 Task: Open Card Training Workshop Performance Review in Board Sales Pipeline Tracking to Workspace Knowledge Management and add a team member Softage.3@softage.net, a label Green, a checklist Project Management Methodologies, an attachment from Trello, a color Green and finally, add a card description 'Schedule meeting with potential partner company' and a comment 'Let us approach this task with a sense of data-driven decision-making, using metrics and analytics to inform our choices.'. Add a start date 'Jan 07, 1900' with a due date 'Jan 14, 1900'
Action: Mouse moved to (83, 329)
Screenshot: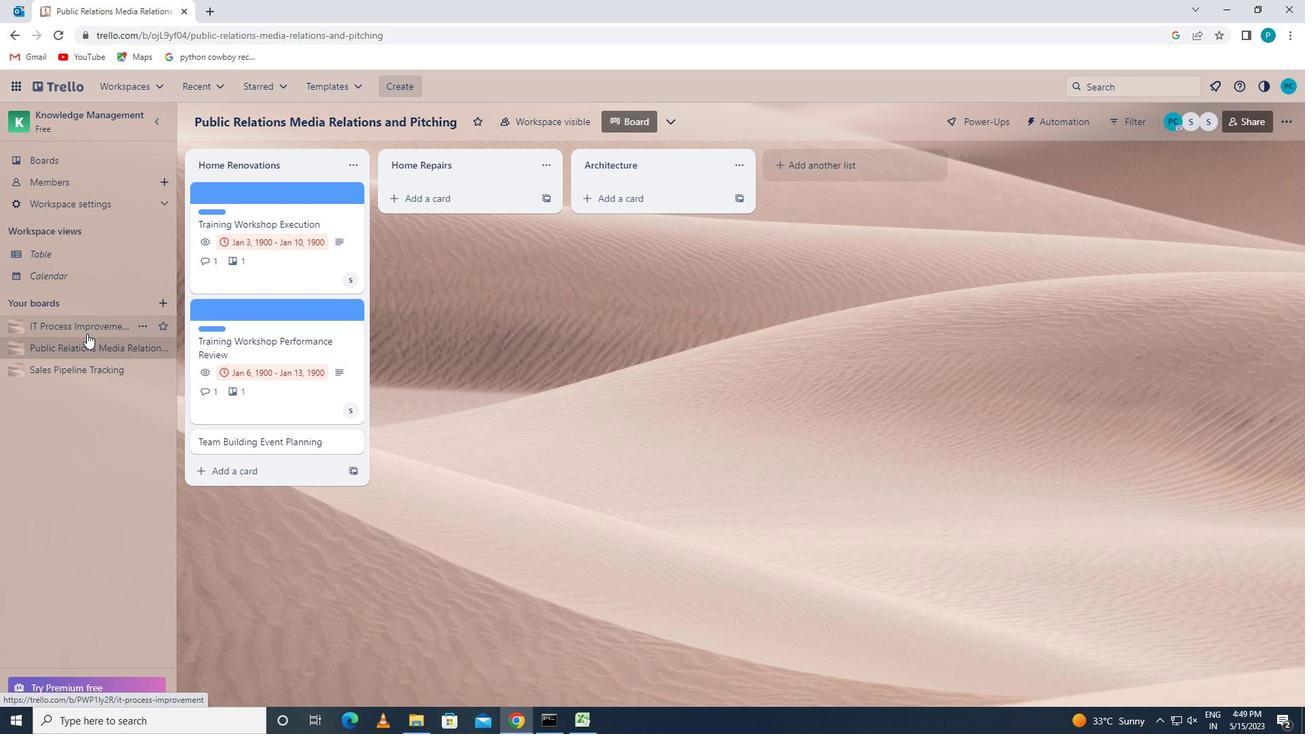 
Action: Mouse pressed left at (83, 329)
Screenshot: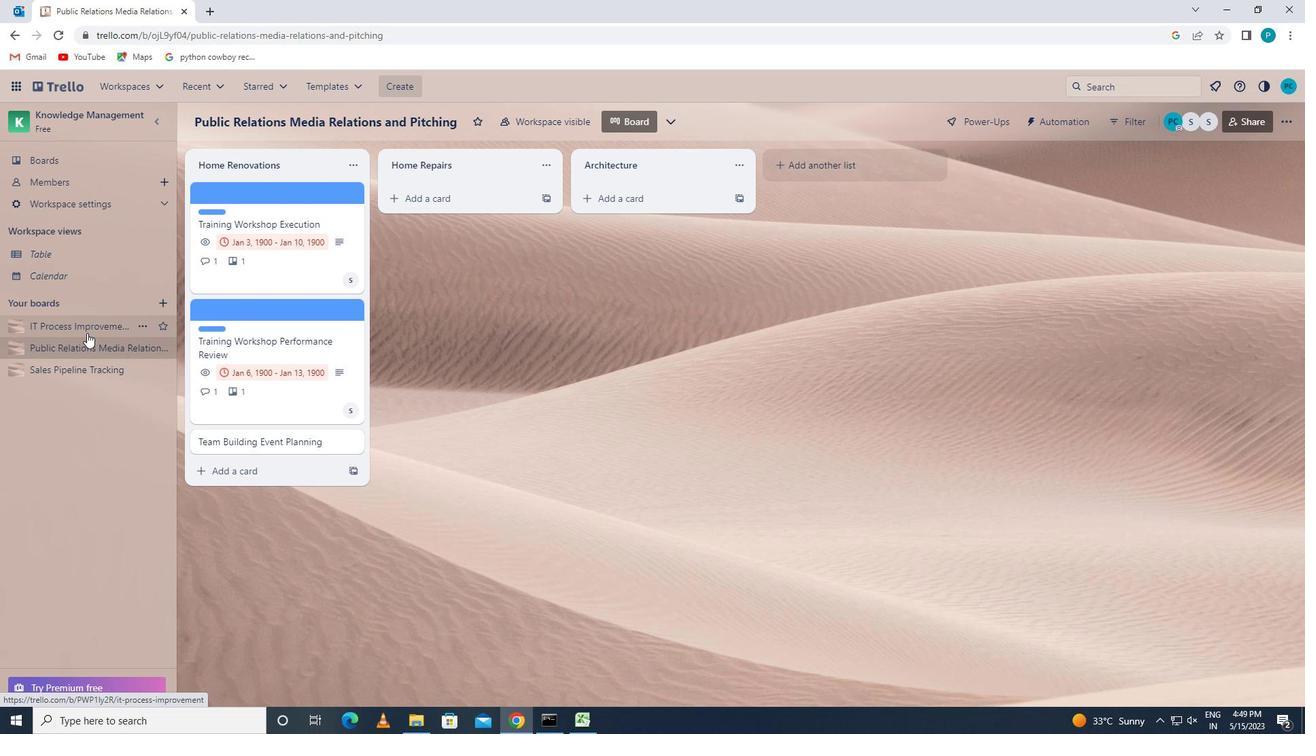
Action: Mouse moved to (82, 369)
Screenshot: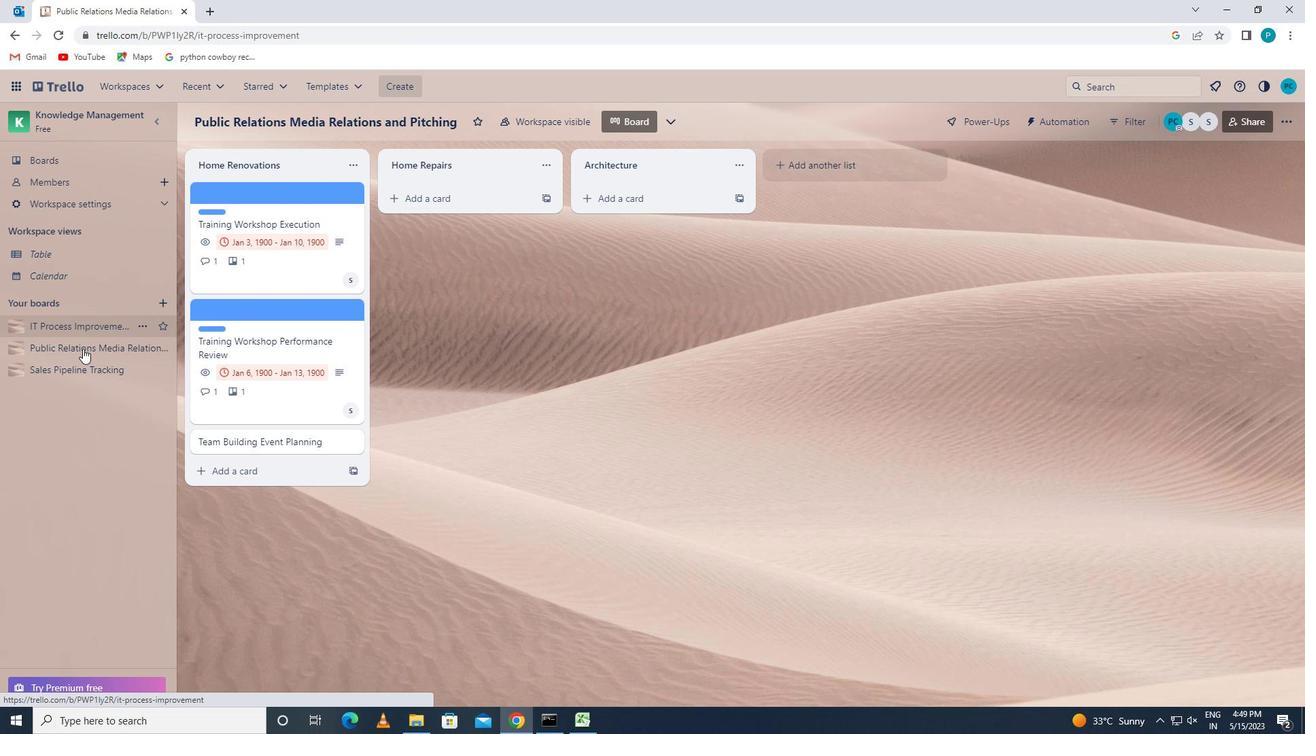 
Action: Mouse pressed left at (82, 369)
Screenshot: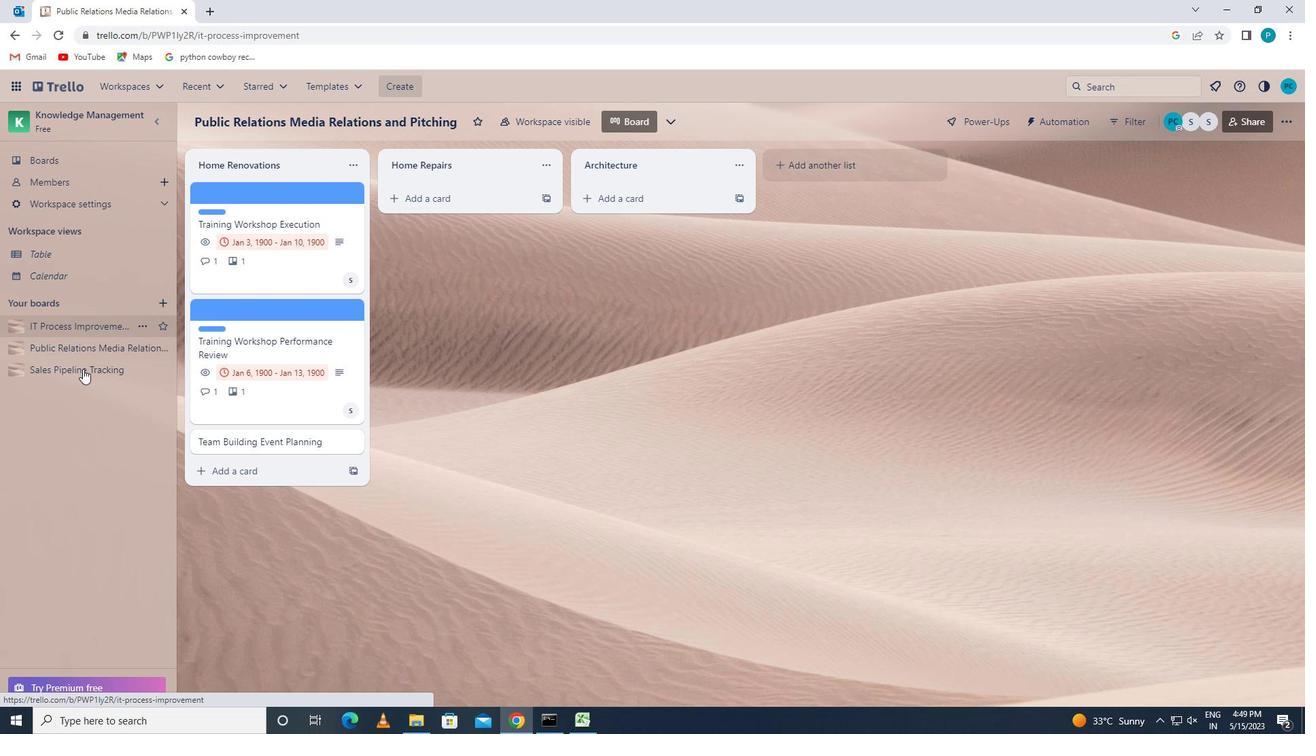 
Action: Mouse moved to (223, 450)
Screenshot: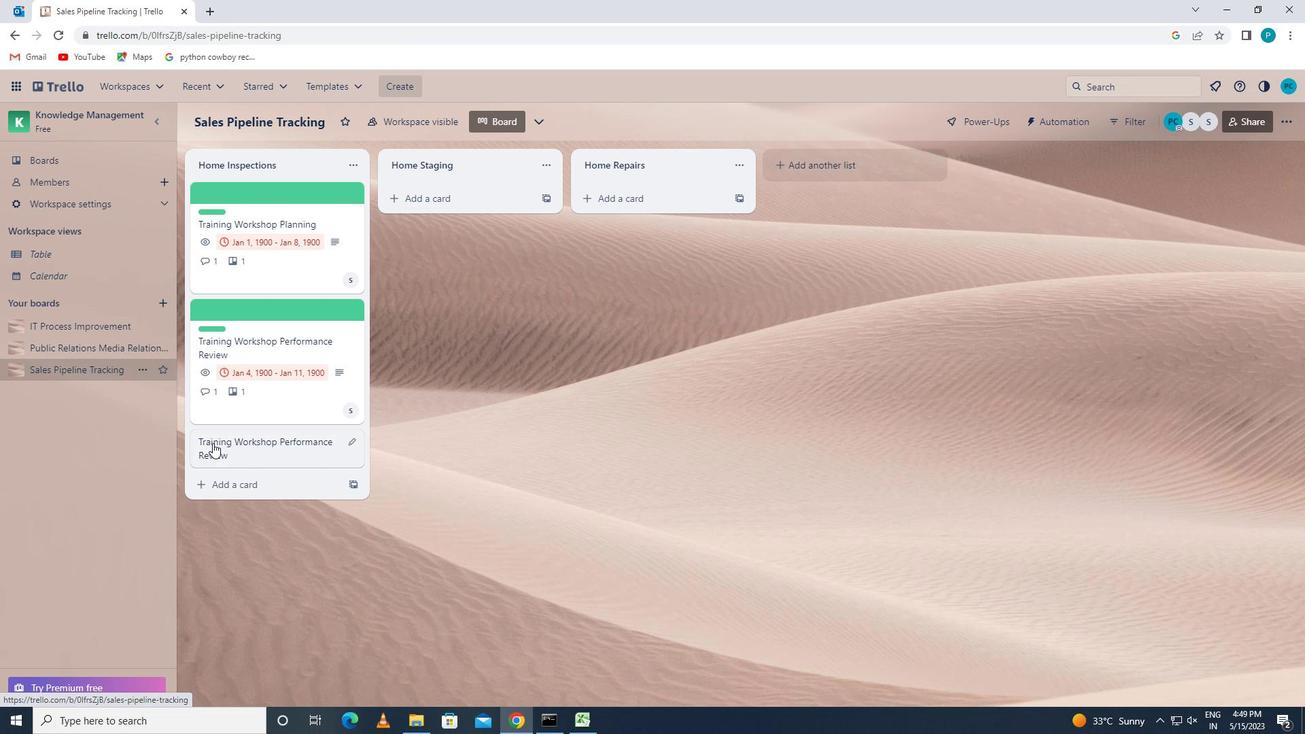 
Action: Mouse pressed left at (223, 450)
Screenshot: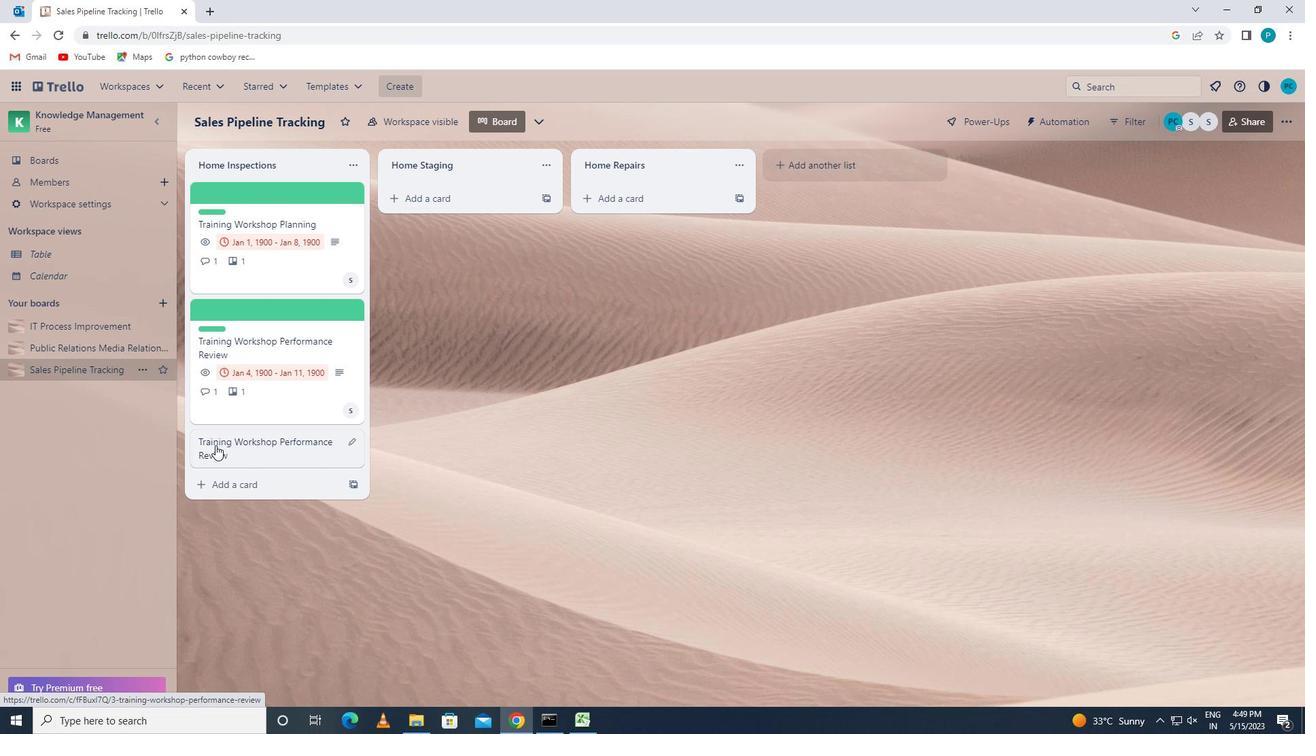 
Action: Mouse moved to (838, 240)
Screenshot: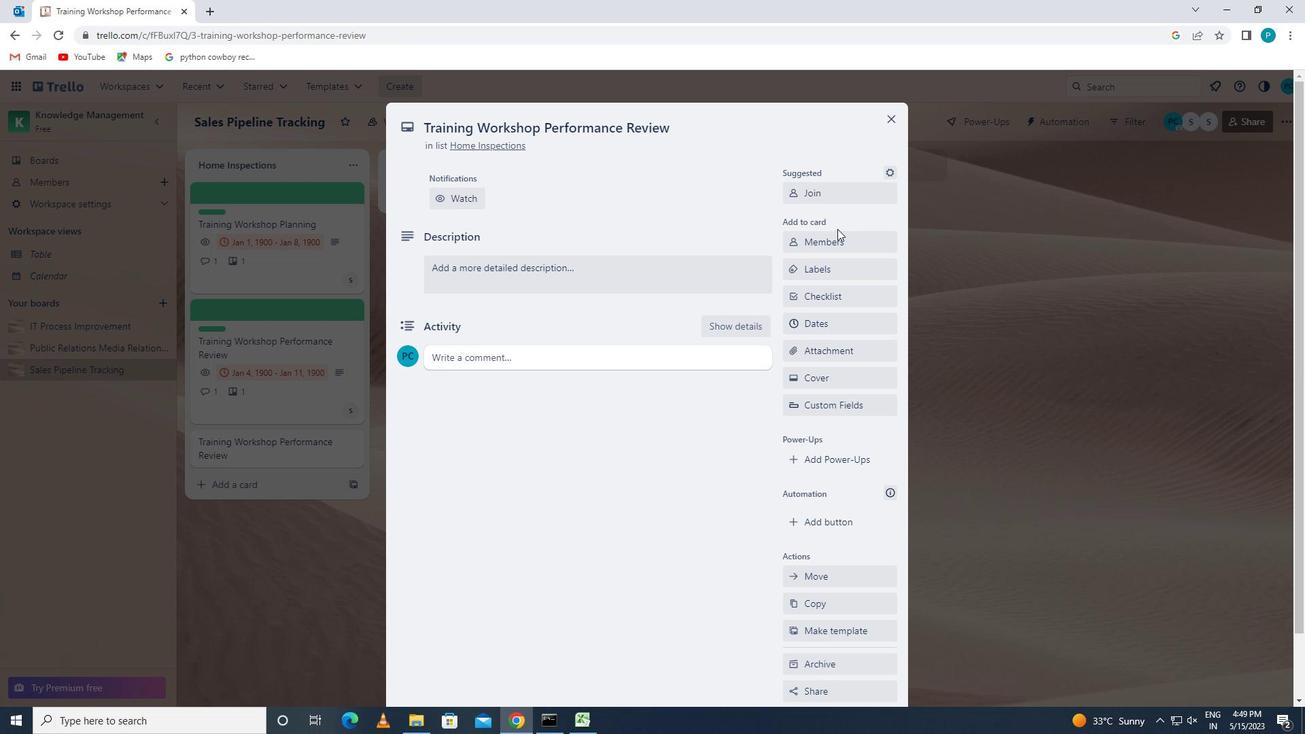 
Action: Mouse pressed left at (838, 240)
Screenshot: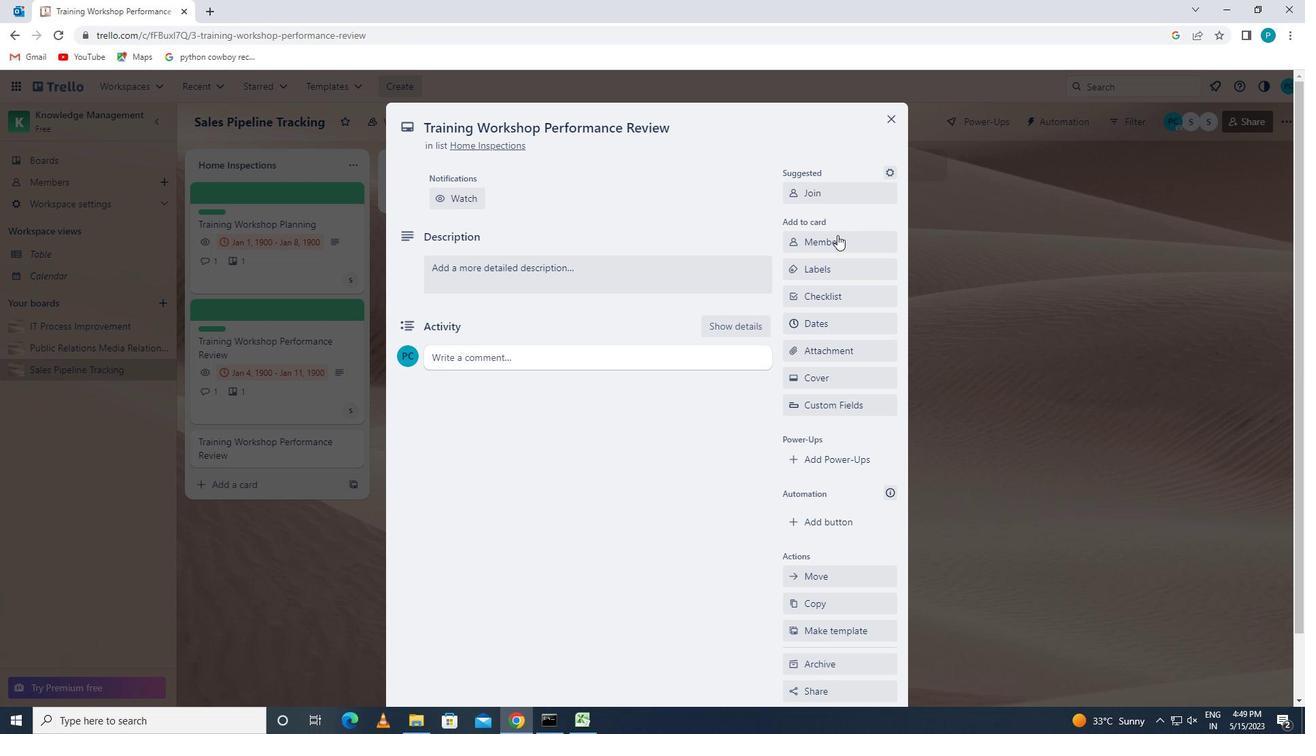 
Action: Key pressed <Key.caps_lock>s<Key.caps_lock>oftage.3
Screenshot: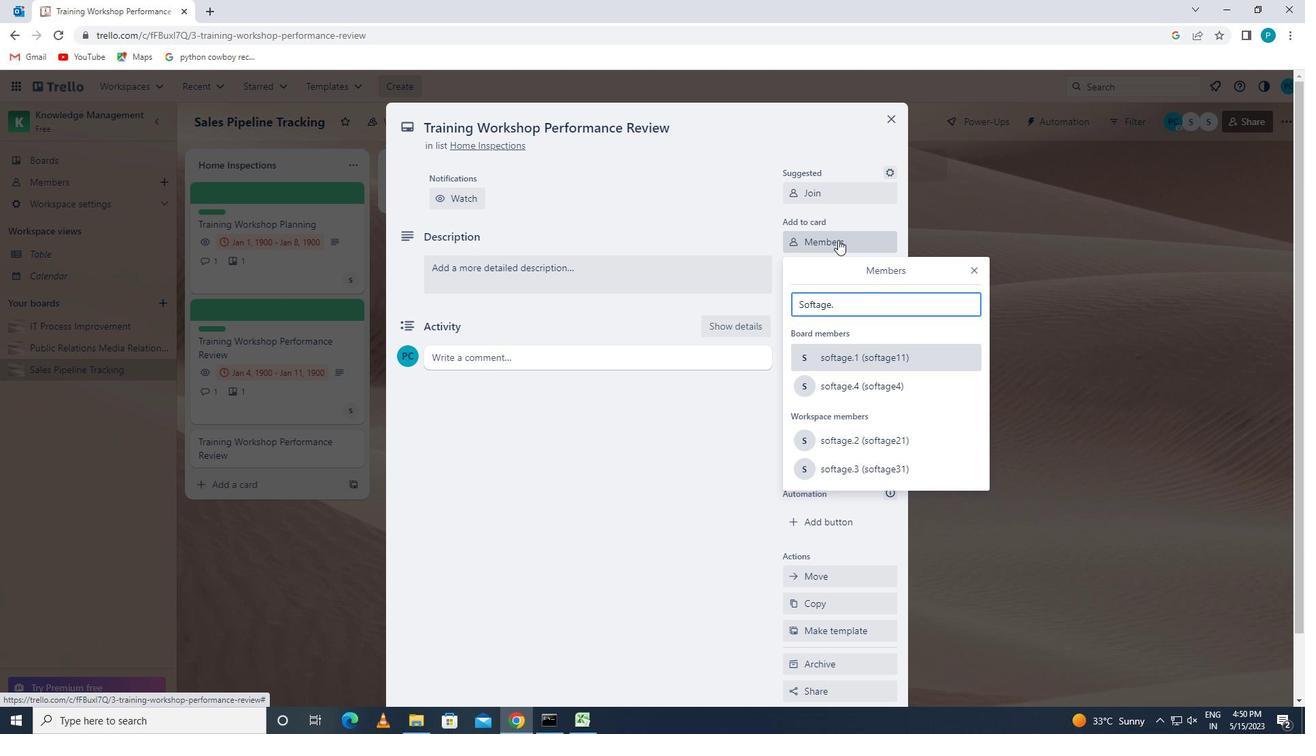 
Action: Mouse moved to (855, 427)
Screenshot: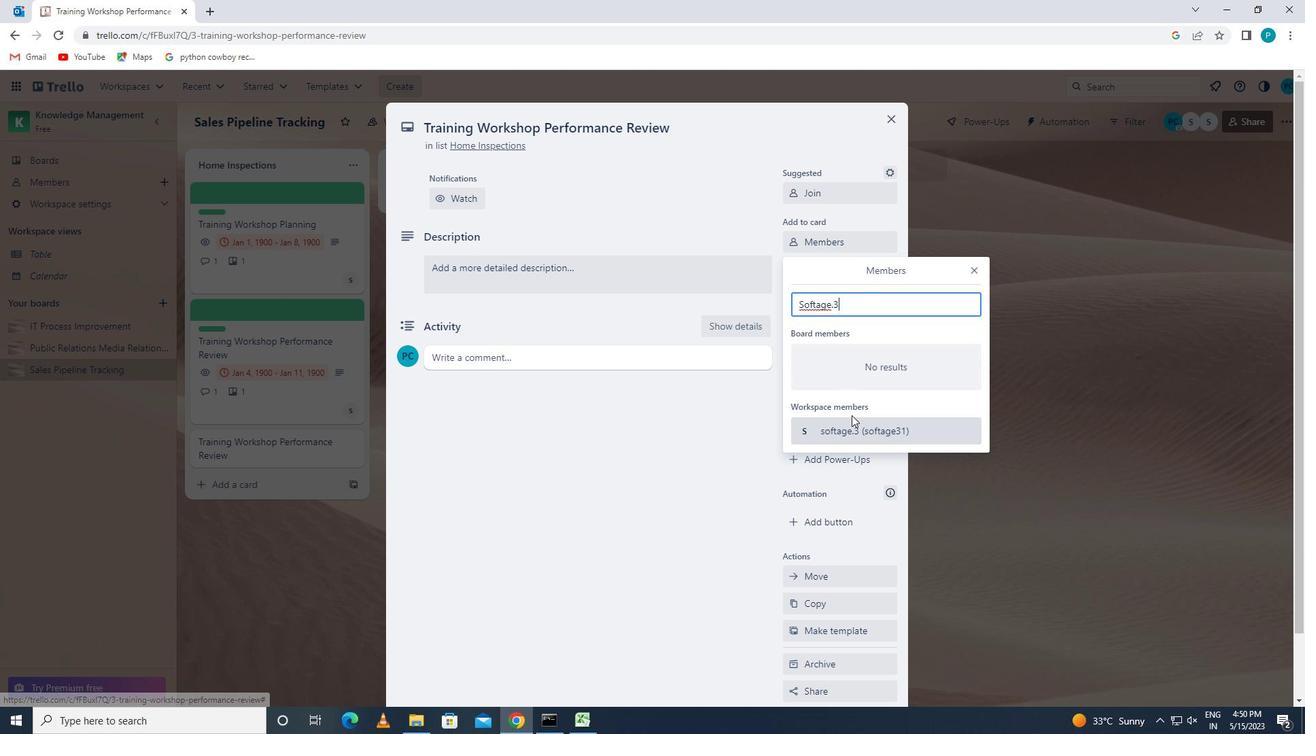 
Action: Mouse pressed left at (855, 427)
Screenshot: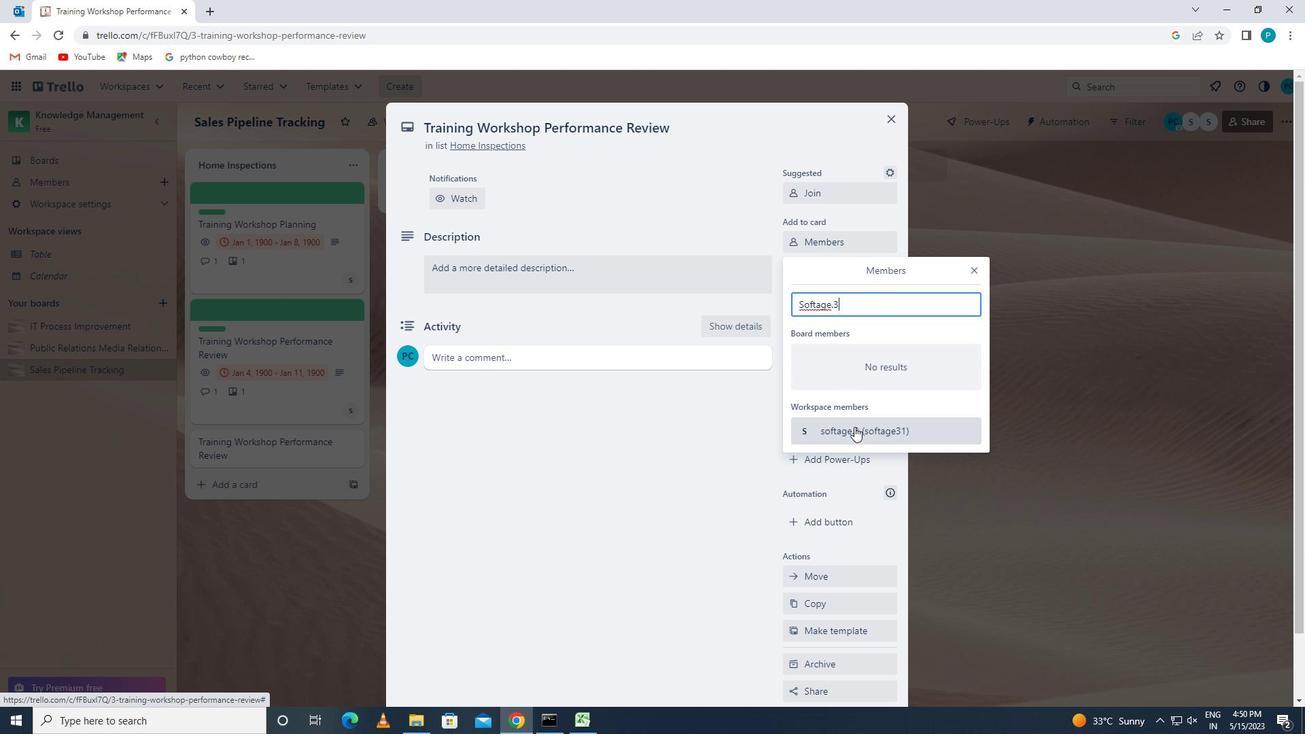 
Action: Mouse moved to (974, 271)
Screenshot: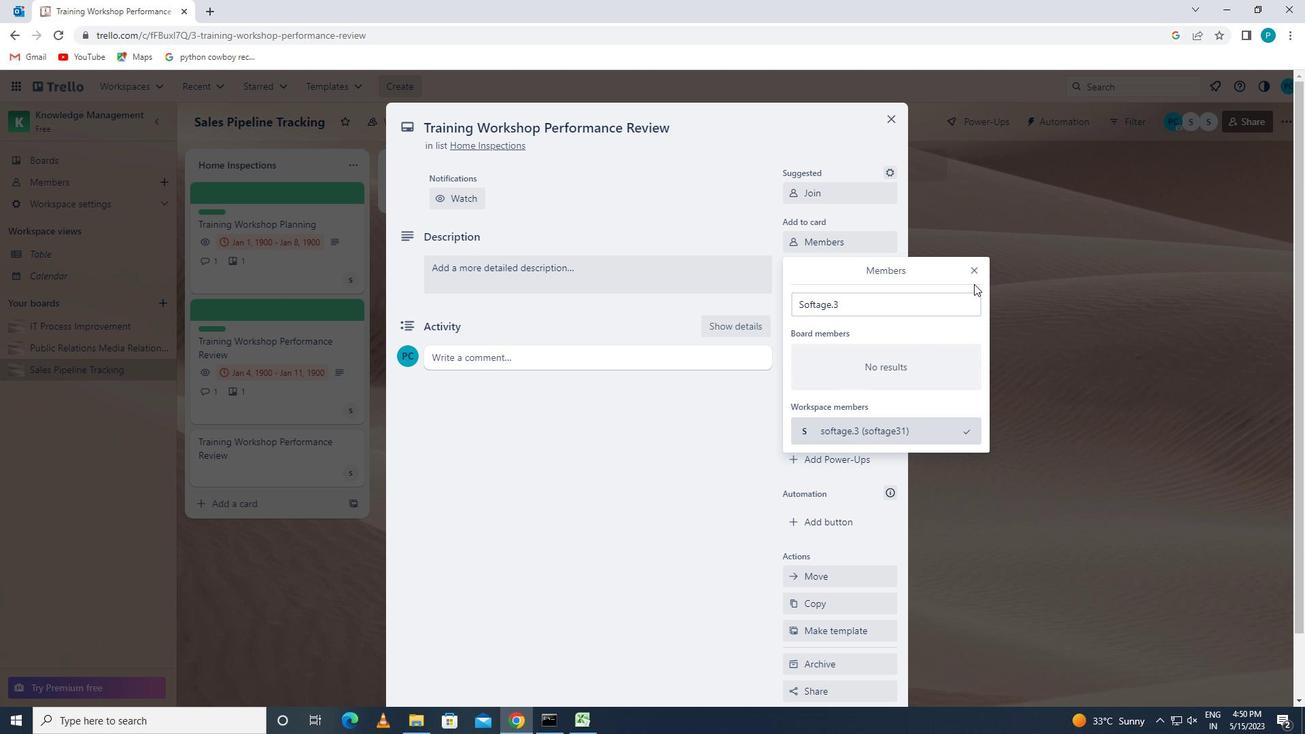 
Action: Mouse pressed left at (974, 271)
Screenshot: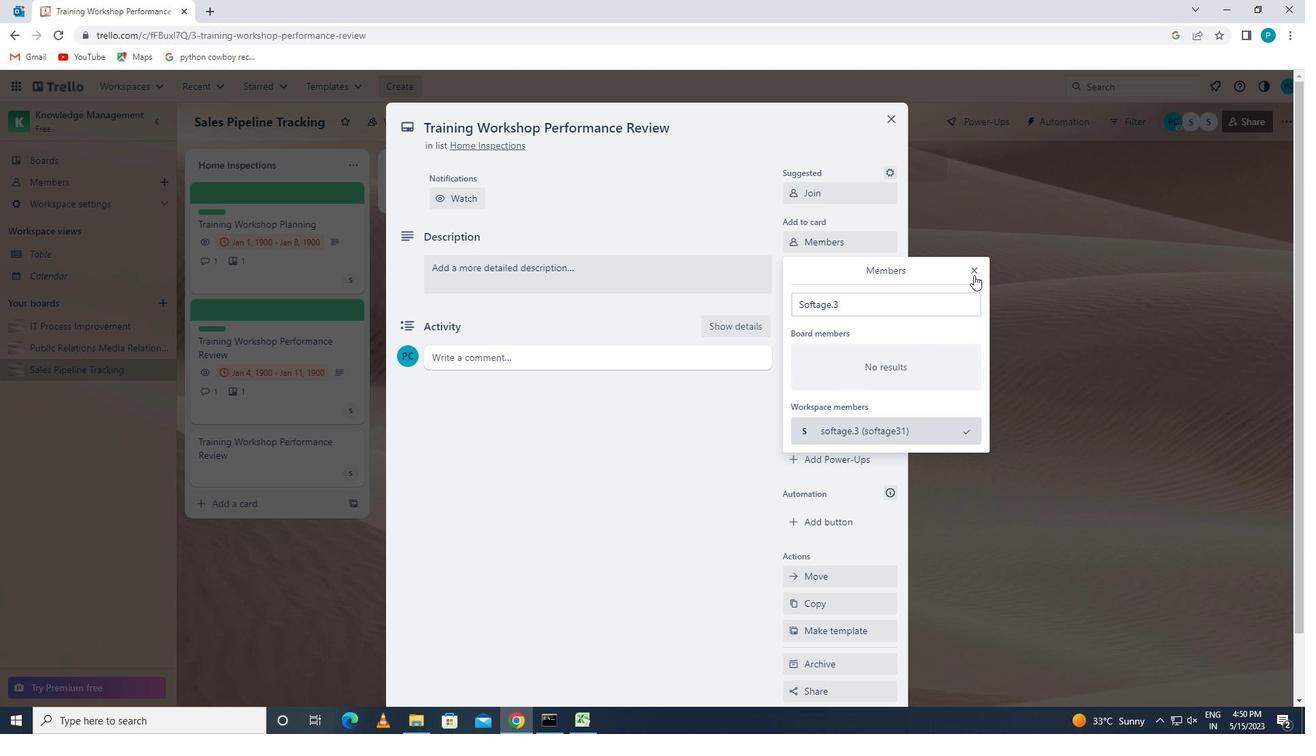 
Action: Mouse moved to (866, 278)
Screenshot: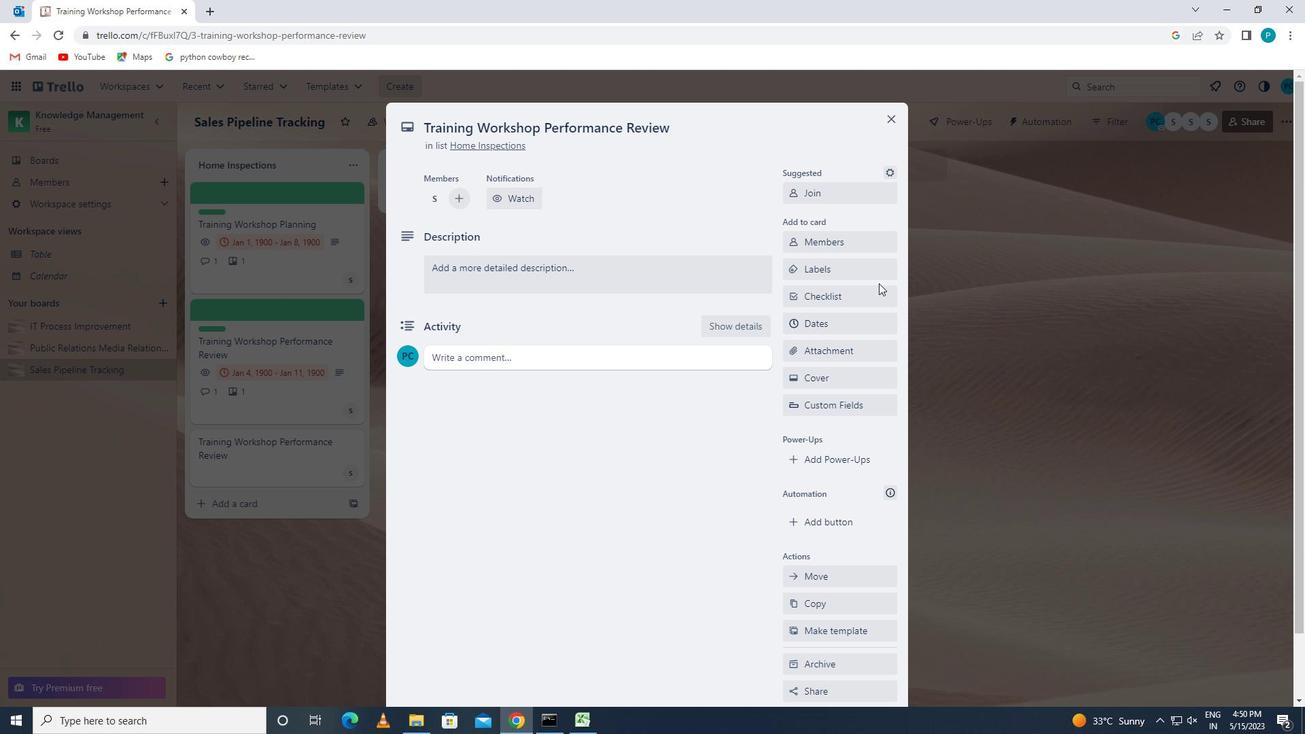 
Action: Mouse pressed left at (866, 278)
Screenshot: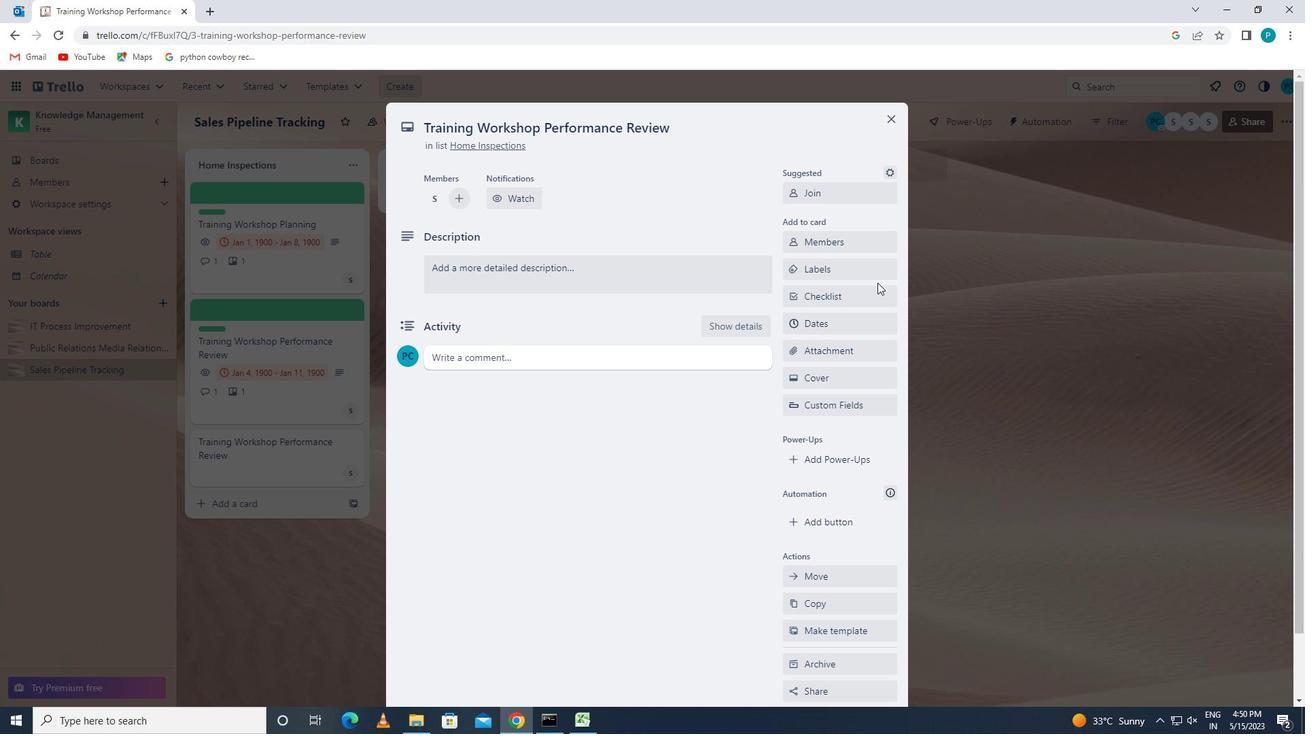 
Action: Mouse moved to (871, 546)
Screenshot: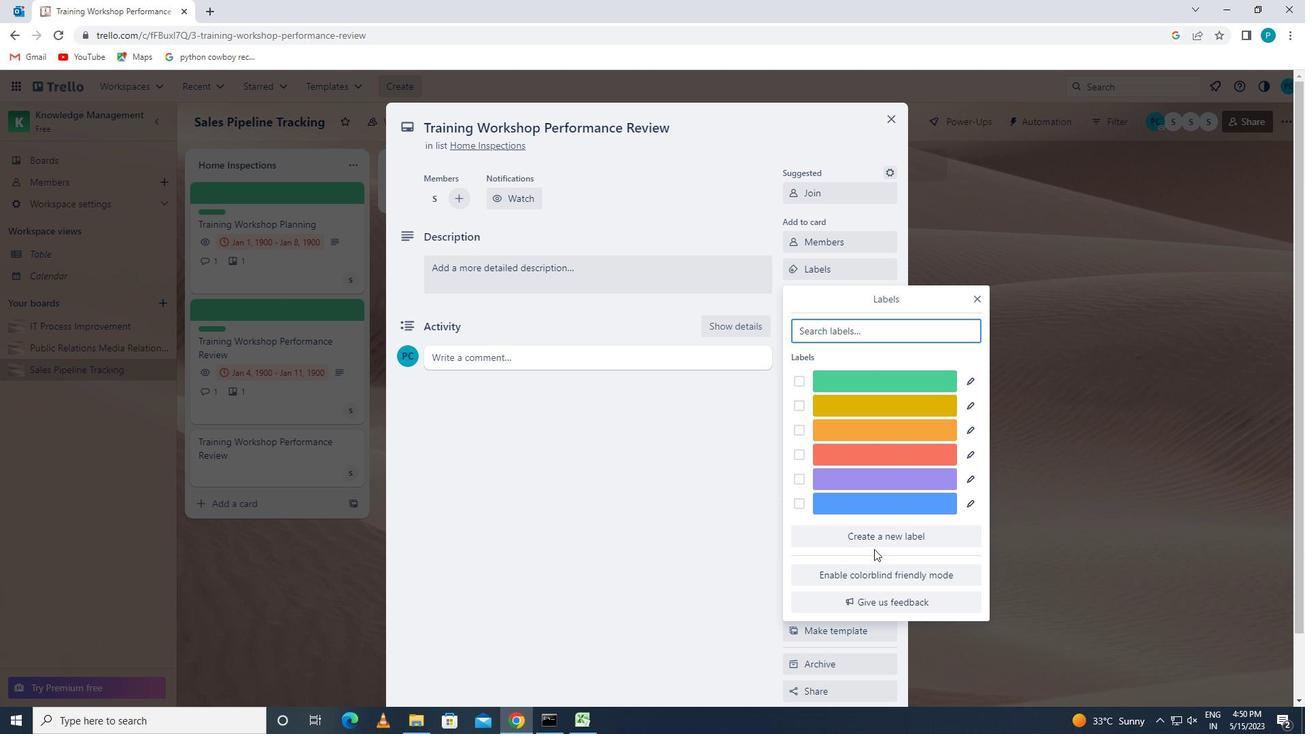 
Action: Mouse pressed left at (871, 546)
Screenshot: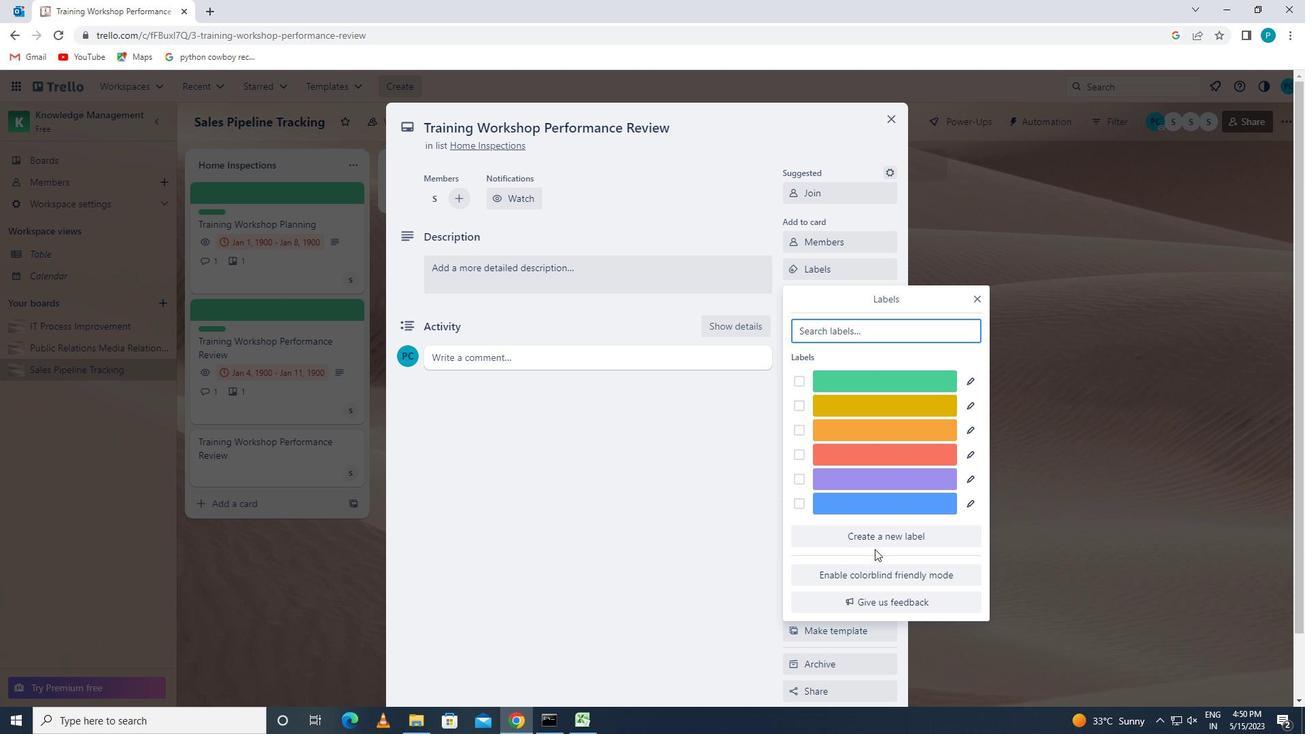
Action: Mouse moved to (824, 501)
Screenshot: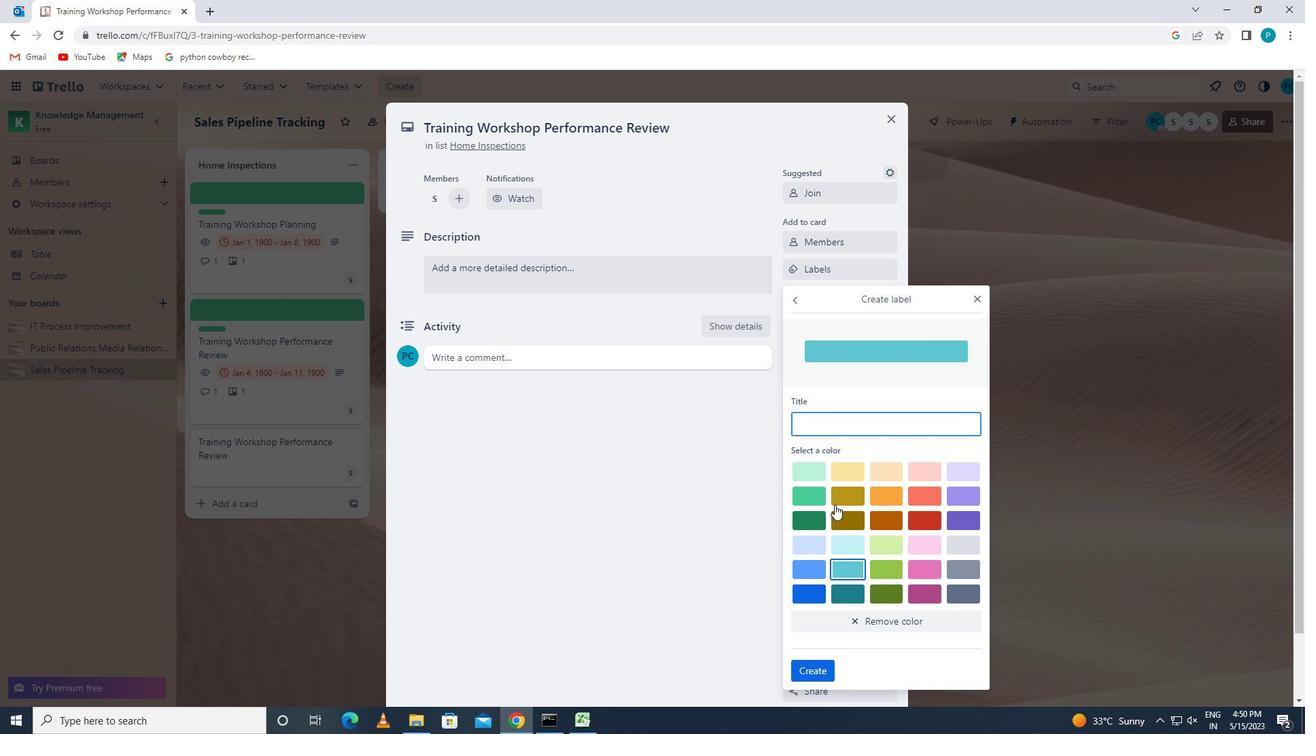 
Action: Mouse pressed left at (824, 501)
Screenshot: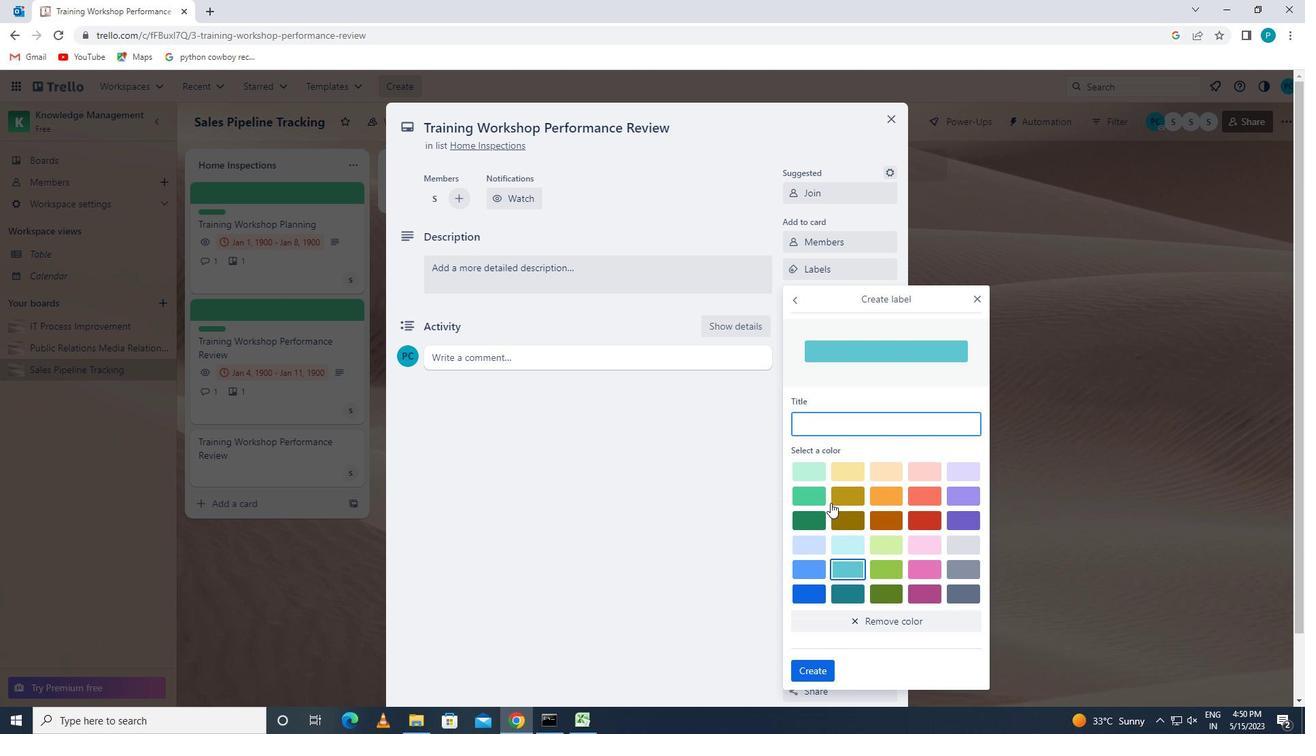 
Action: Mouse moved to (809, 667)
Screenshot: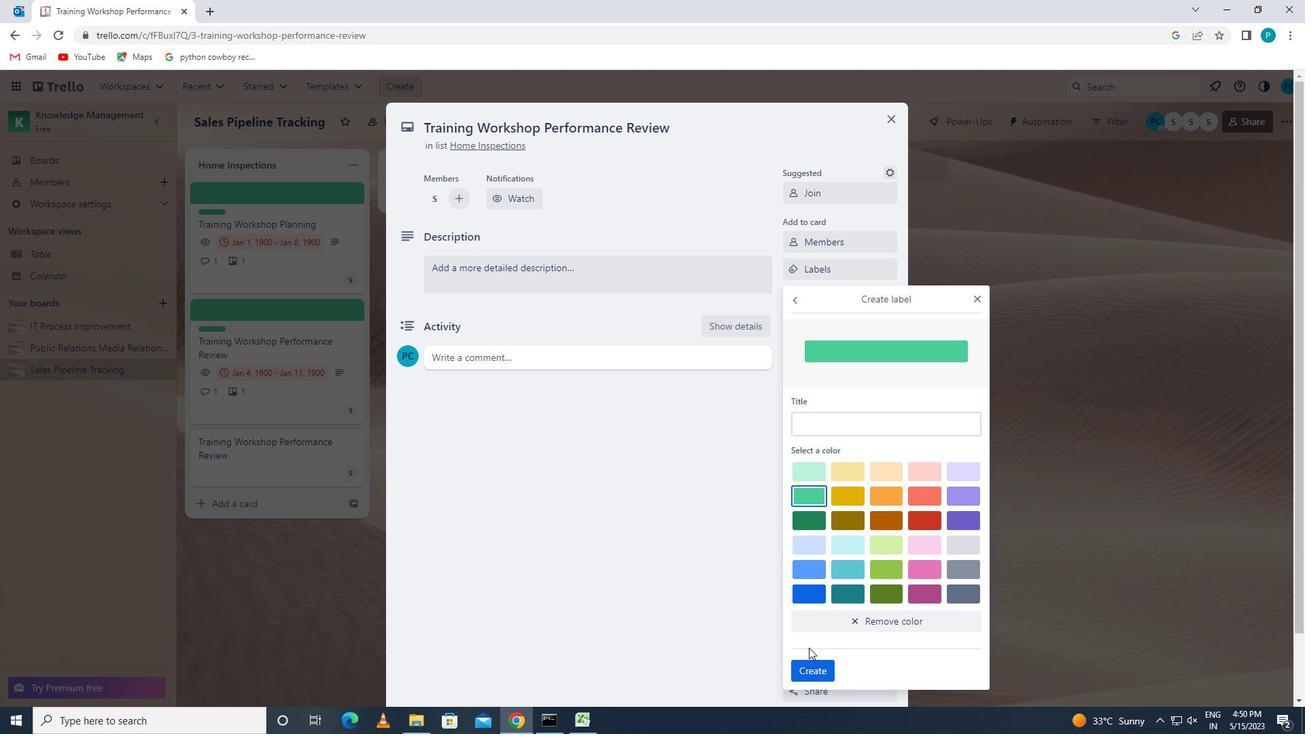 
Action: Mouse pressed left at (809, 667)
Screenshot: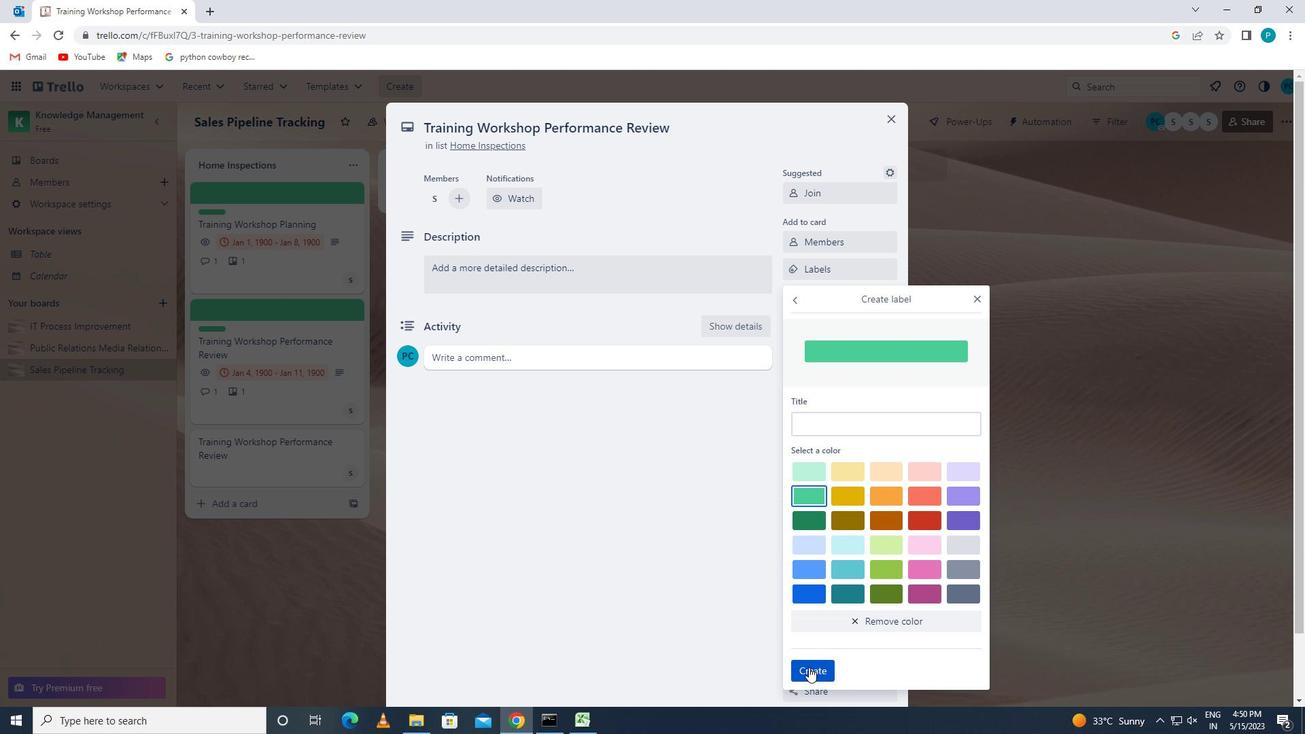
Action: Mouse moved to (979, 295)
Screenshot: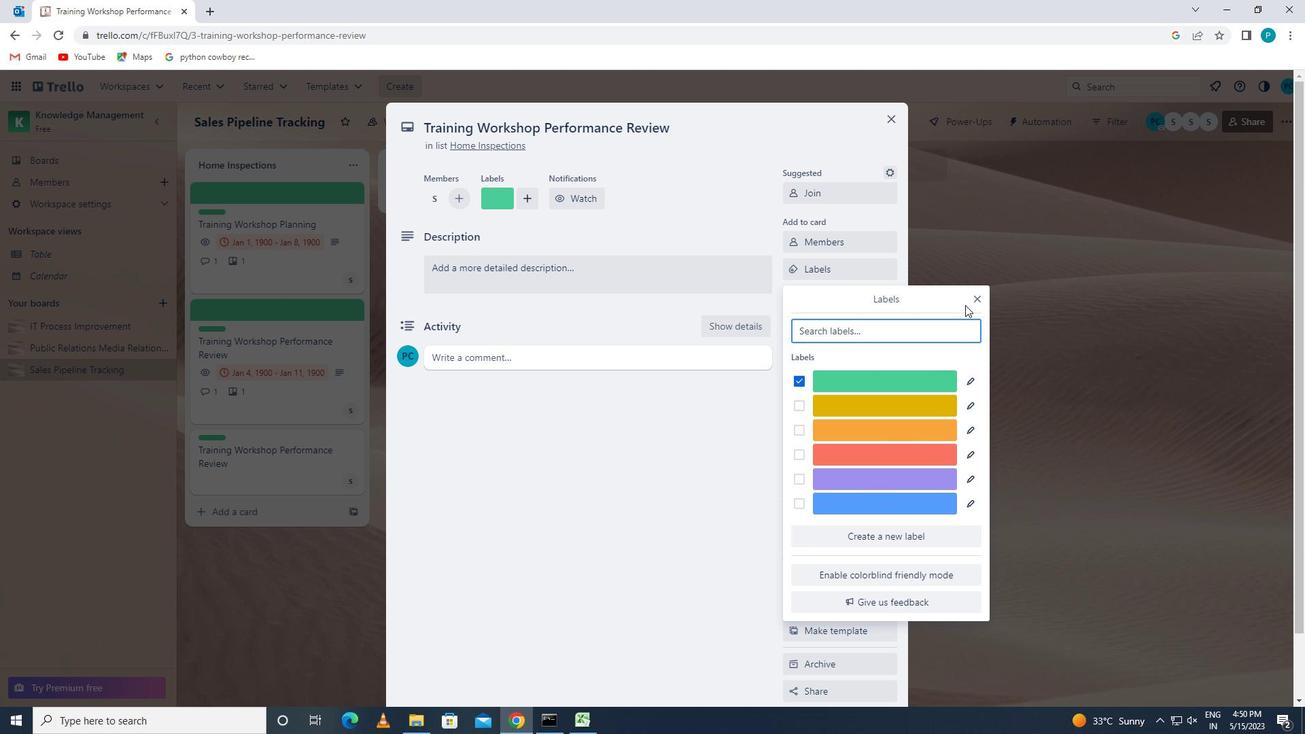 
Action: Mouse pressed left at (979, 295)
Screenshot: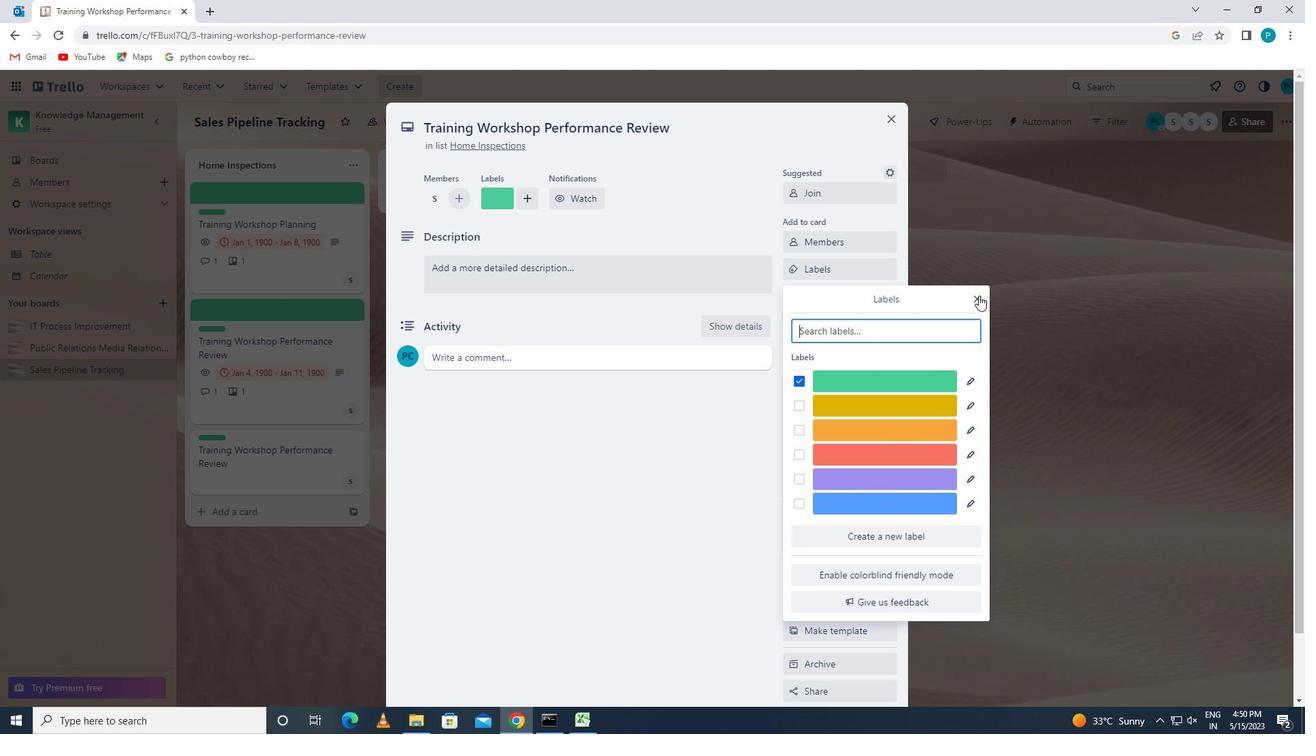 
Action: Mouse moved to (883, 295)
Screenshot: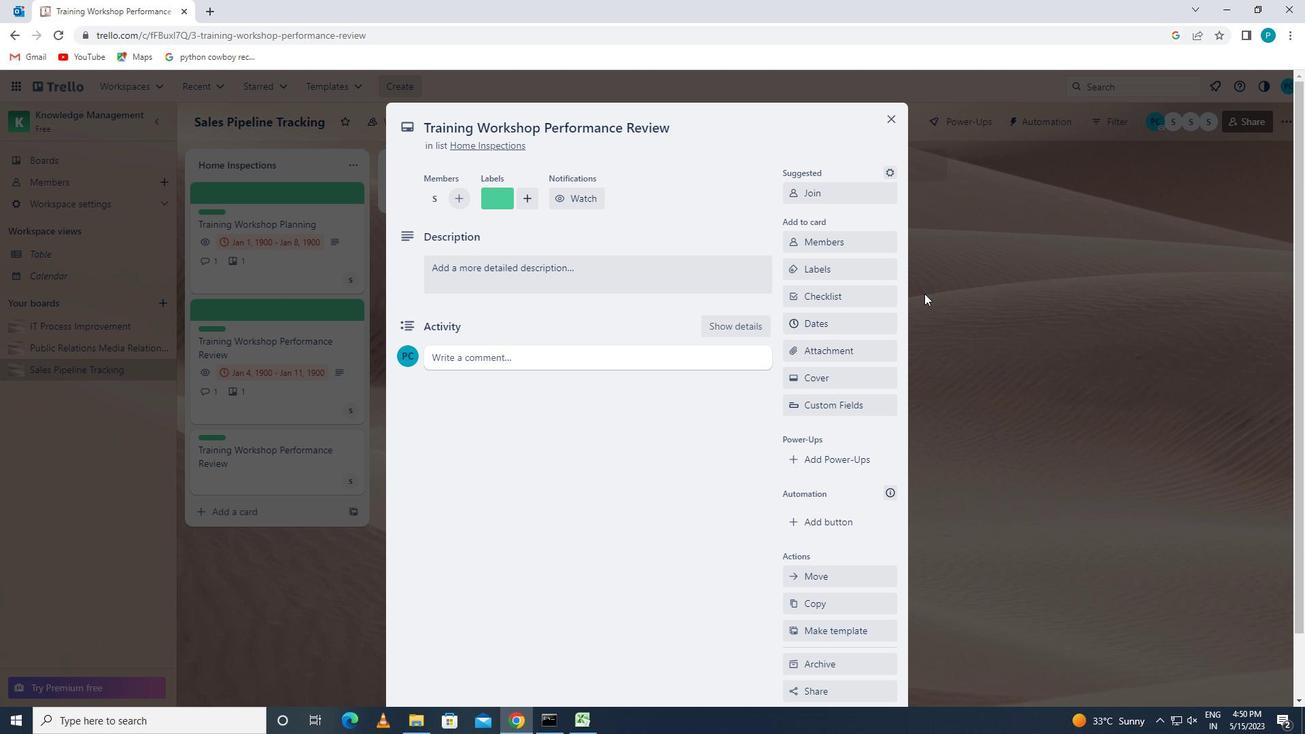
Action: Mouse pressed left at (883, 295)
Screenshot: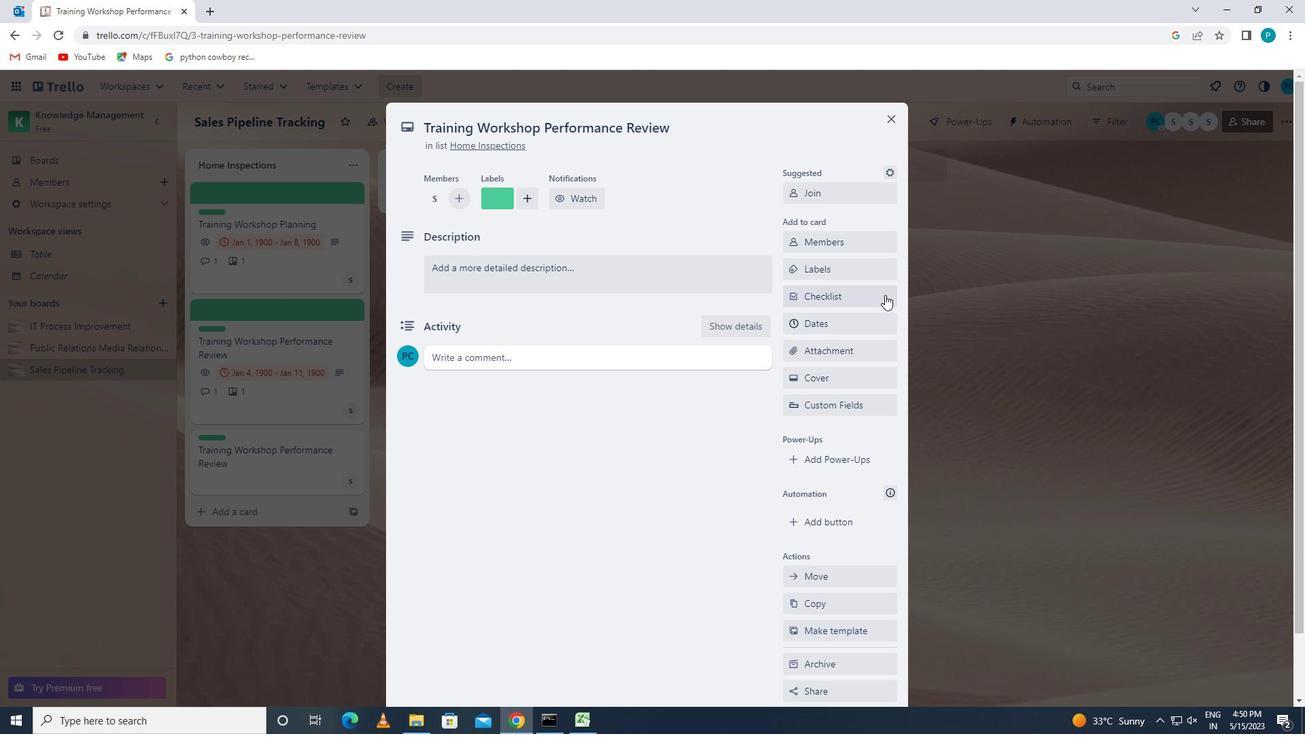 
Action: Key pressed <Key.caps_lock>p<Key.caps_lock>roject
Screenshot: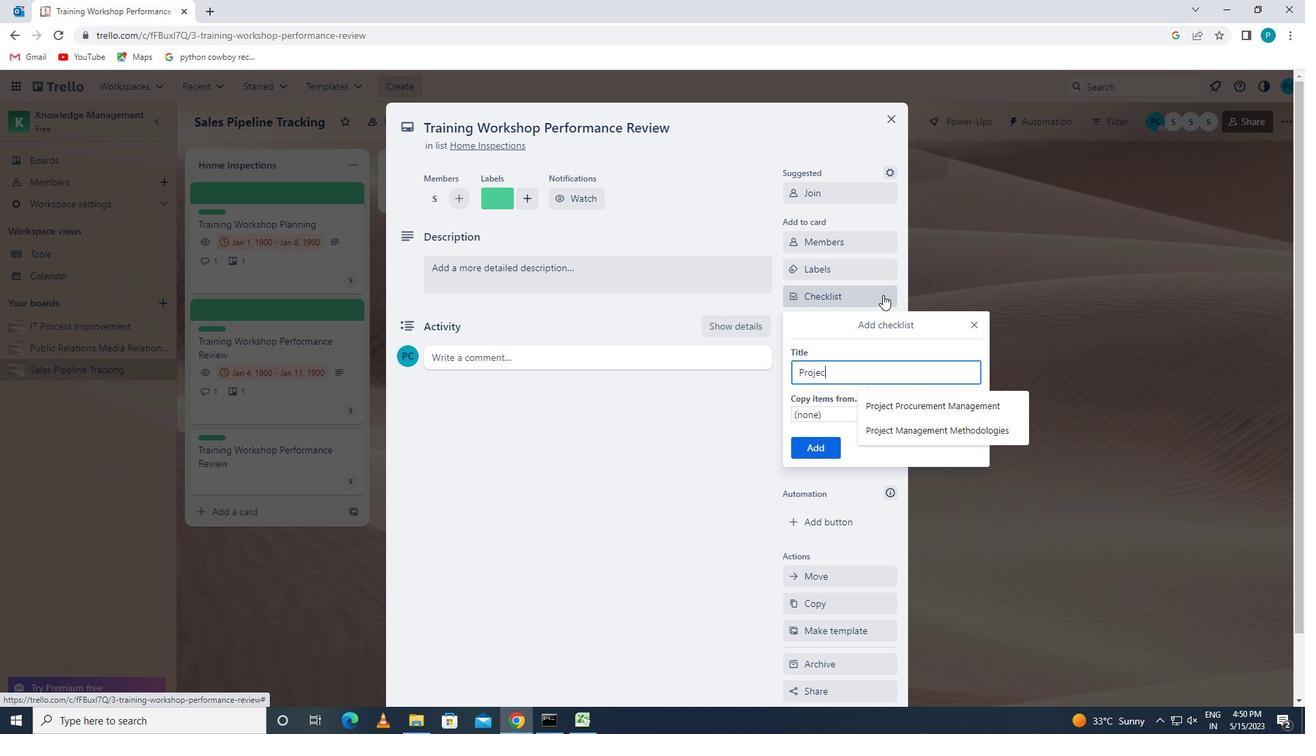 
Action: Mouse moved to (903, 432)
Screenshot: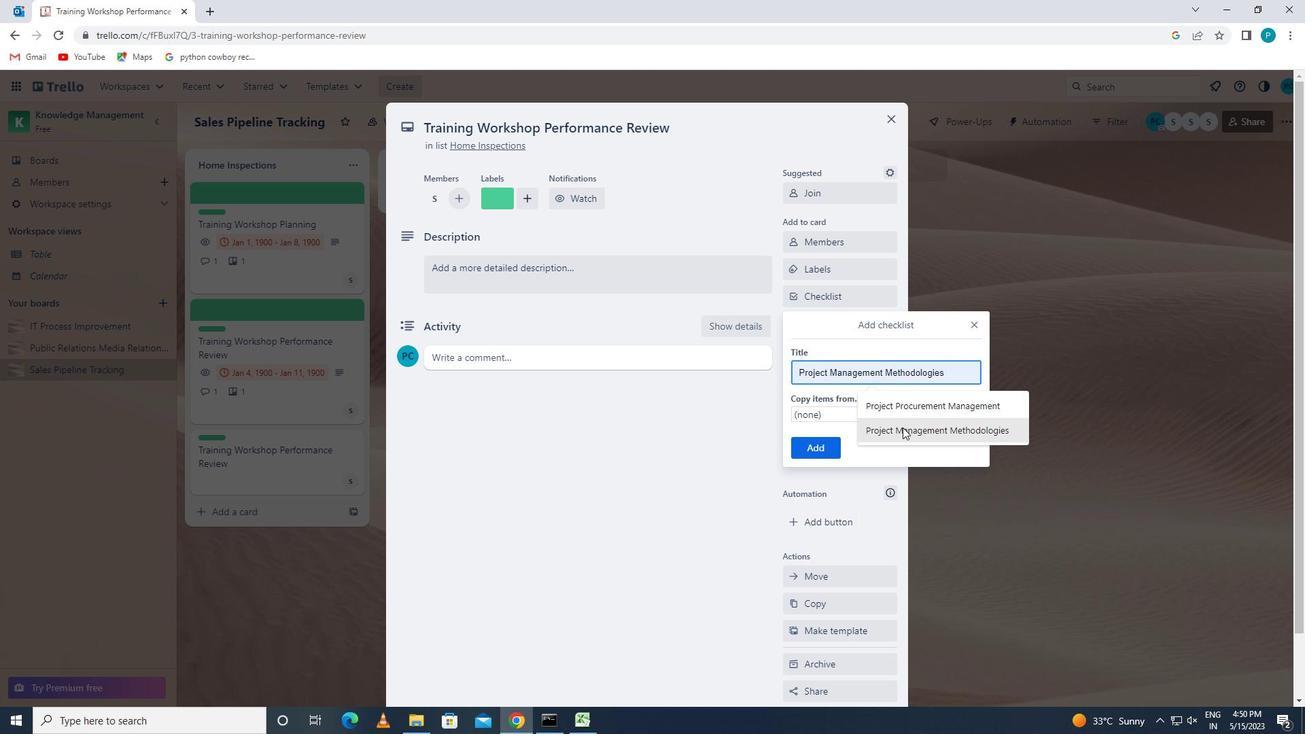 
Action: Mouse pressed left at (903, 432)
Screenshot: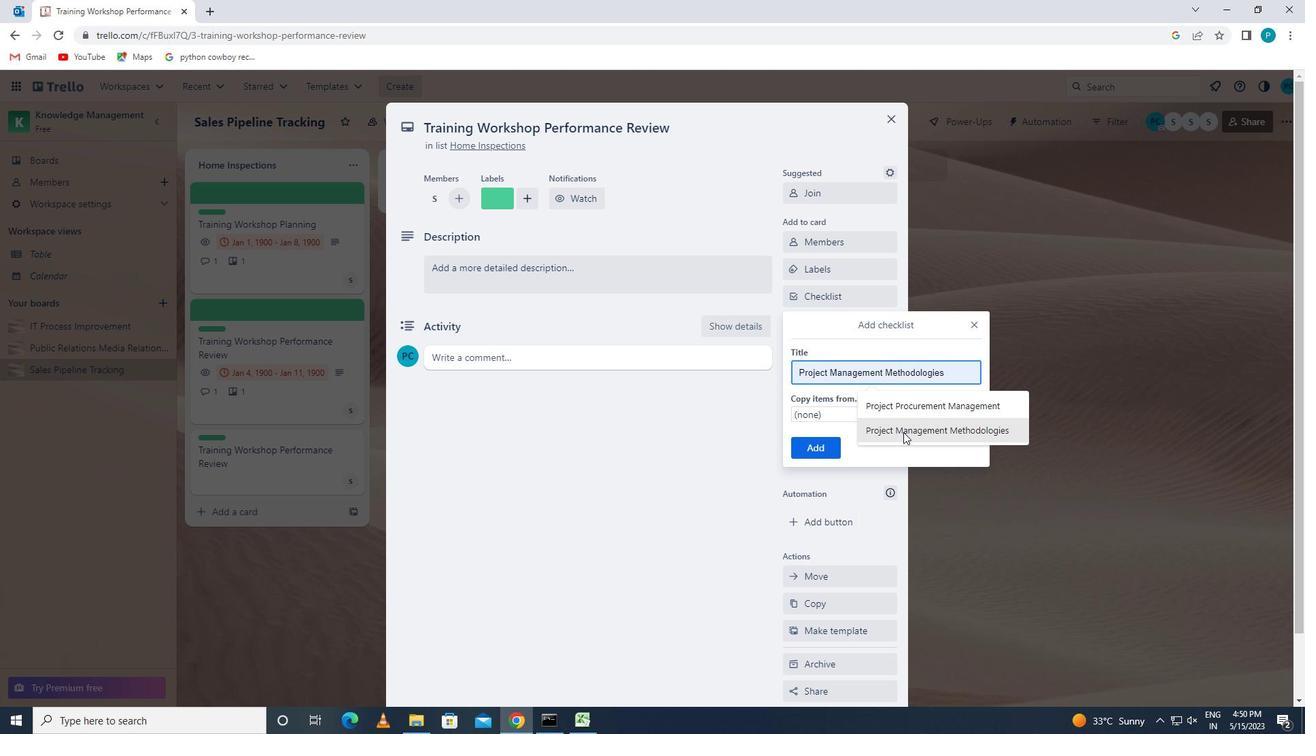 
Action: Mouse moved to (816, 446)
Screenshot: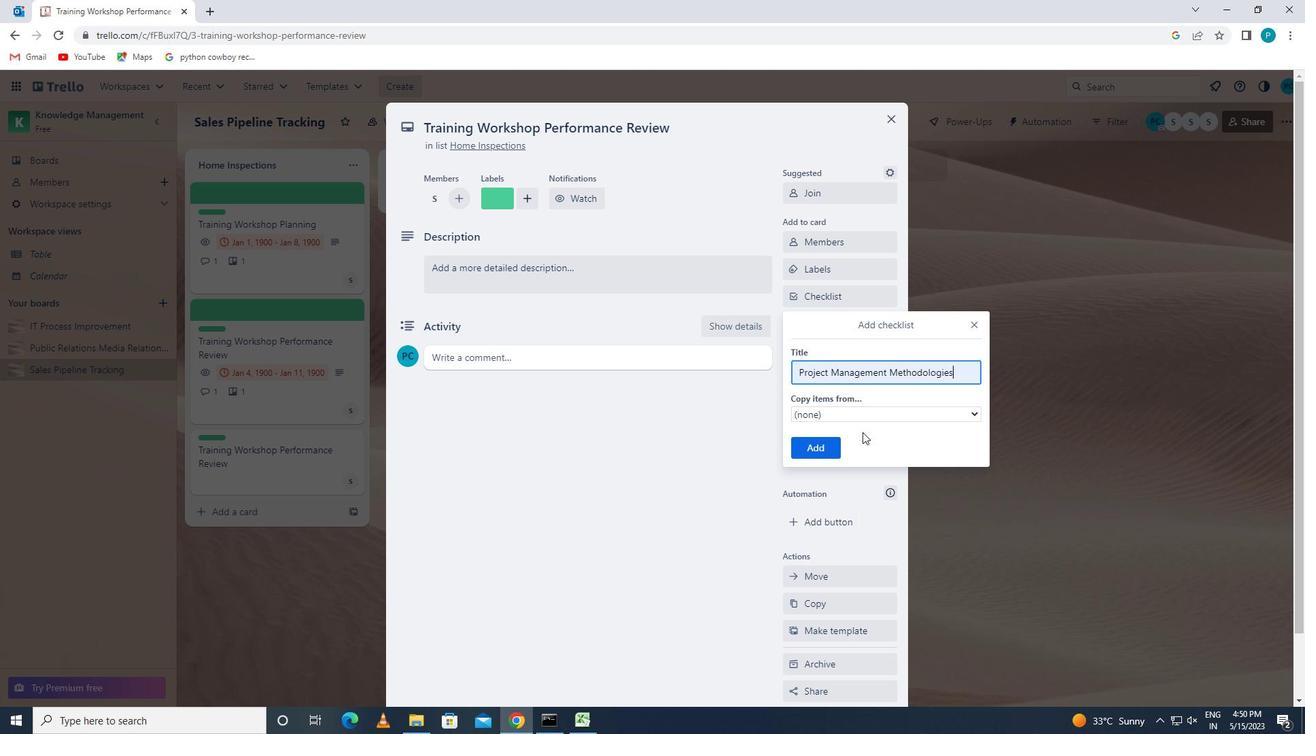 
Action: Mouse pressed left at (816, 446)
Screenshot: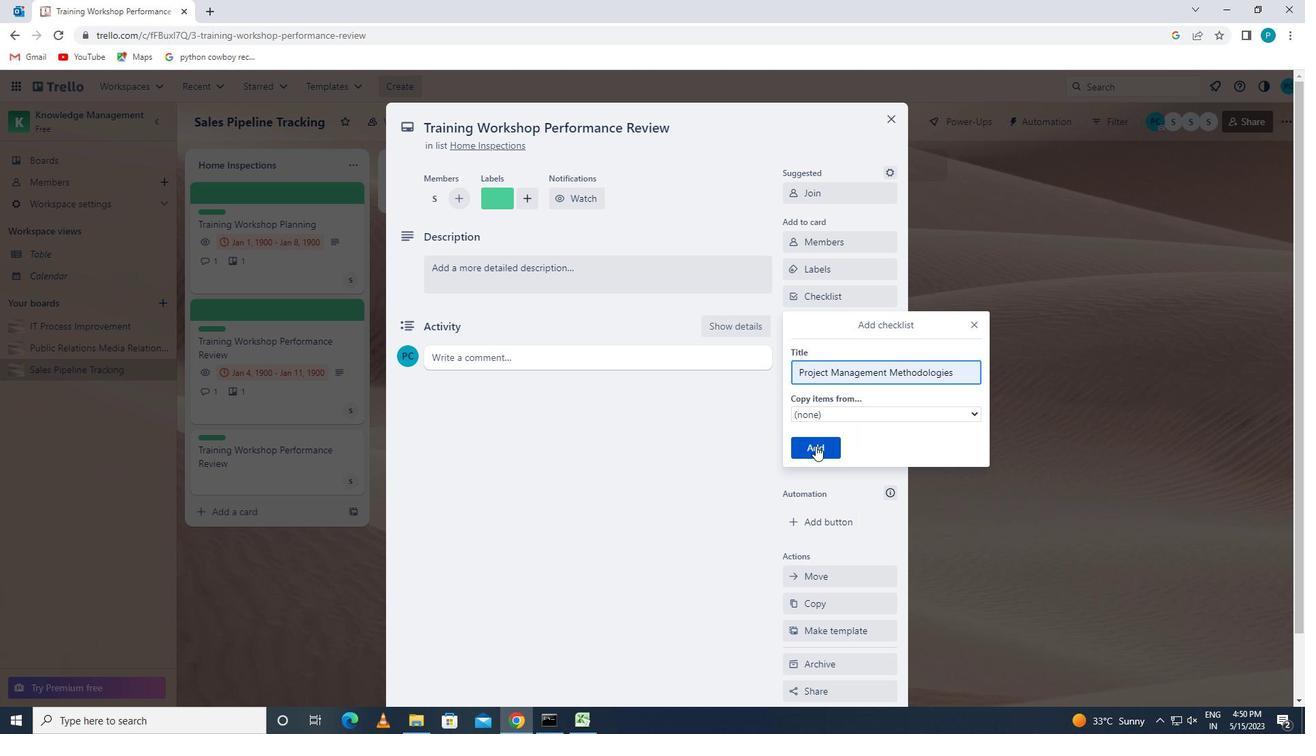 
Action: Mouse moved to (821, 350)
Screenshot: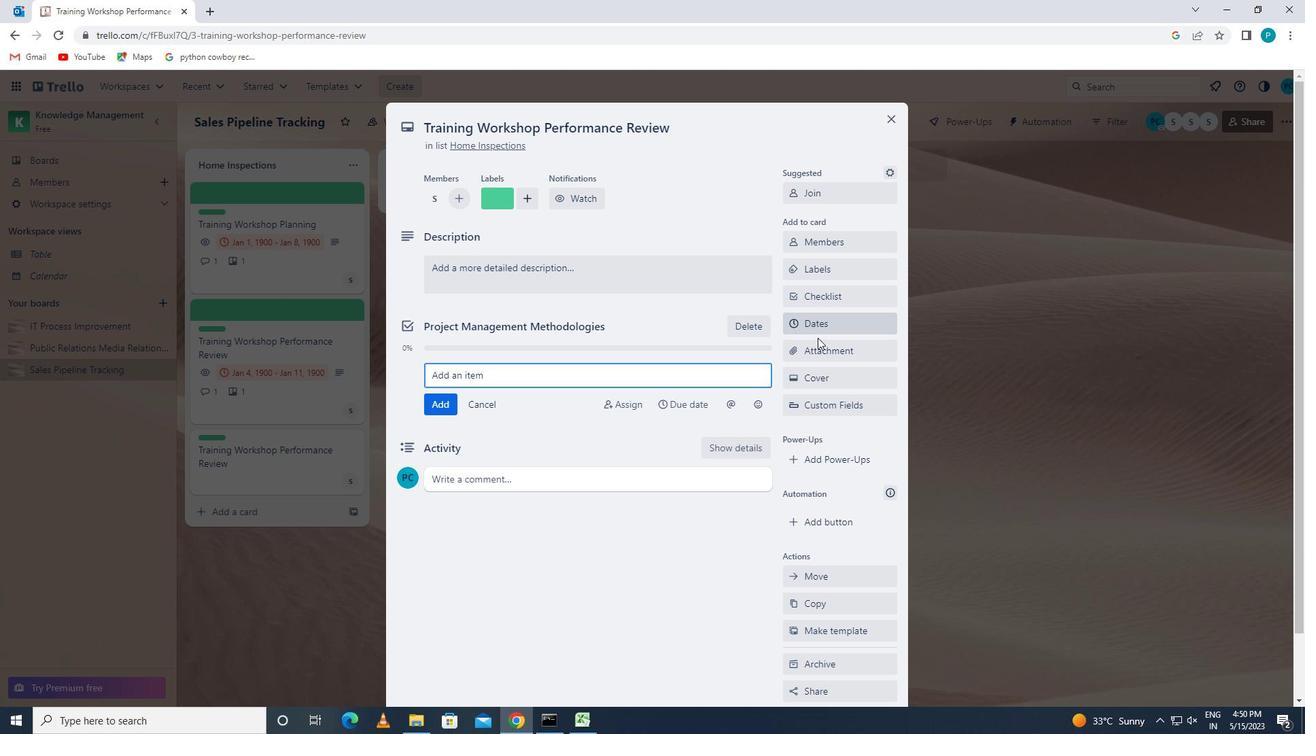 
Action: Mouse pressed left at (821, 350)
Screenshot: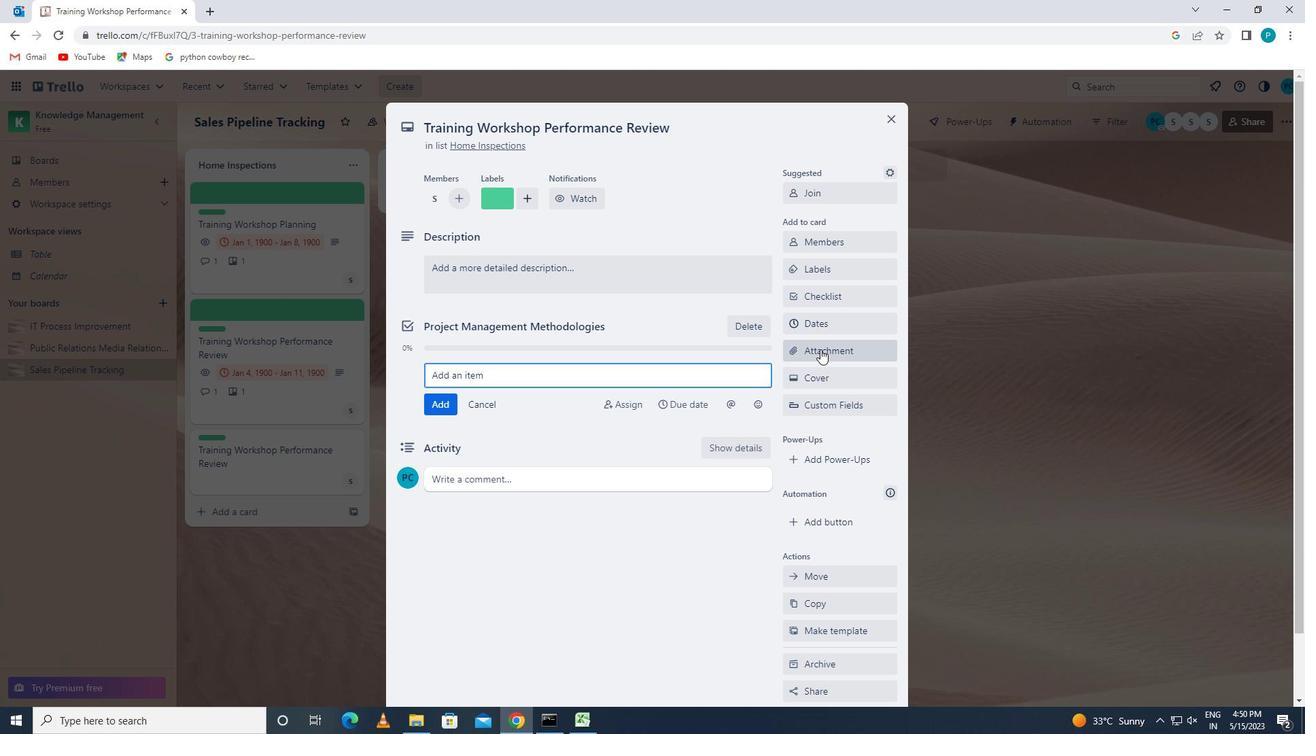 
Action: Mouse moved to (844, 435)
Screenshot: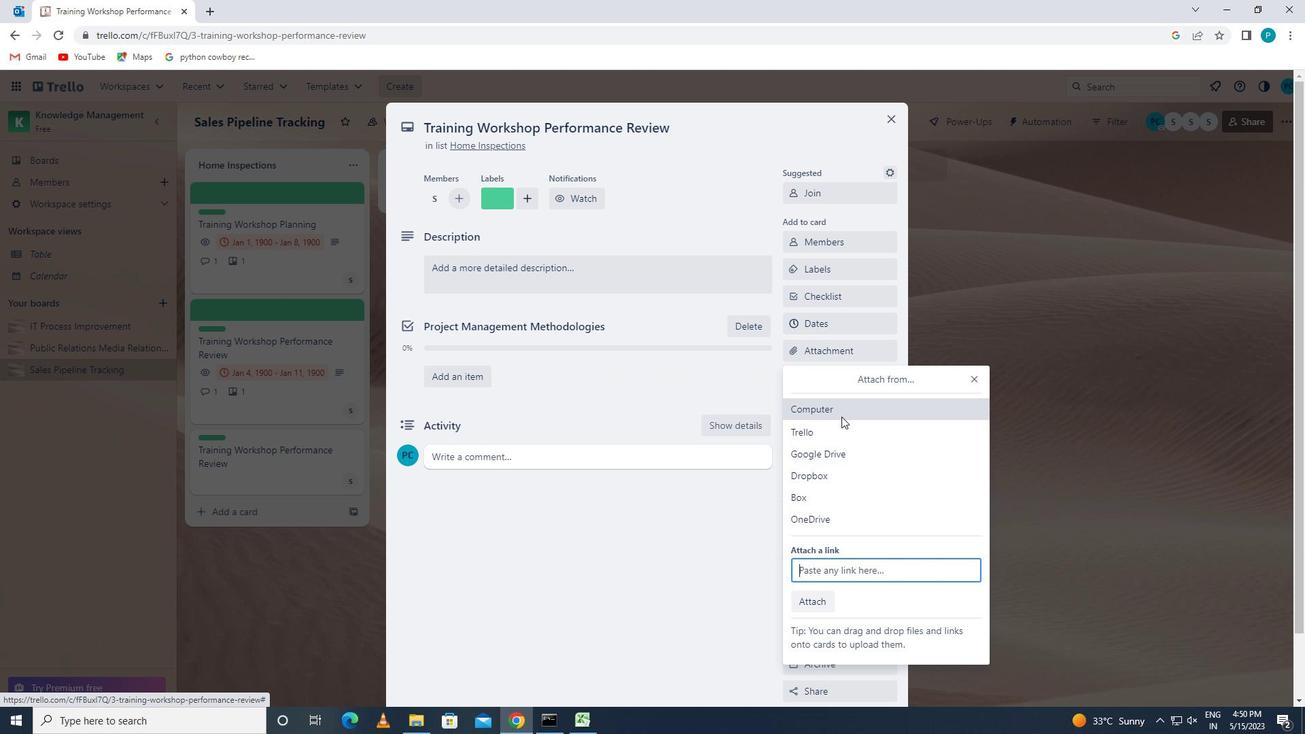 
Action: Mouse pressed left at (844, 435)
Screenshot: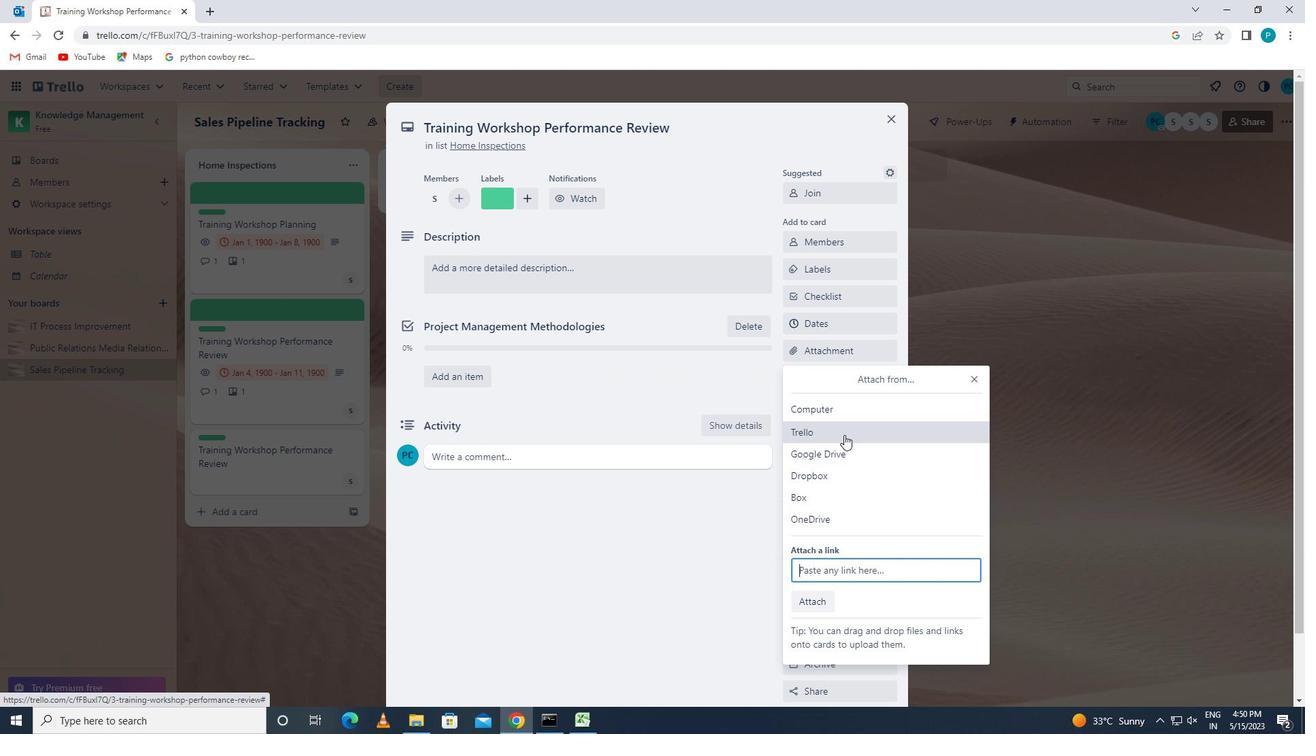 
Action: Mouse moved to (861, 518)
Screenshot: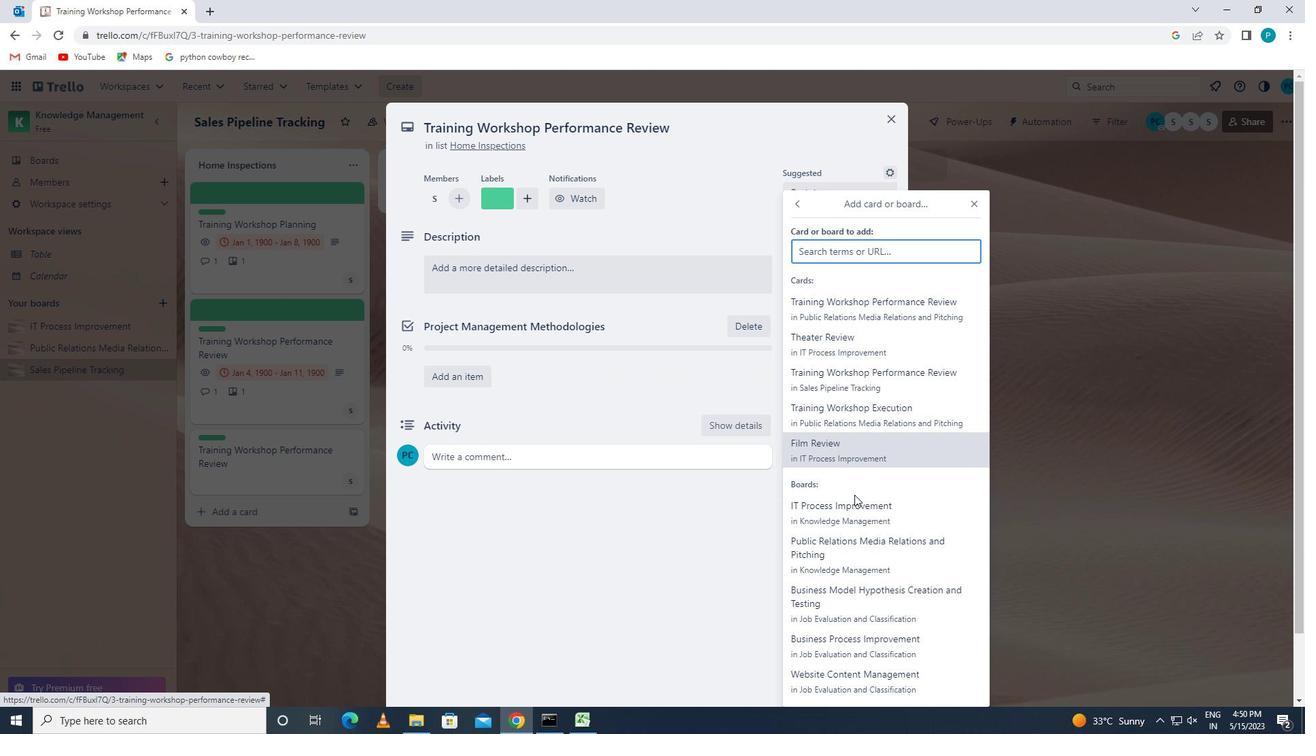 
Action: Mouse pressed left at (861, 518)
Screenshot: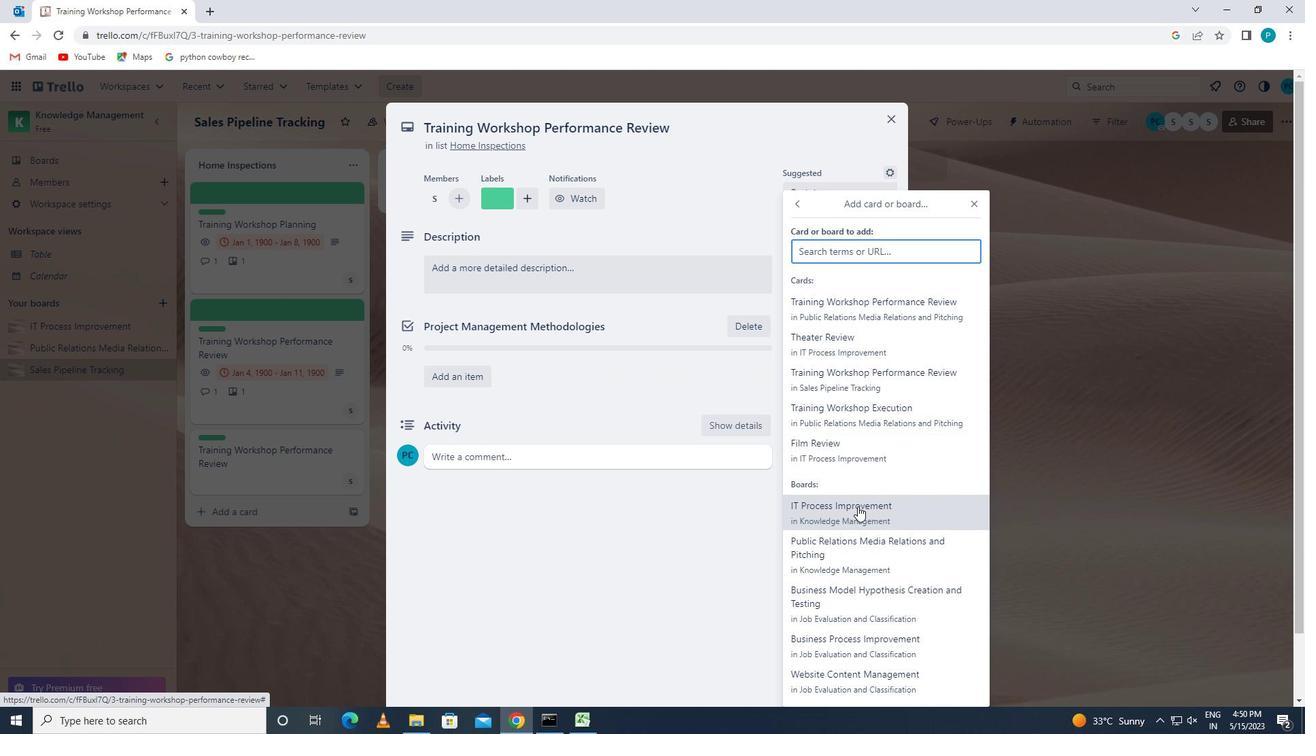 
Action: Mouse moved to (858, 377)
Screenshot: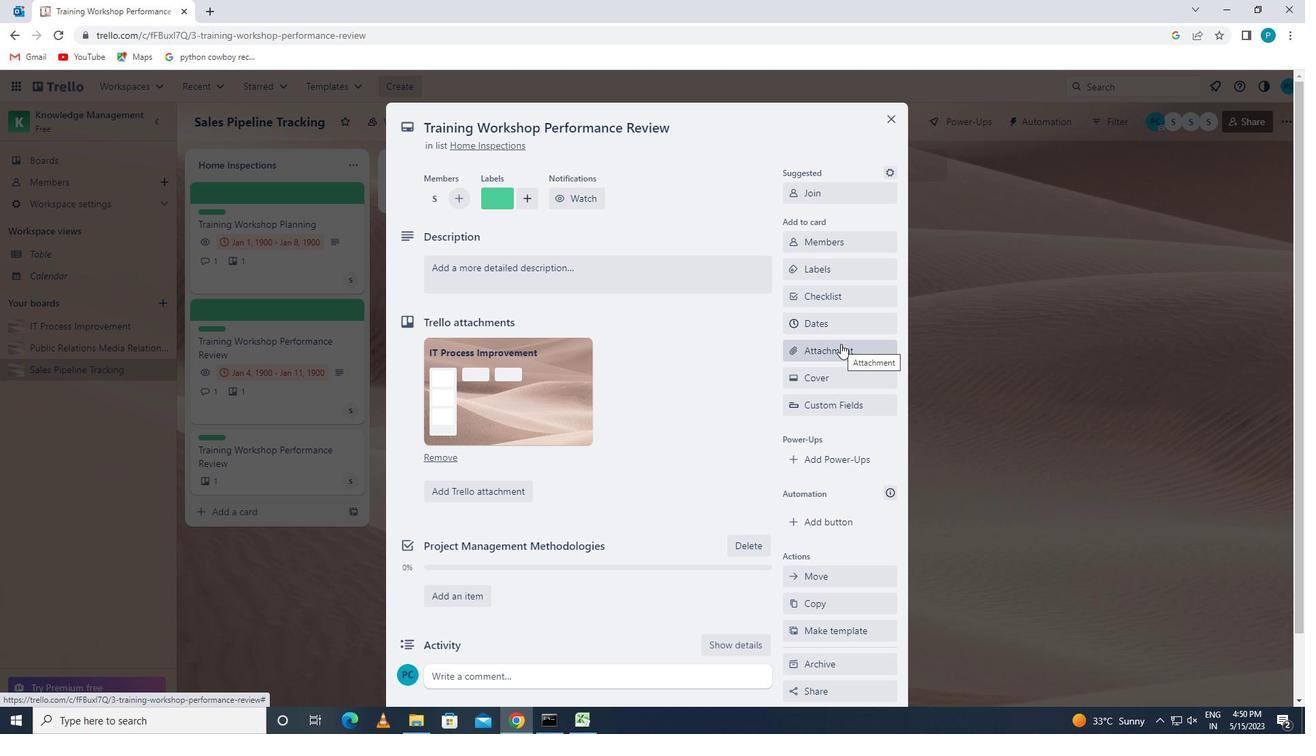 
Action: Mouse pressed left at (858, 377)
Screenshot: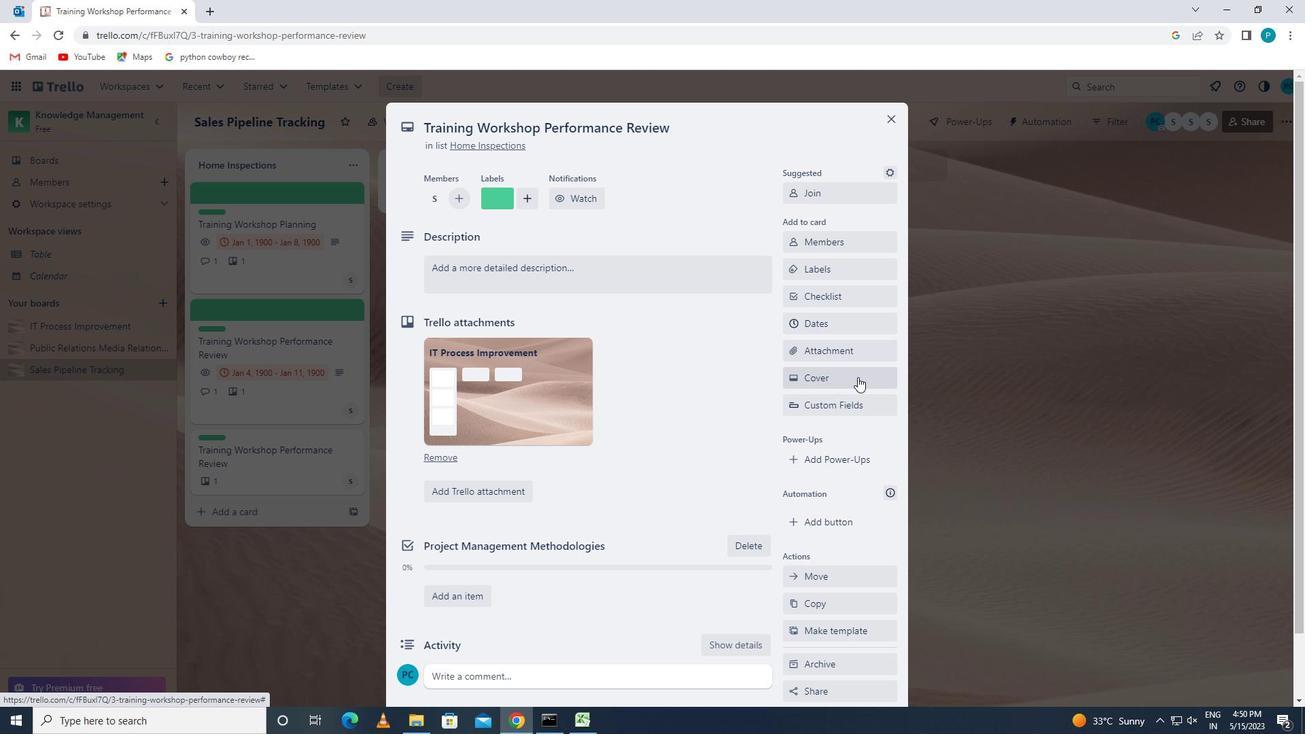 
Action: Mouse moved to (801, 426)
Screenshot: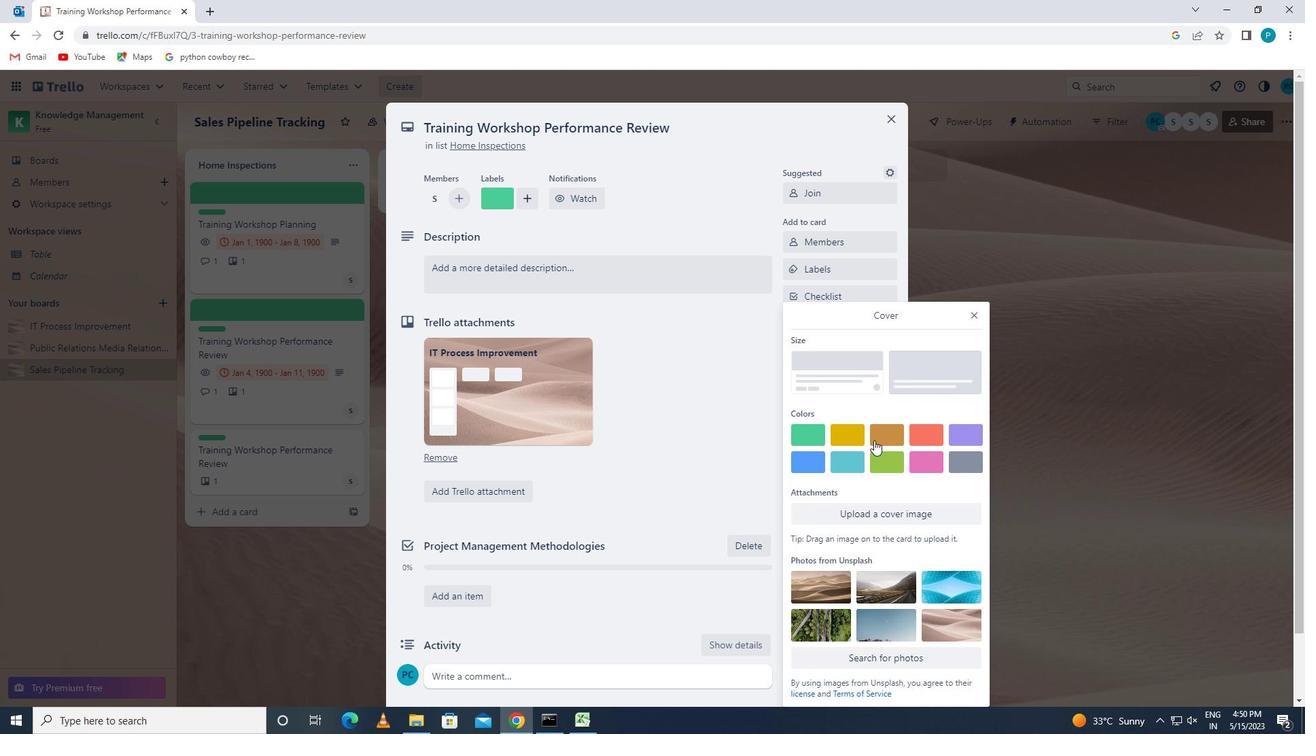 
Action: Mouse pressed left at (801, 426)
Screenshot: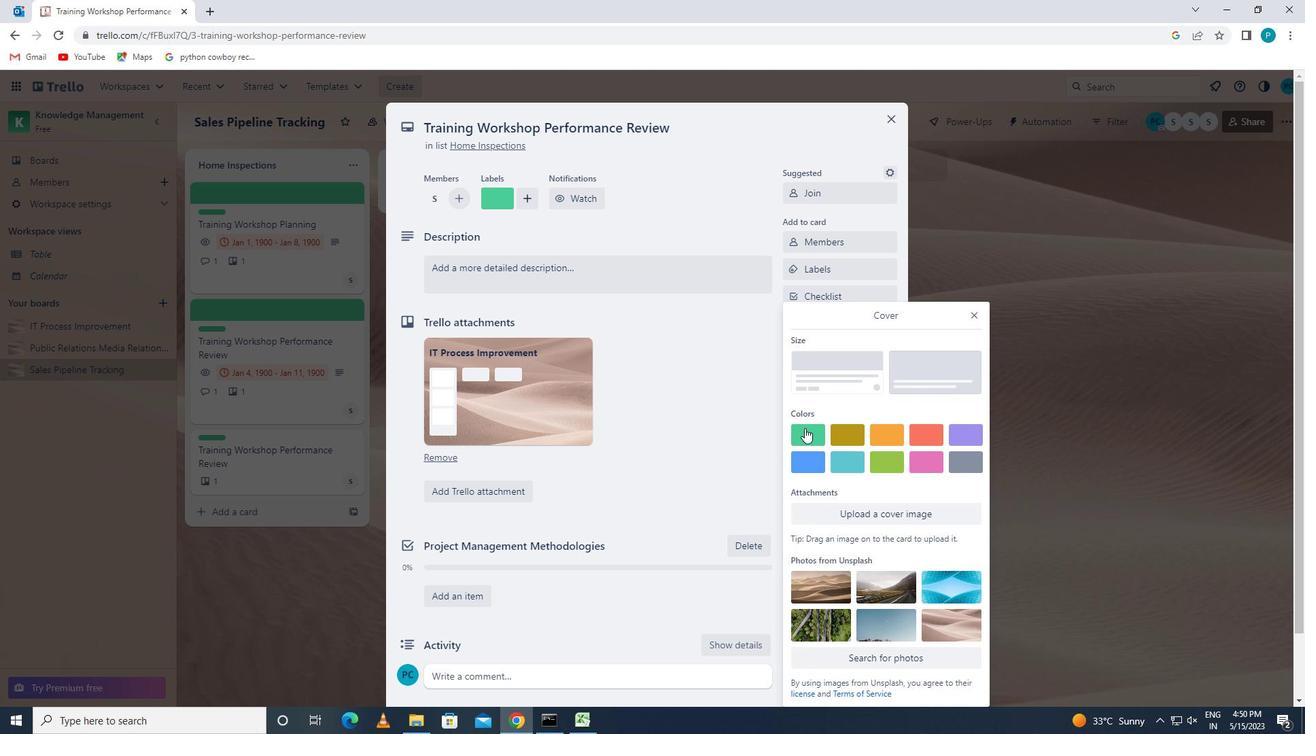 
Action: Mouse moved to (969, 292)
Screenshot: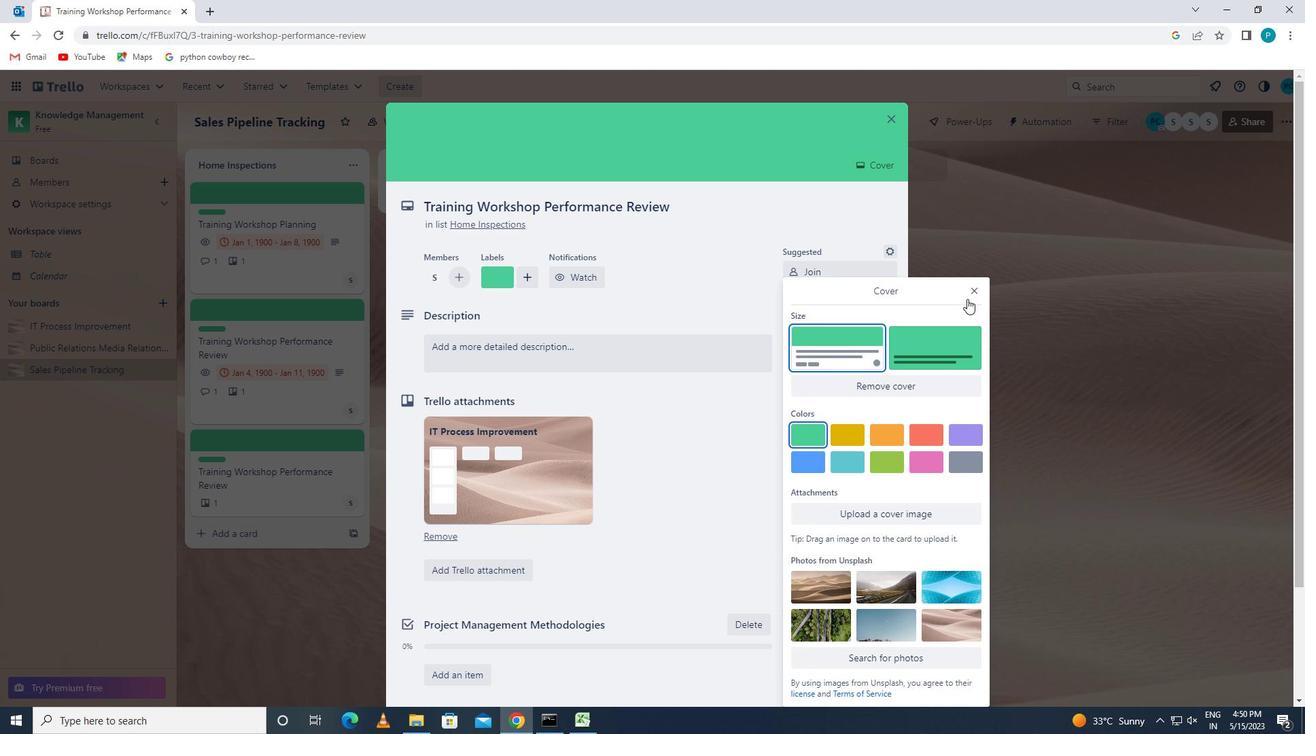 
Action: Mouse pressed left at (969, 292)
Screenshot: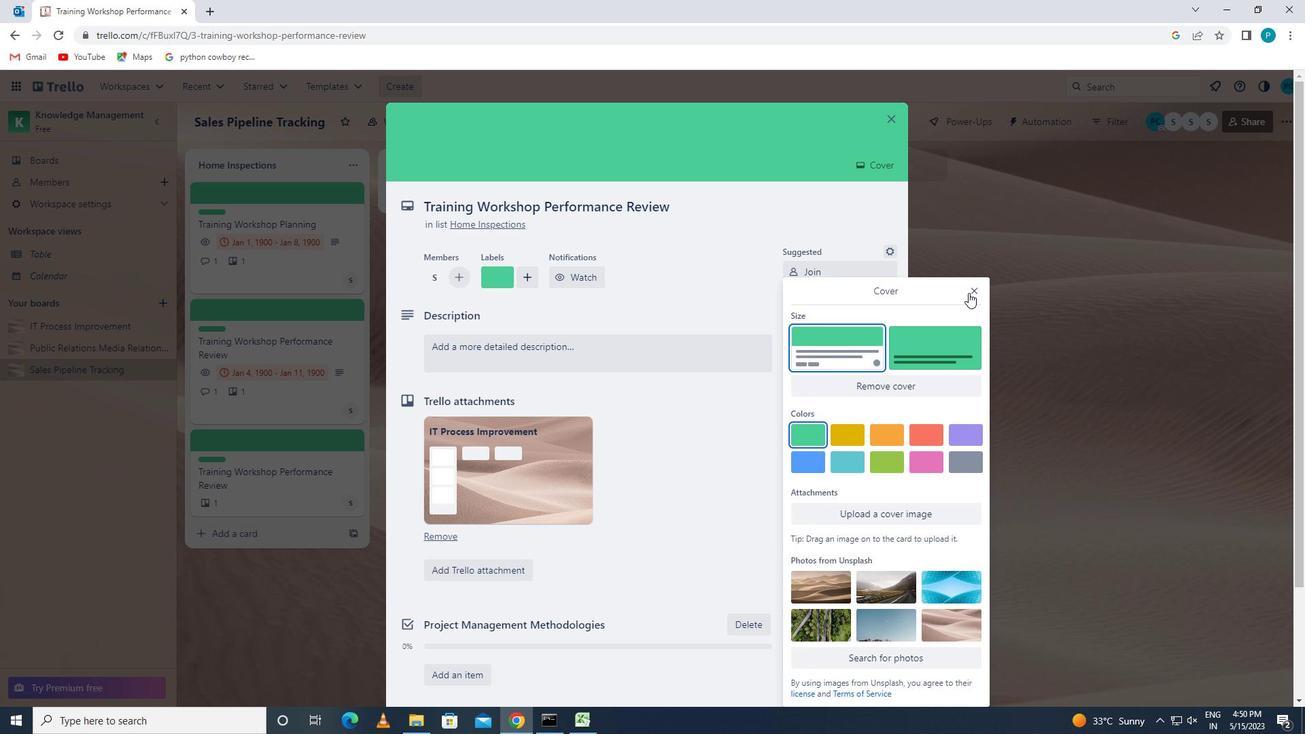 
Action: Mouse moved to (676, 356)
Screenshot: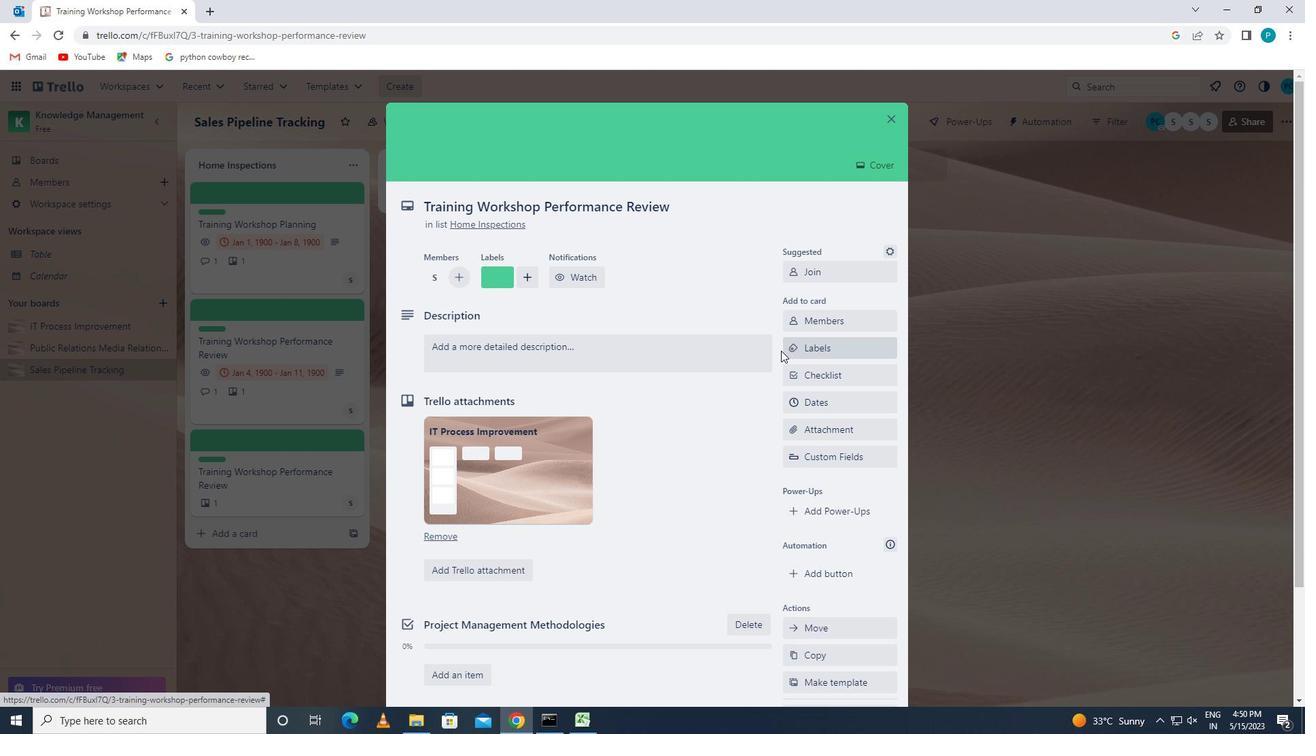 
Action: Mouse pressed left at (676, 356)
Screenshot: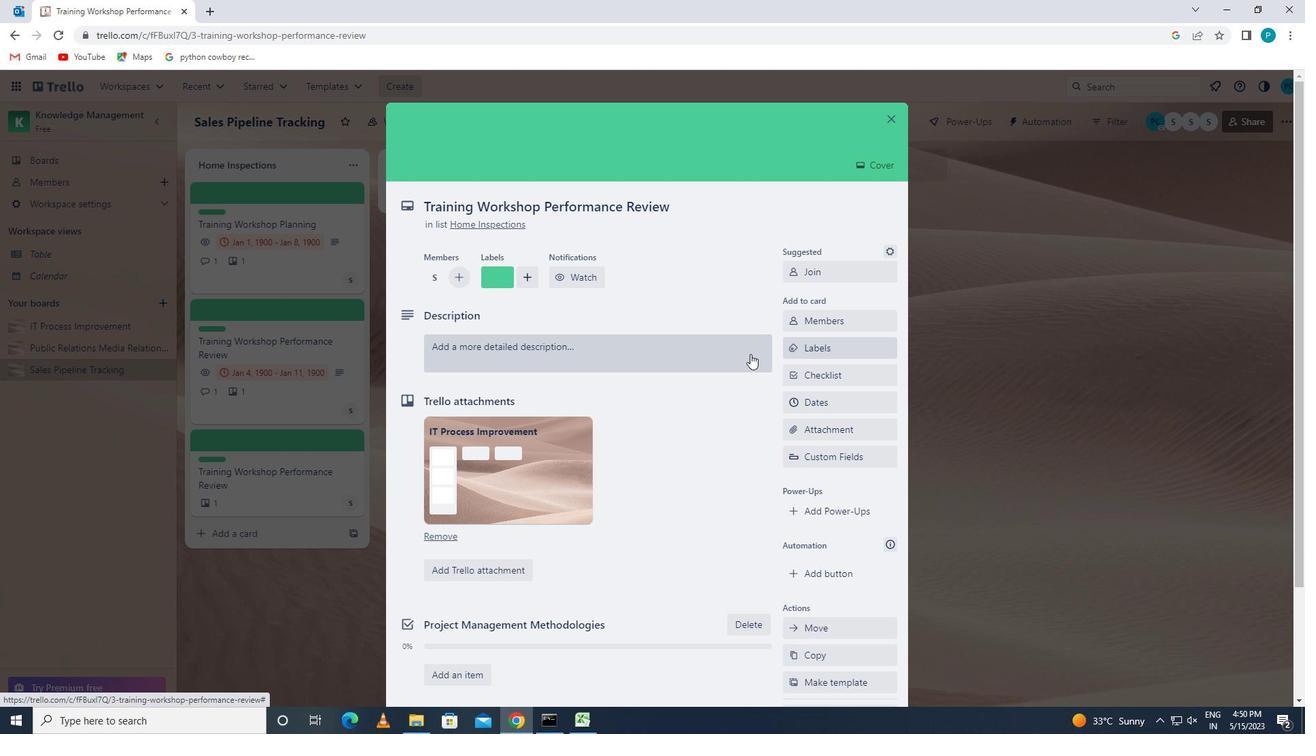 
Action: Key pressed <Key.caps_lock>s<Key.caps_lock>chedule<Key.space>meeting<Key.space>with<Key.space>potential<Key.space>partner<Key.space>company
Screenshot: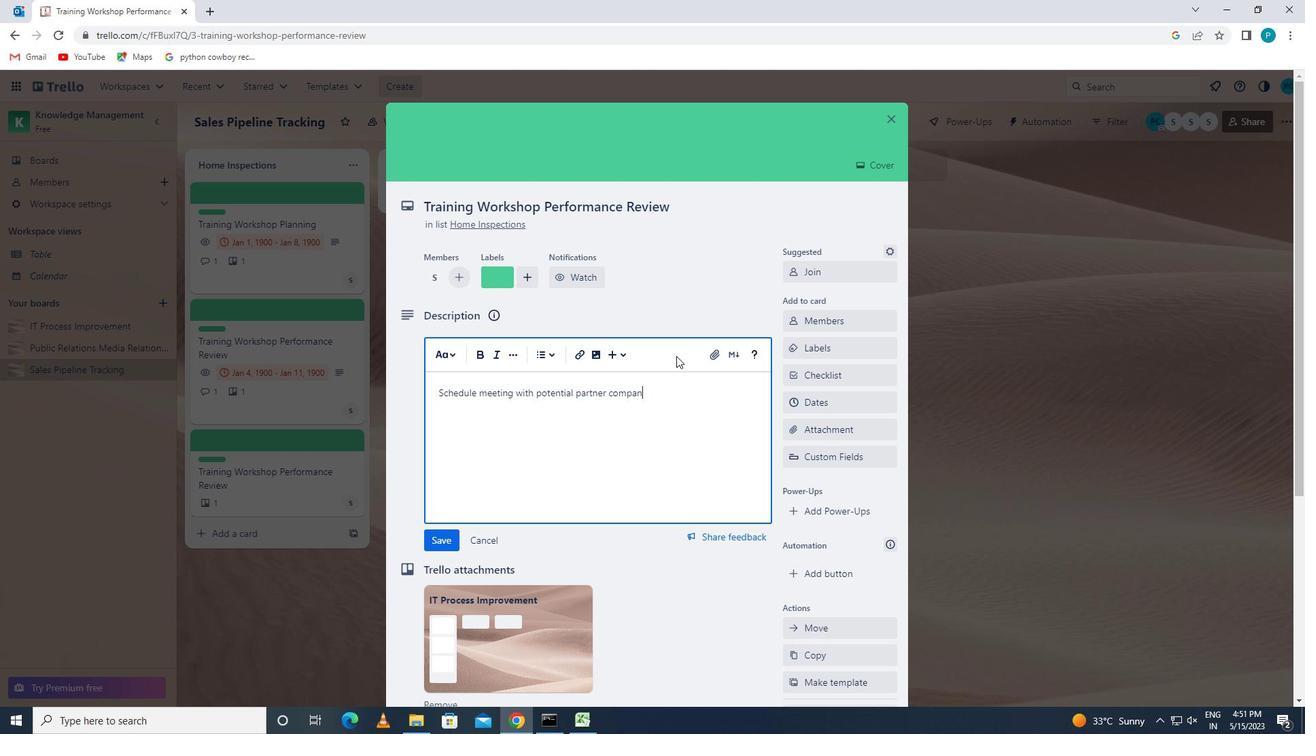 
Action: Mouse moved to (428, 544)
Screenshot: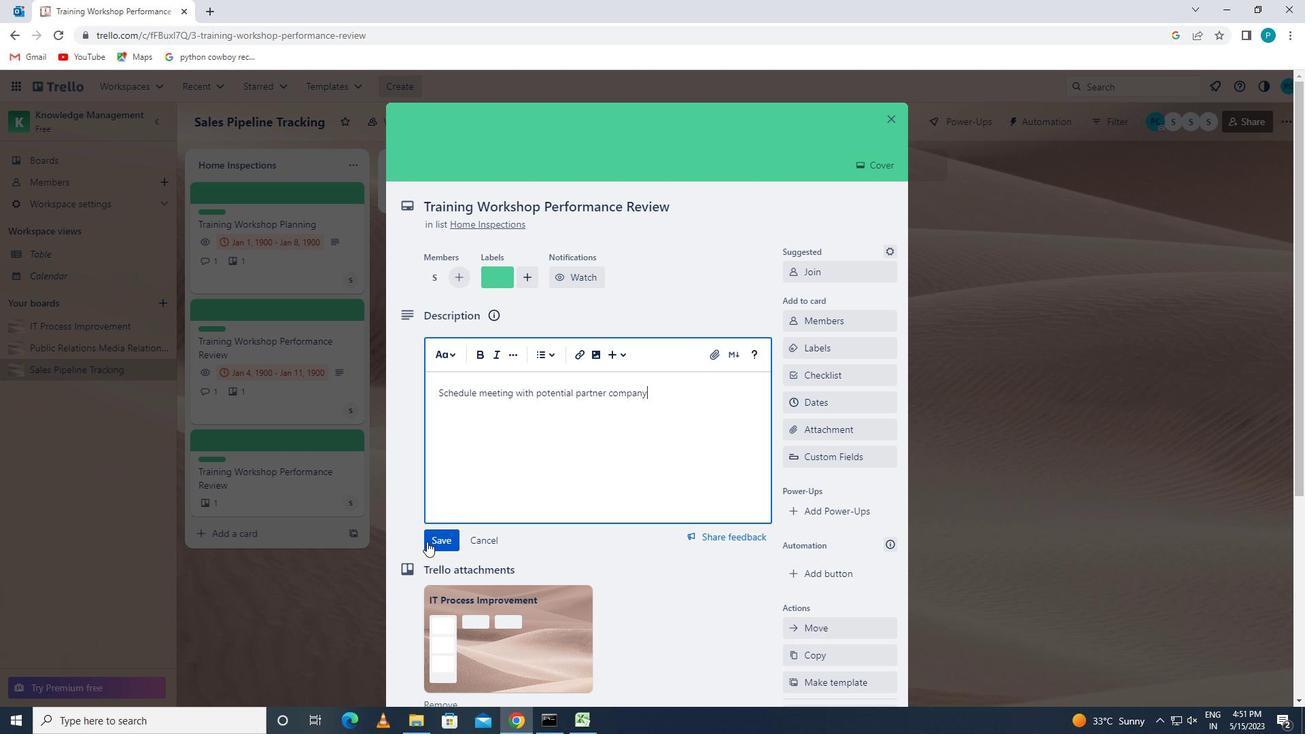 
Action: Mouse pressed left at (428, 544)
Screenshot: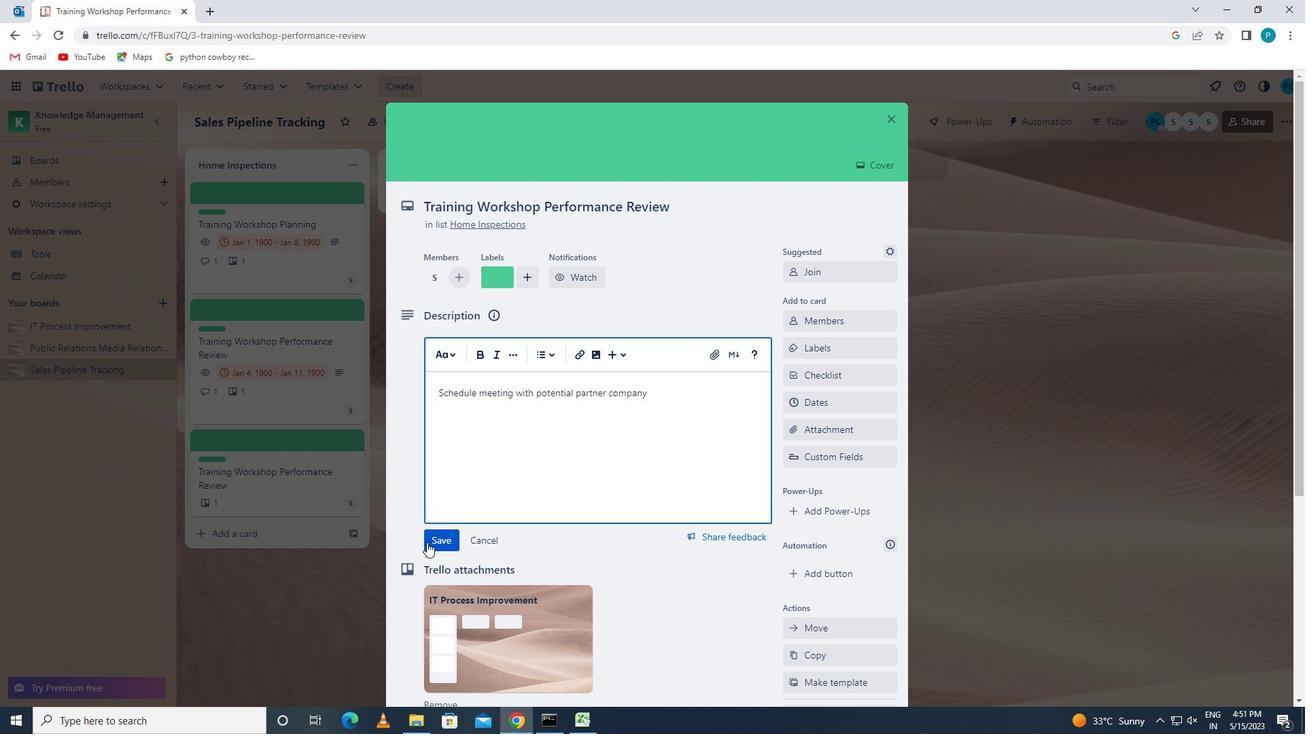 
Action: Mouse moved to (467, 565)
Screenshot: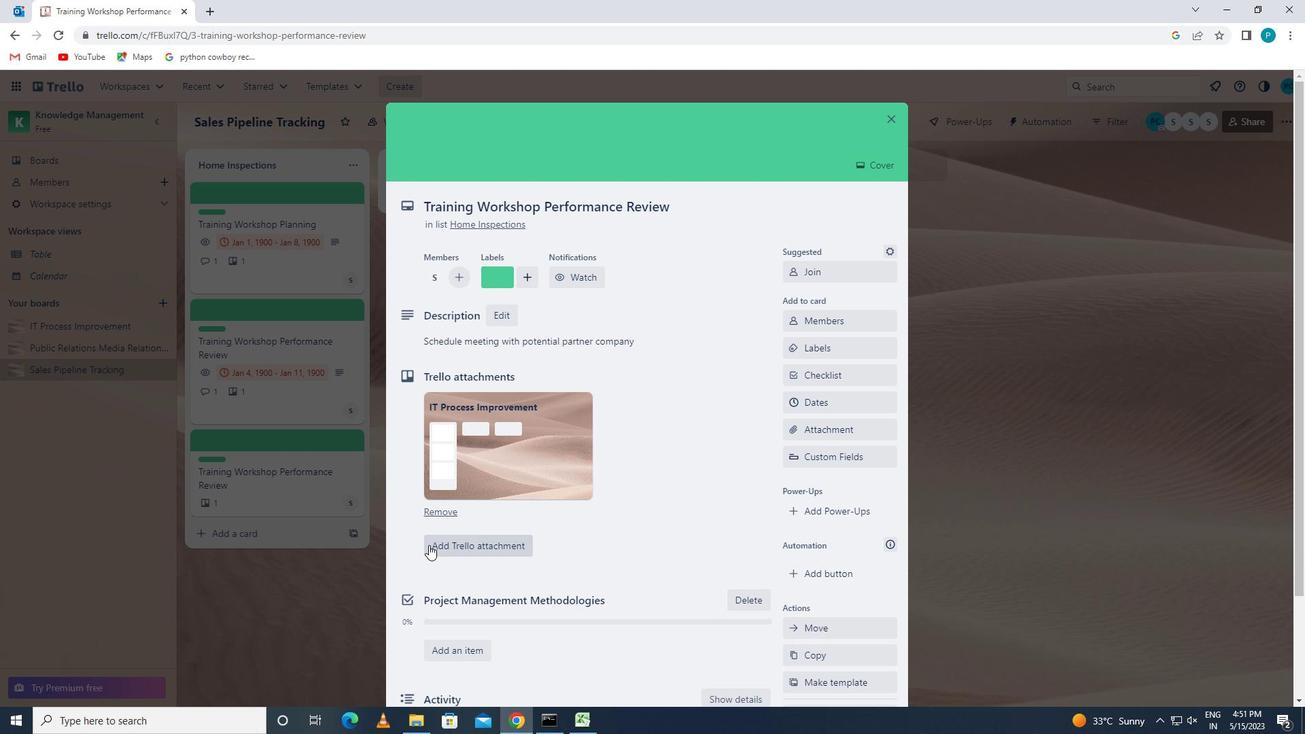 
Action: Mouse scrolled (467, 564) with delta (0, 0)
Screenshot: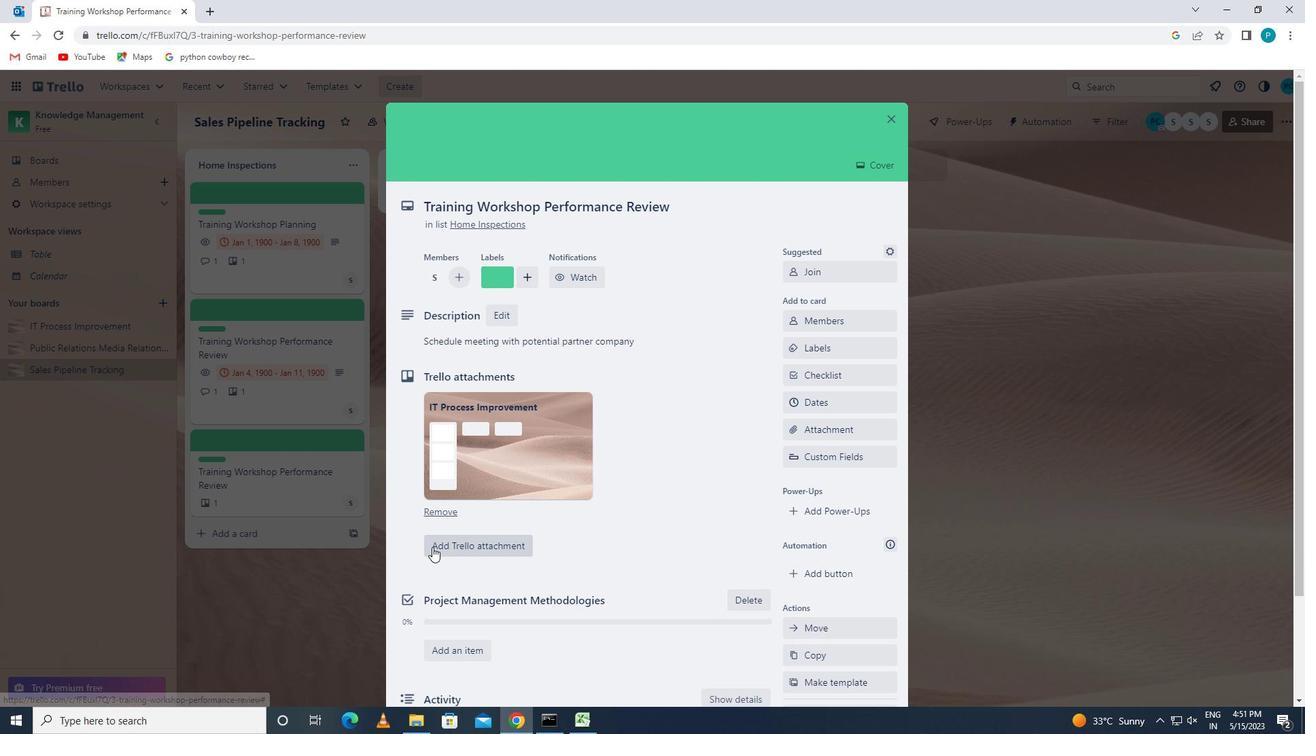 
Action: Mouse scrolled (467, 564) with delta (0, 0)
Screenshot: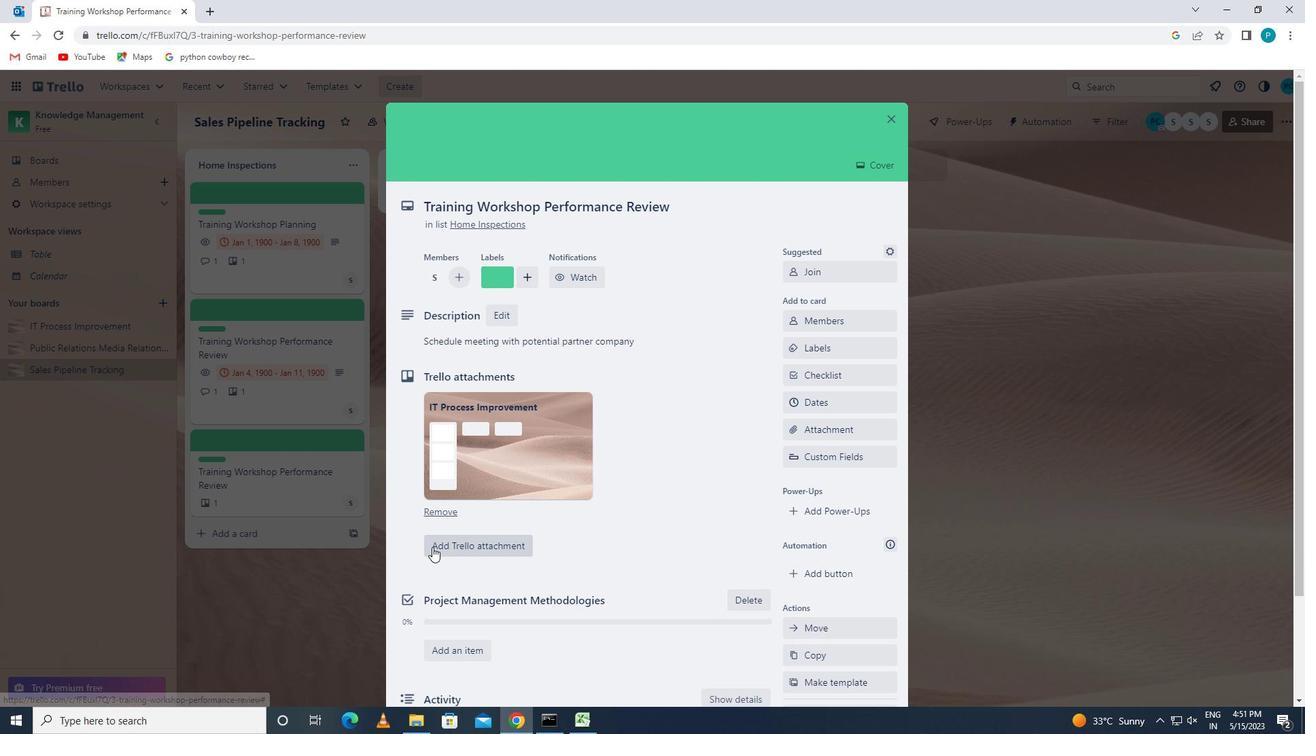 
Action: Mouse scrolled (467, 564) with delta (0, 0)
Screenshot: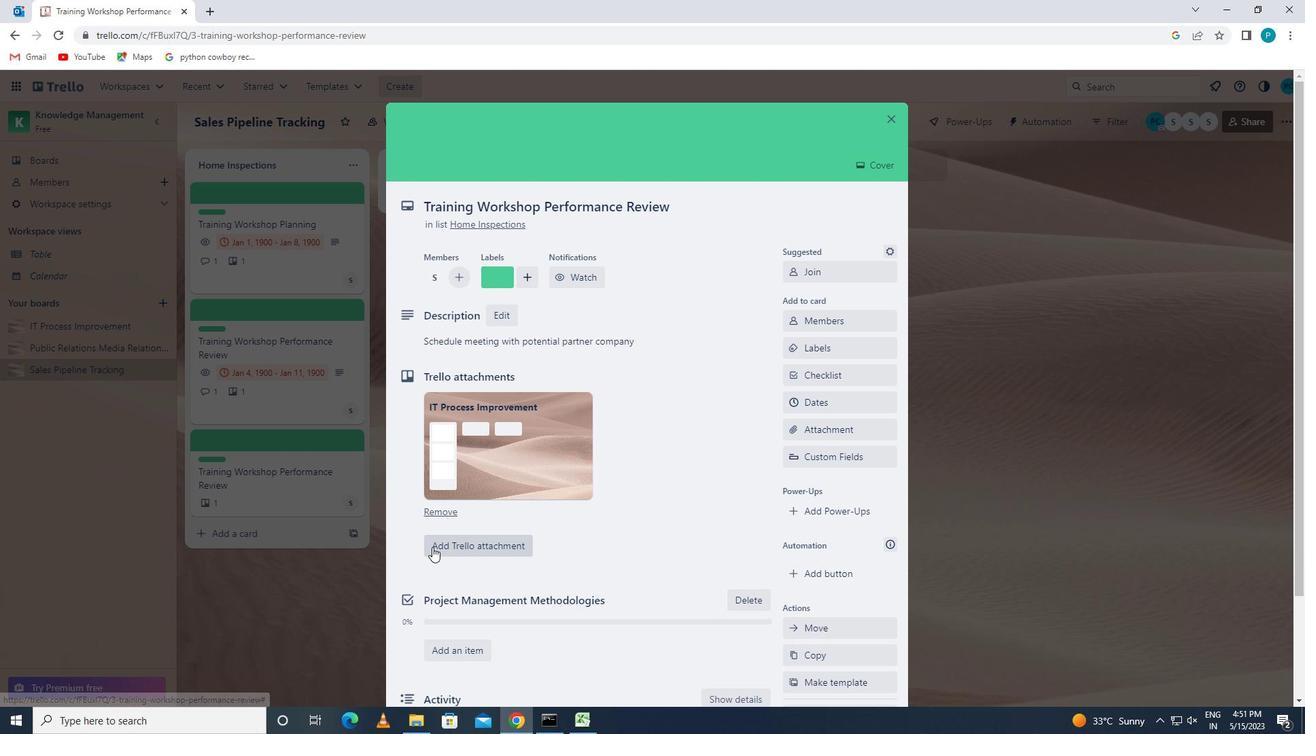 
Action: Mouse scrolled (467, 564) with delta (0, 0)
Screenshot: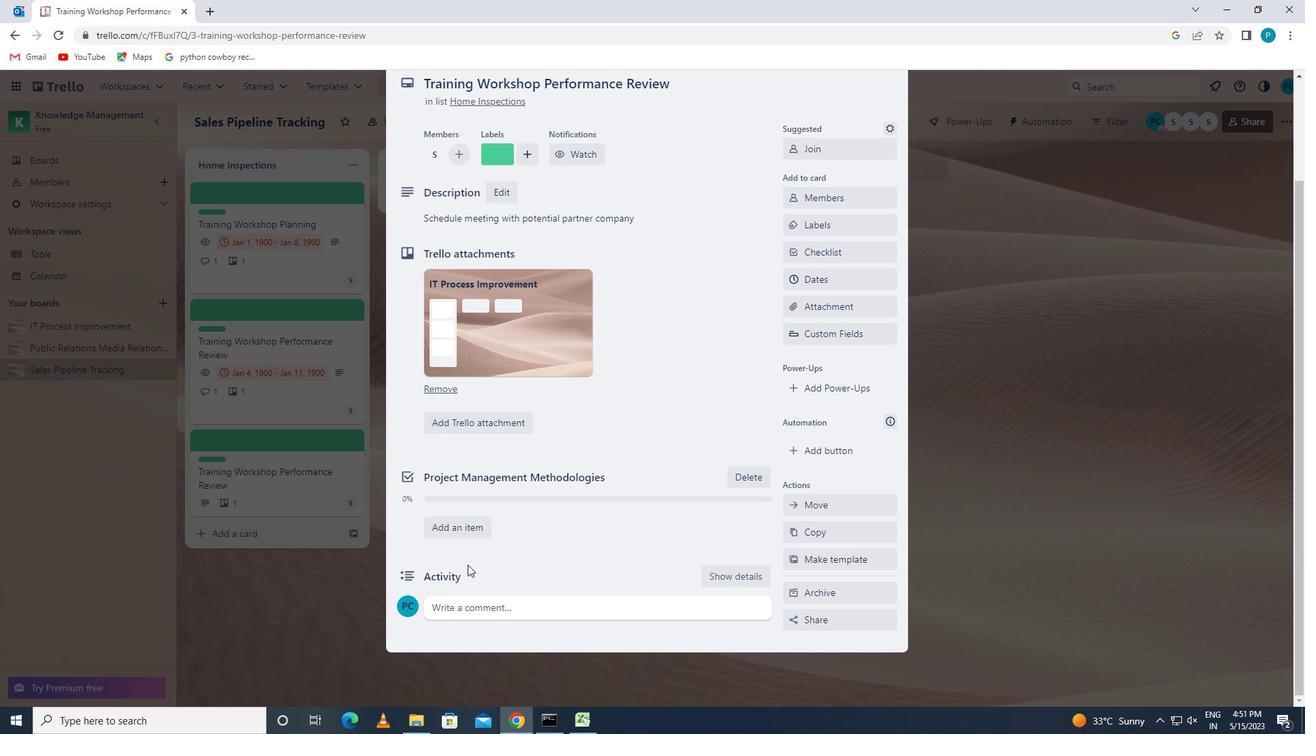 
Action: Mouse scrolled (467, 564) with delta (0, 0)
Screenshot: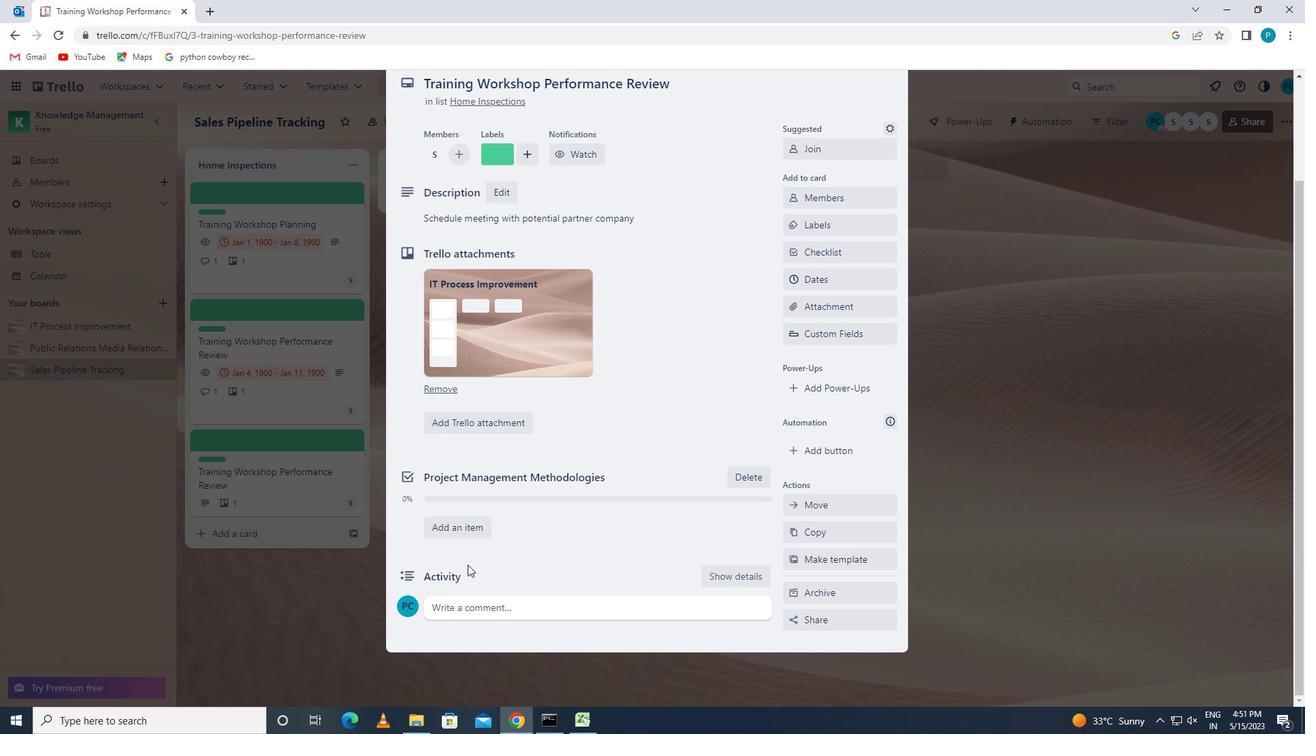
Action: Mouse moved to (483, 594)
Screenshot: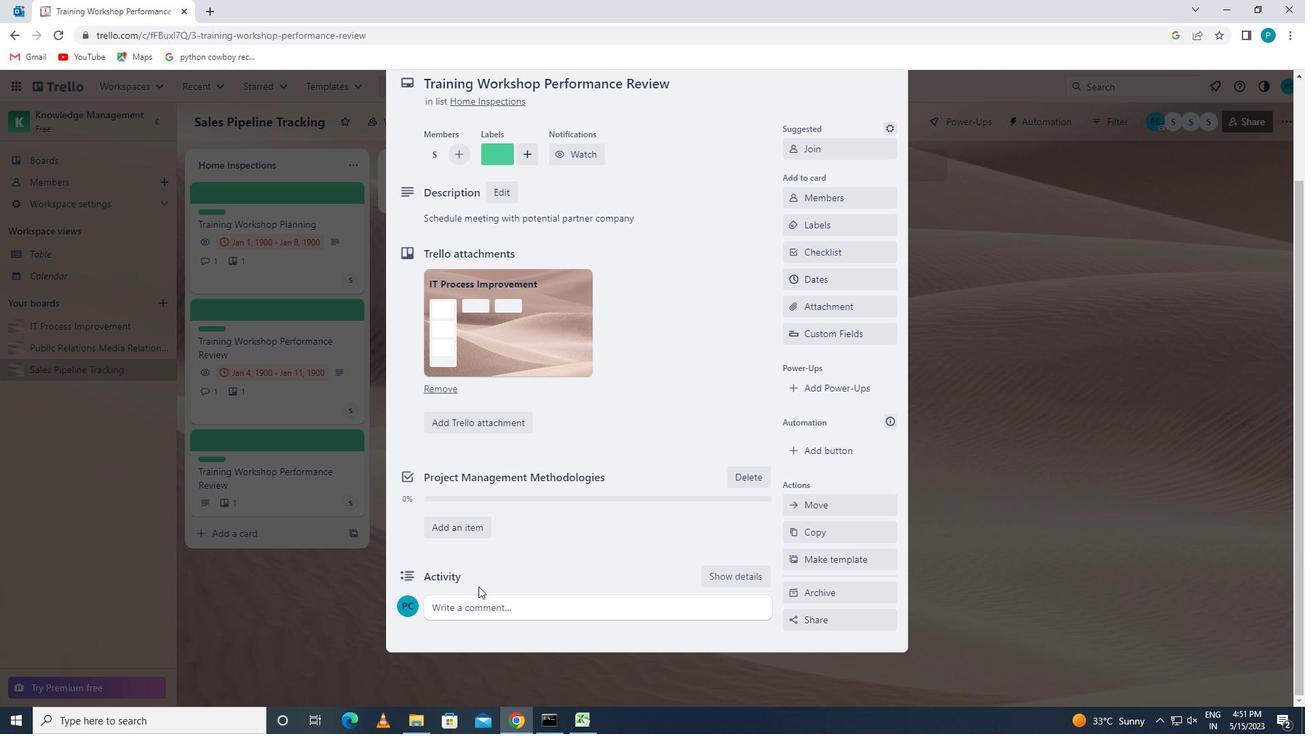 
Action: Mouse pressed left at (483, 594)
Screenshot: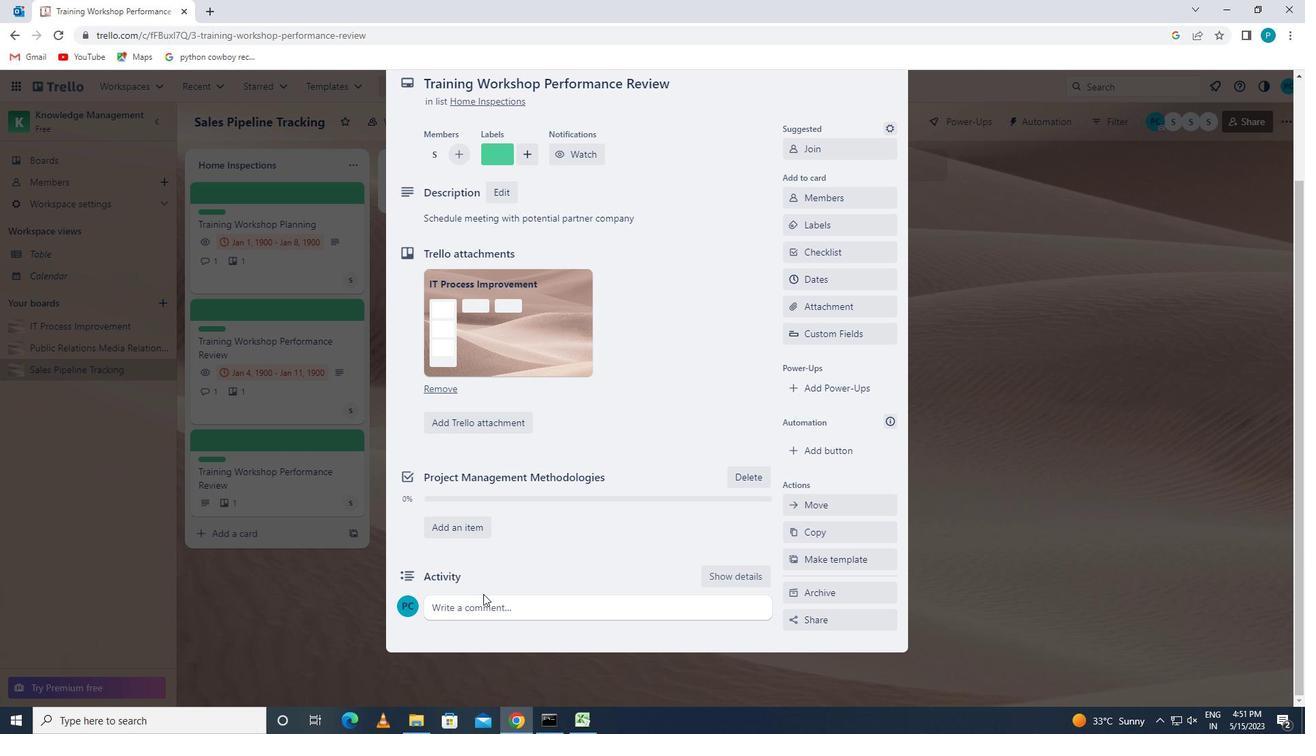 
Action: Mouse moved to (488, 599)
Screenshot: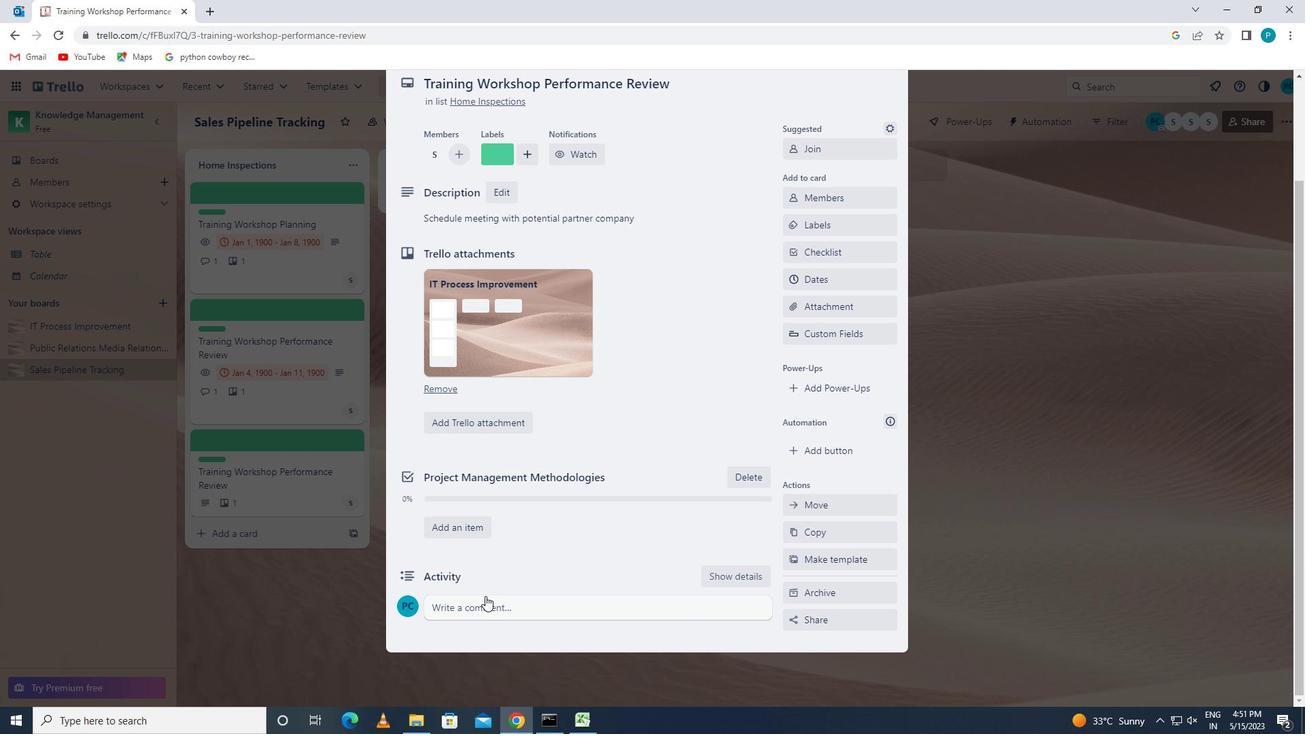 
Action: Mouse pressed left at (488, 599)
Screenshot: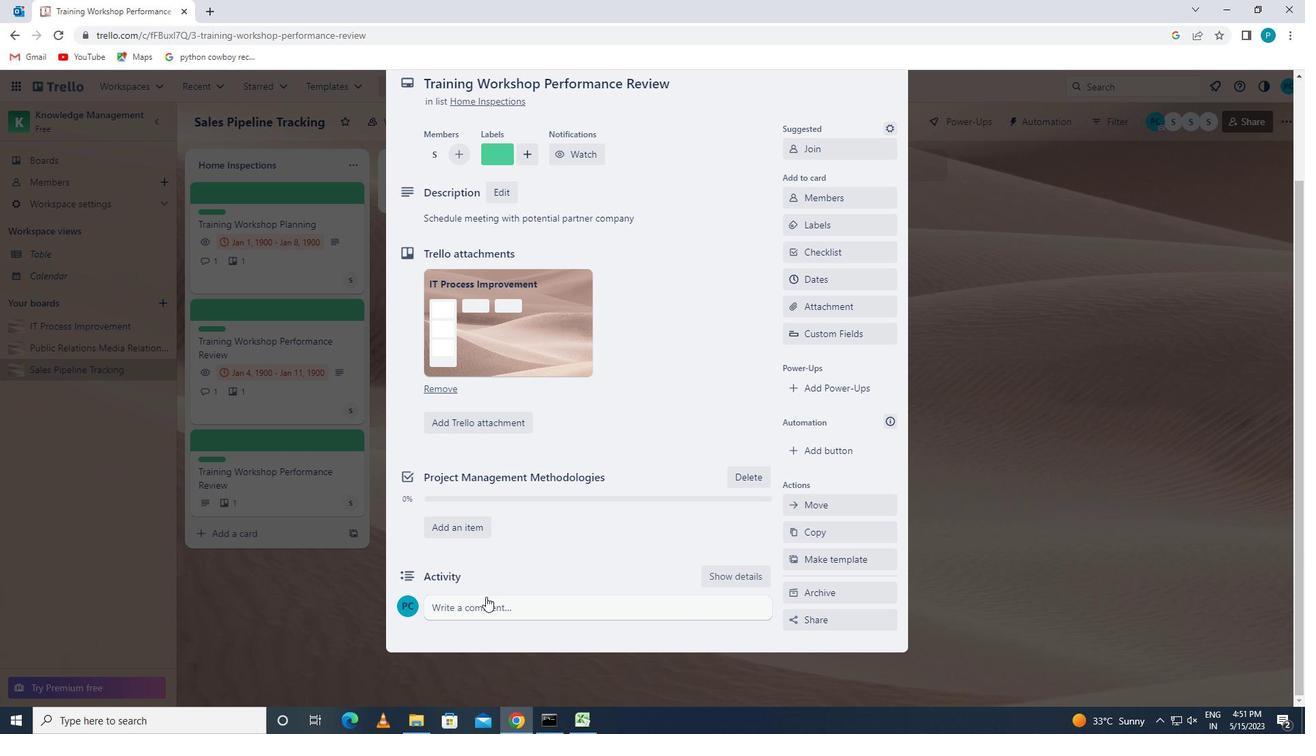 
Action: Key pressed <Key.caps_lock>l<Key.caps_lock>et<Key.space>us<Key.space>approach<Key.space>this<Key.space>task<Key.space>with<Key.space>a<Key.space>sense<Key.space>of<Key.space>data-driven<Key.space>decision-making,<Key.space>using<Key.space>metriccs<Key.space><Key.backspace><Key.backspace><Key.backspace>s<Key.space>and<Key.space>analytics<Key.space>to<Key.space>inform<Key.space>our<Key.space>choices
Screenshot: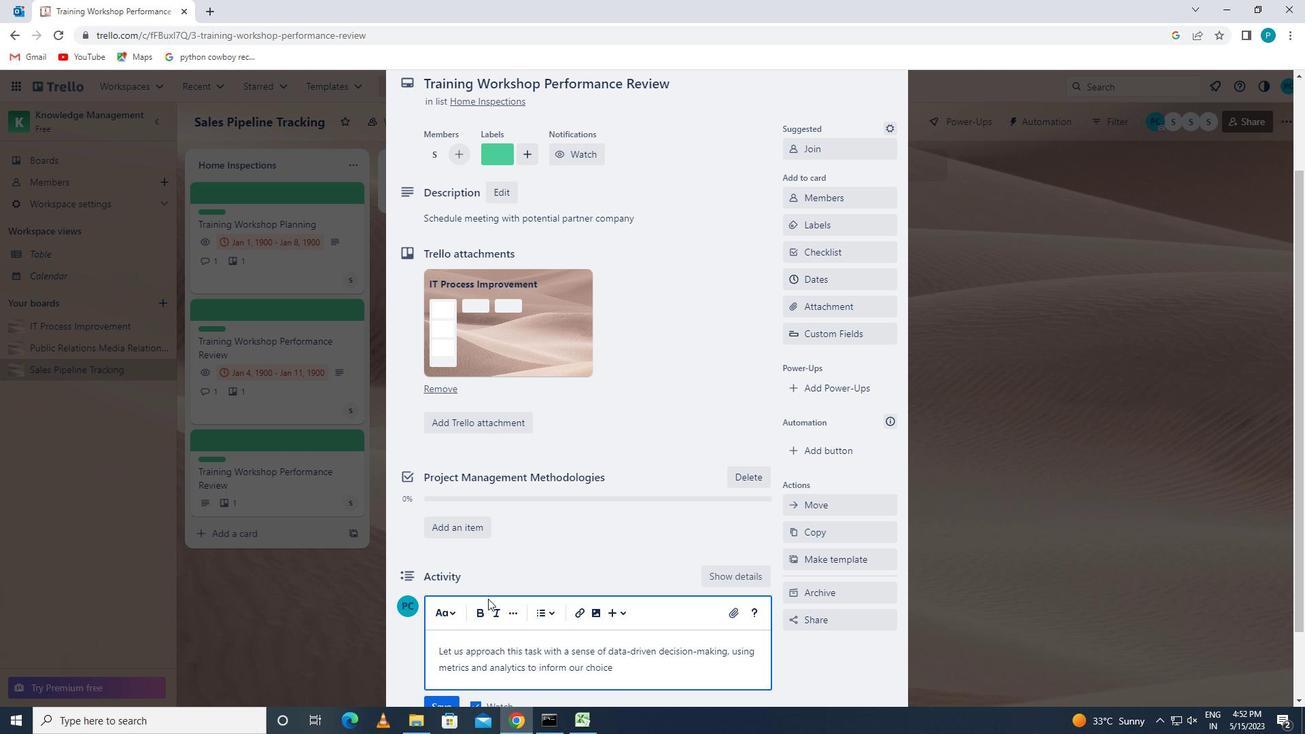 
Action: Mouse moved to (474, 651)
Screenshot: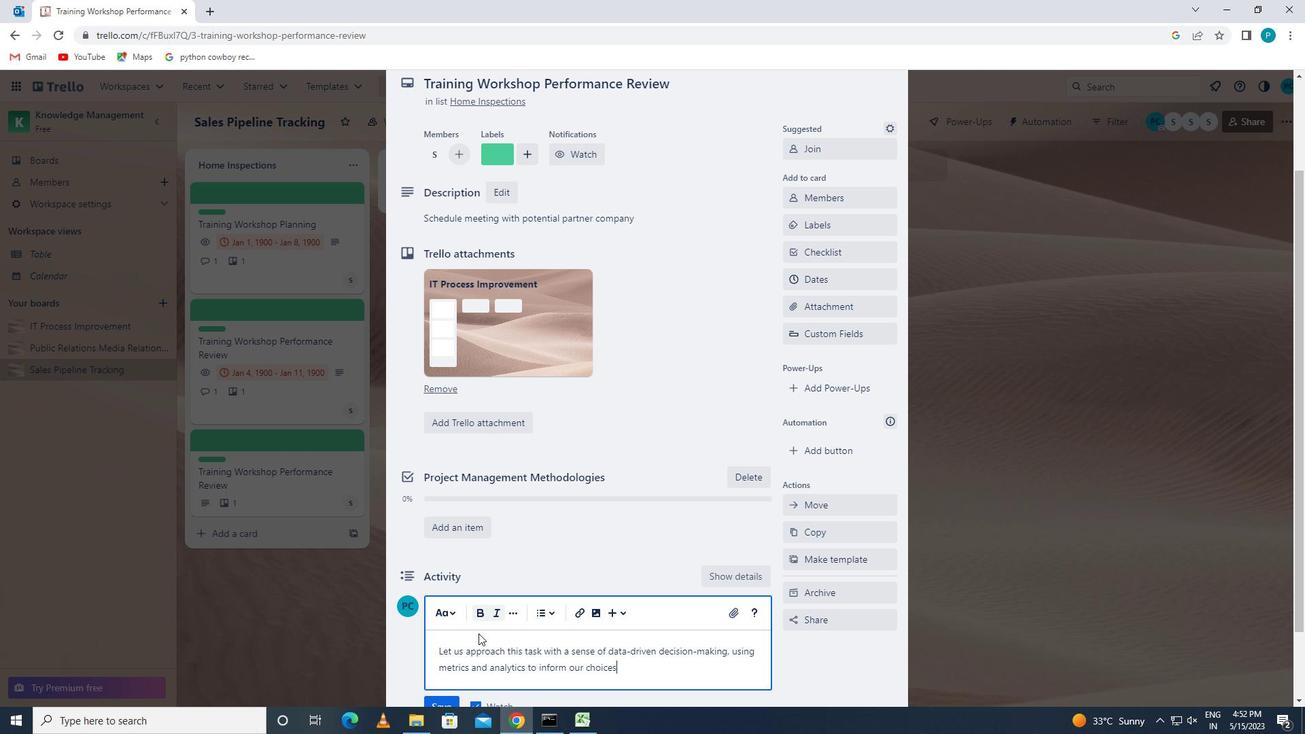 
Action: Mouse scrolled (474, 650) with delta (0, 0)
Screenshot: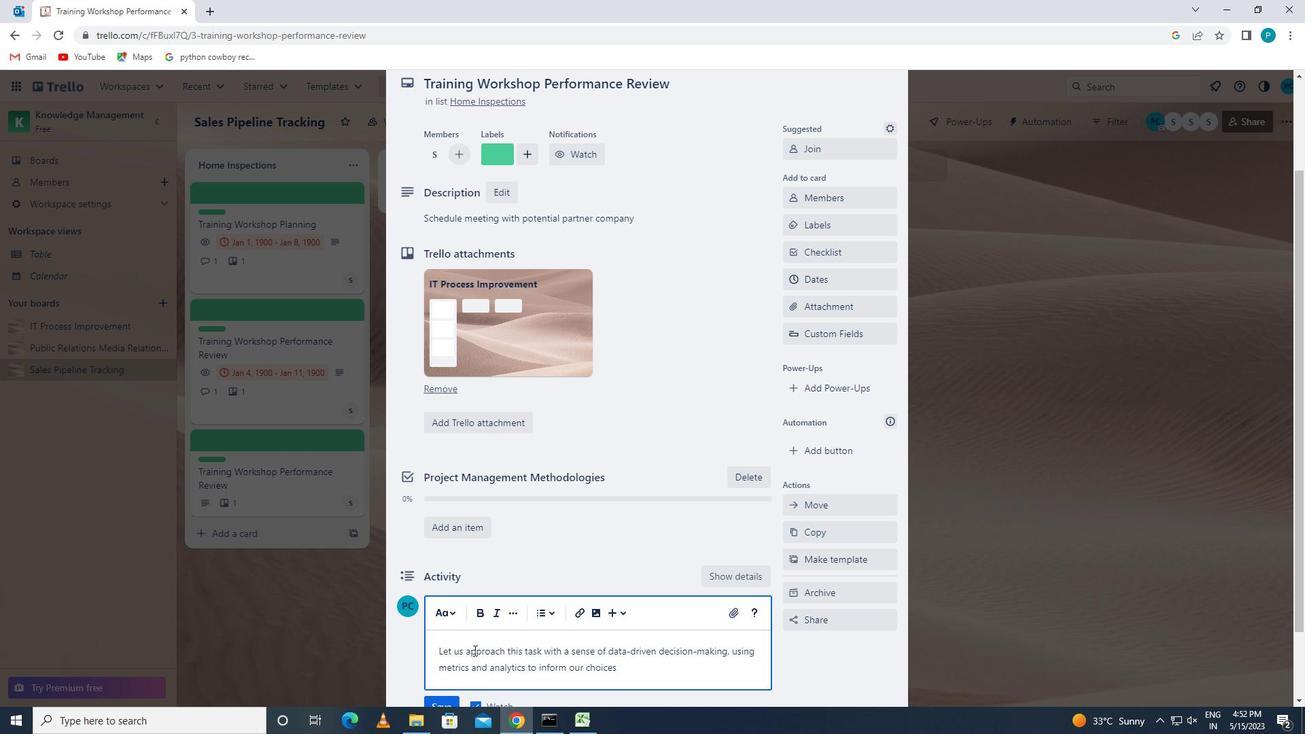 
Action: Mouse scrolled (474, 650) with delta (0, 0)
Screenshot: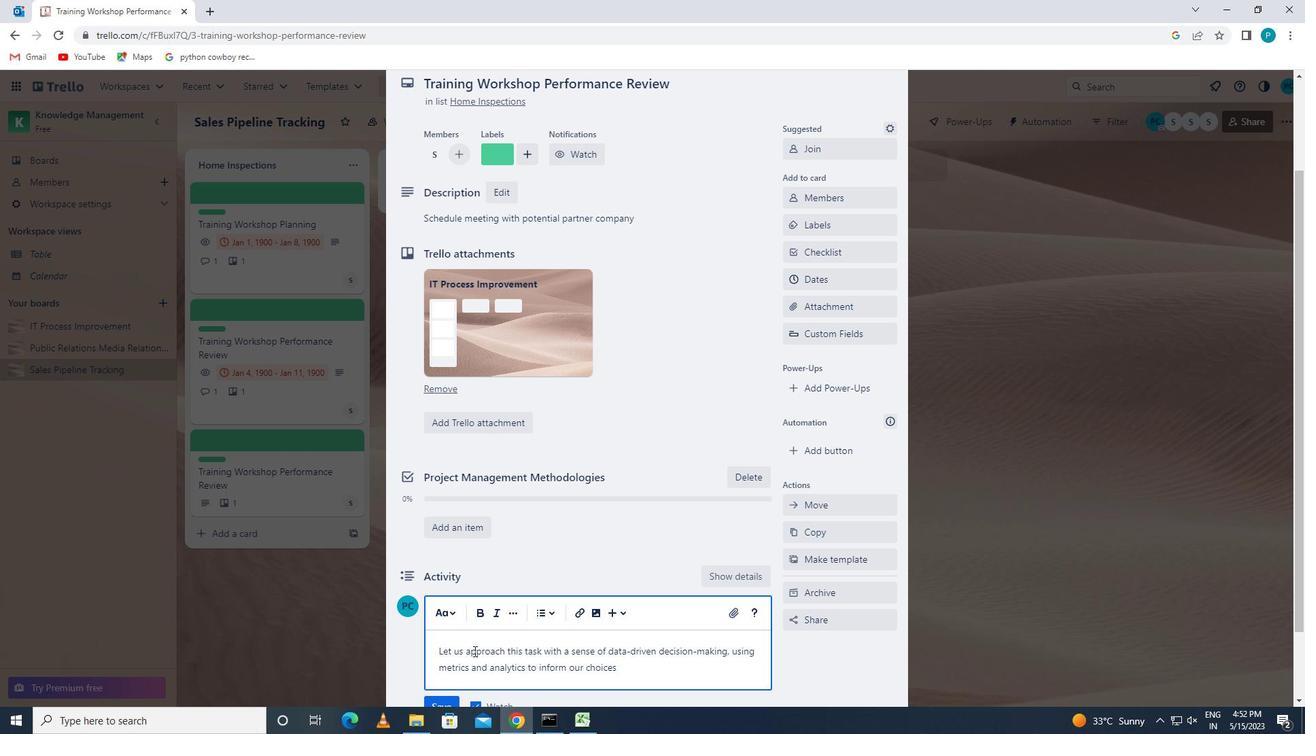 
Action: Mouse moved to (440, 624)
Screenshot: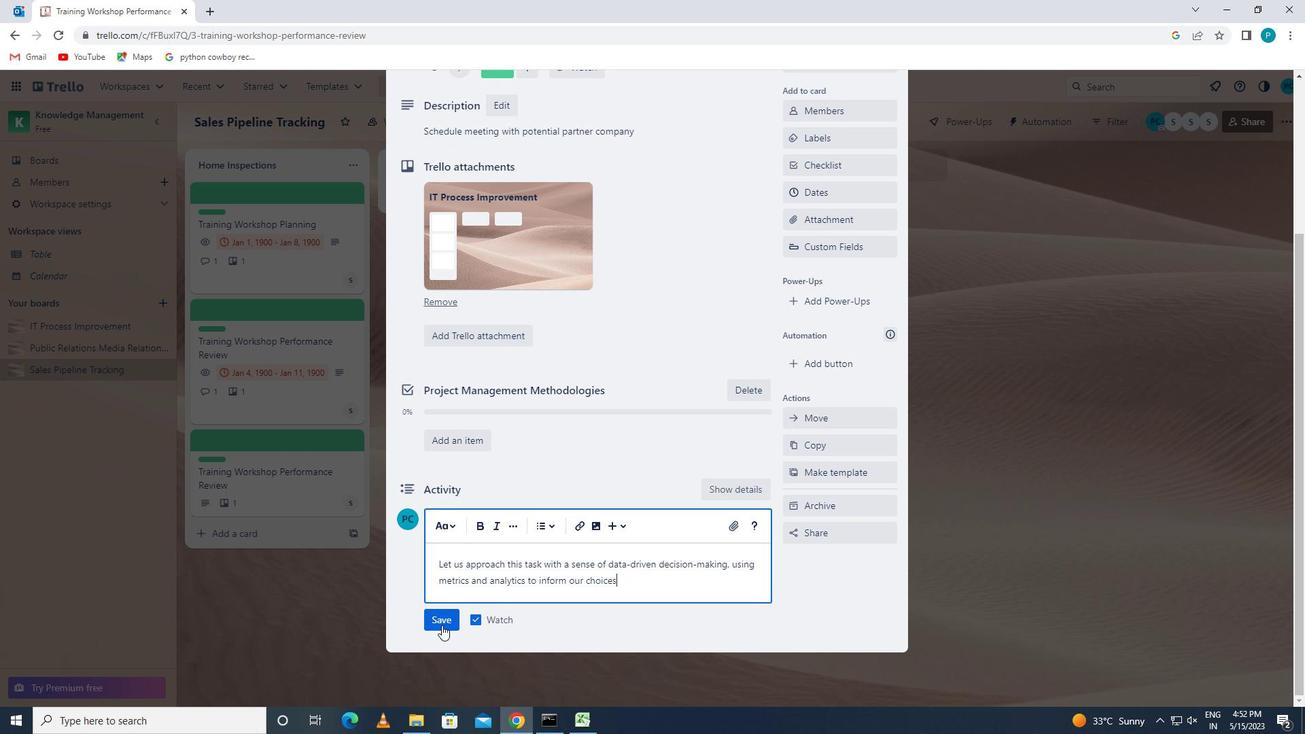 
Action: Mouse pressed left at (440, 624)
Screenshot: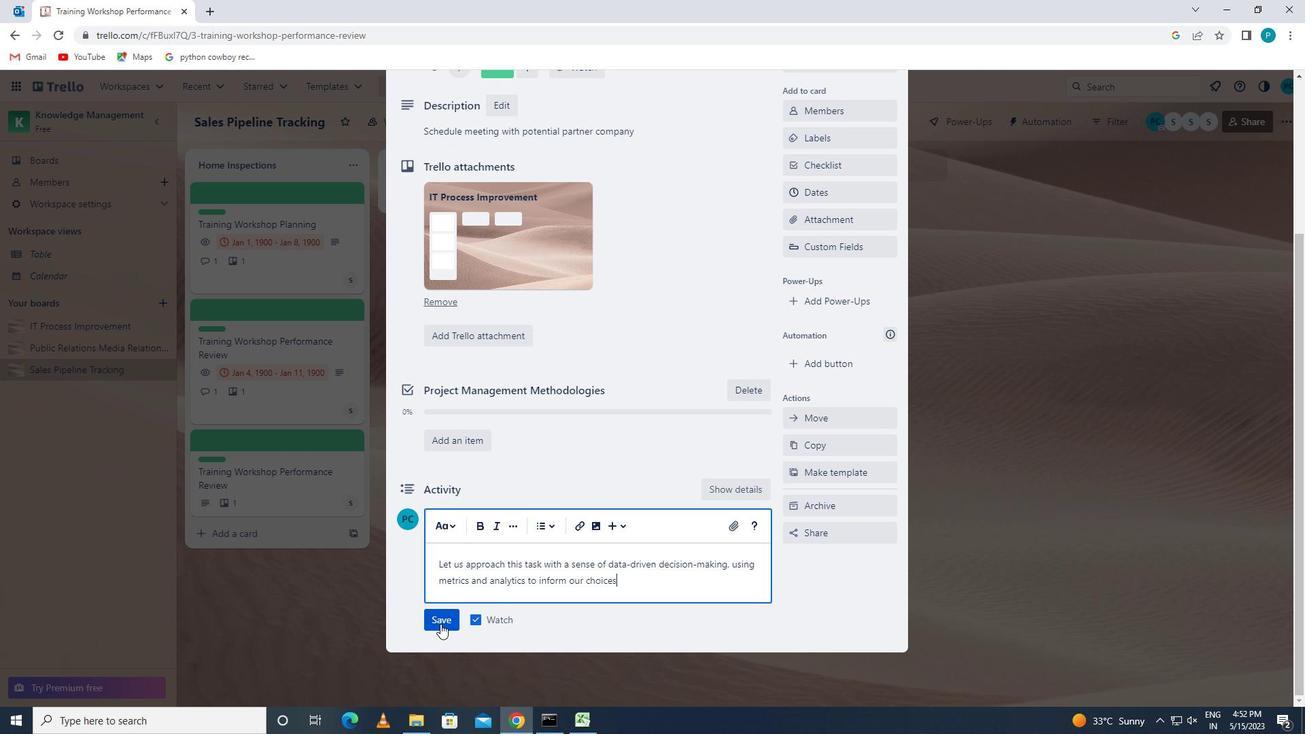 
Action: Mouse moved to (723, 486)
Screenshot: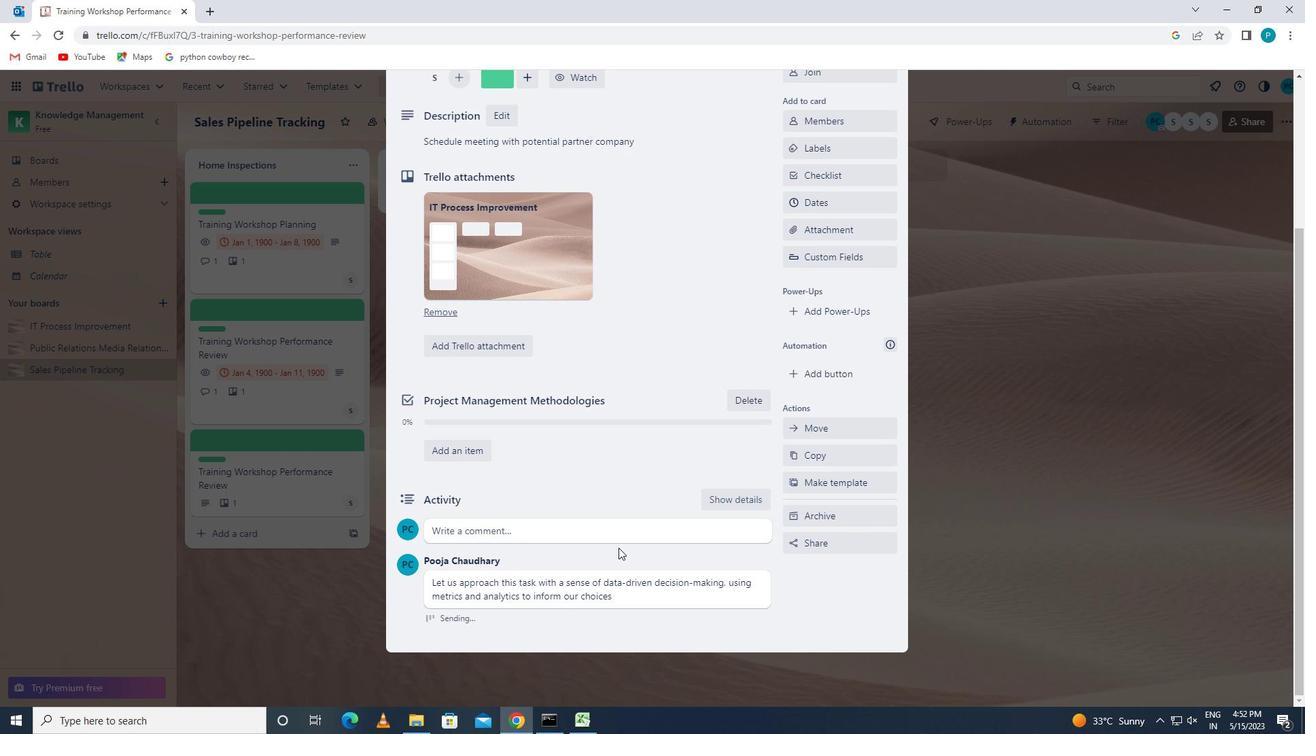 
Action: Mouse scrolled (723, 487) with delta (0, 0)
Screenshot: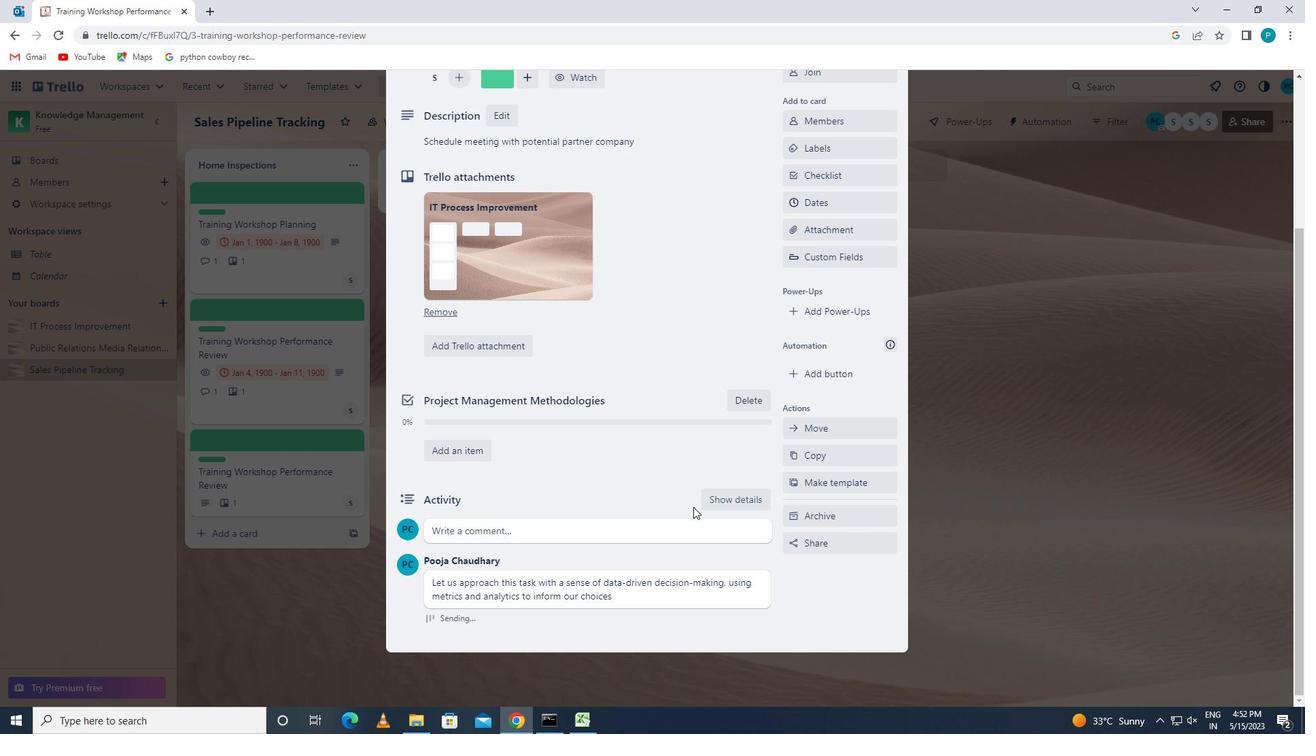 
Action: Mouse moved to (816, 277)
Screenshot: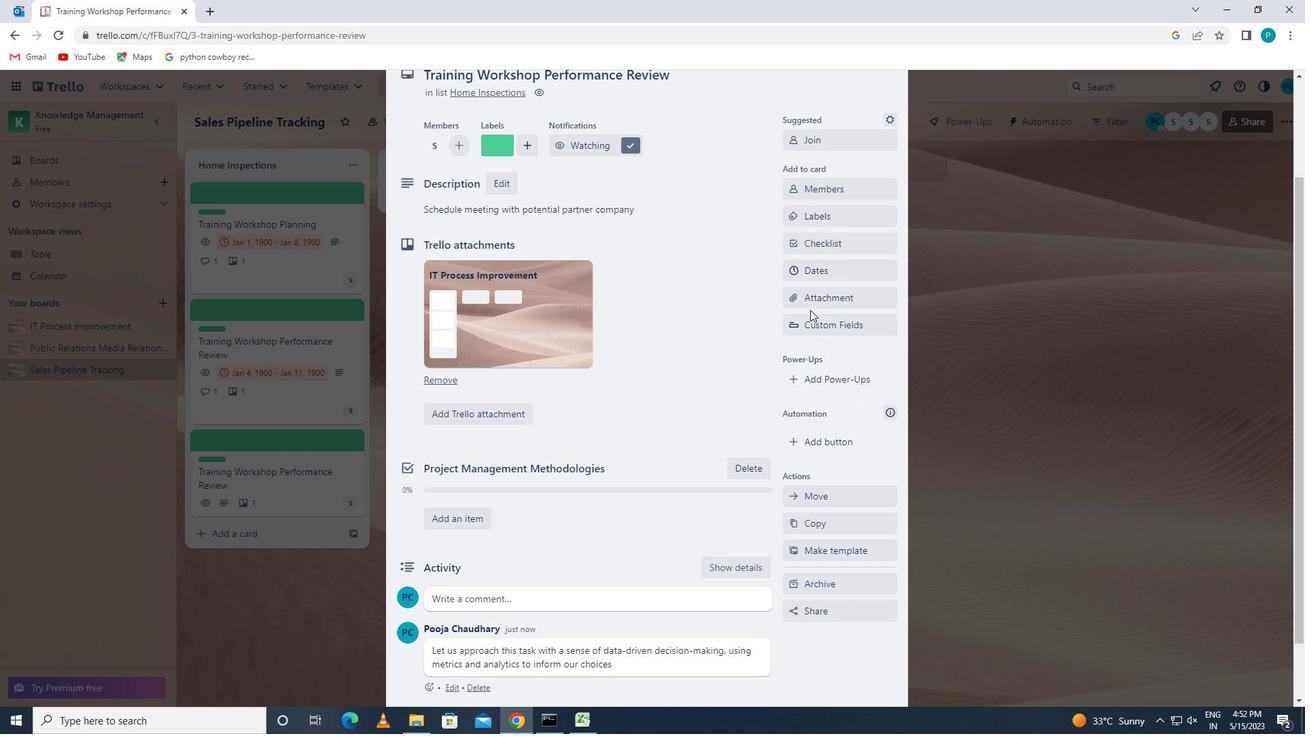 
Action: Mouse pressed left at (816, 277)
Screenshot: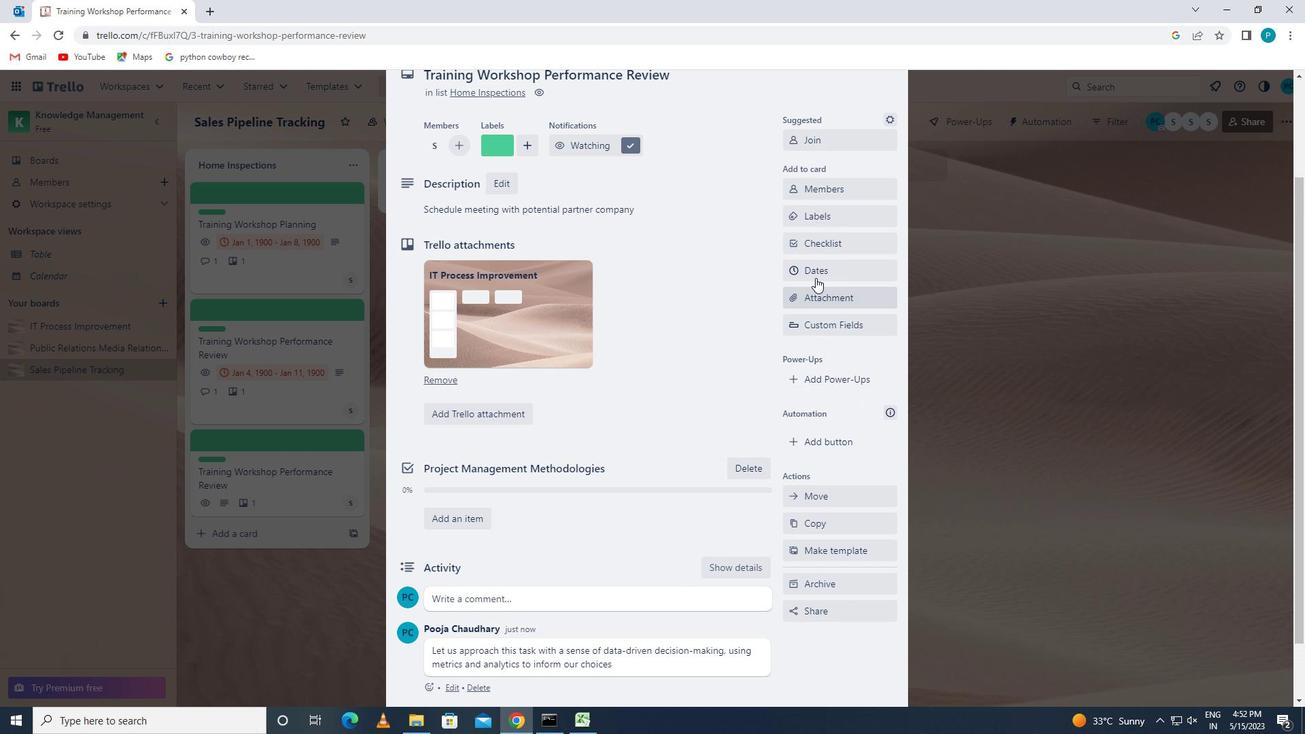 
Action: Mouse moved to (797, 368)
Screenshot: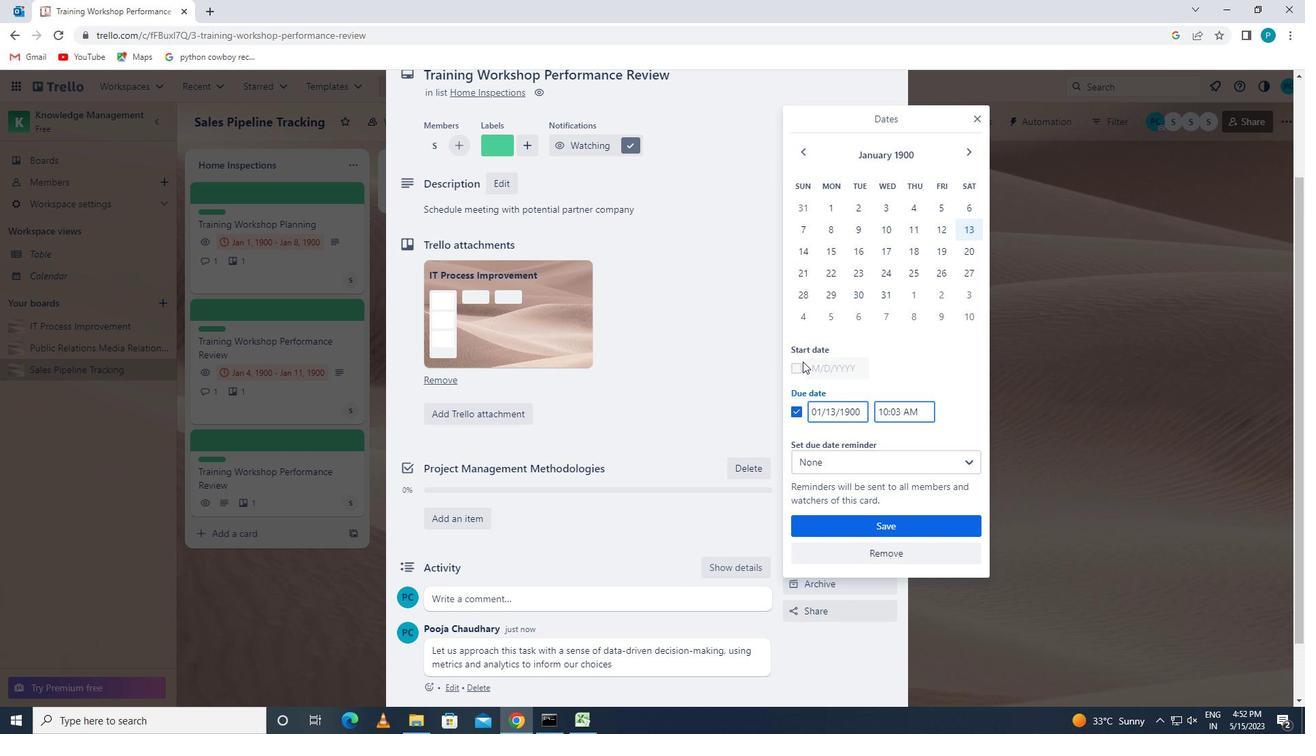 
Action: Mouse pressed left at (797, 368)
Screenshot: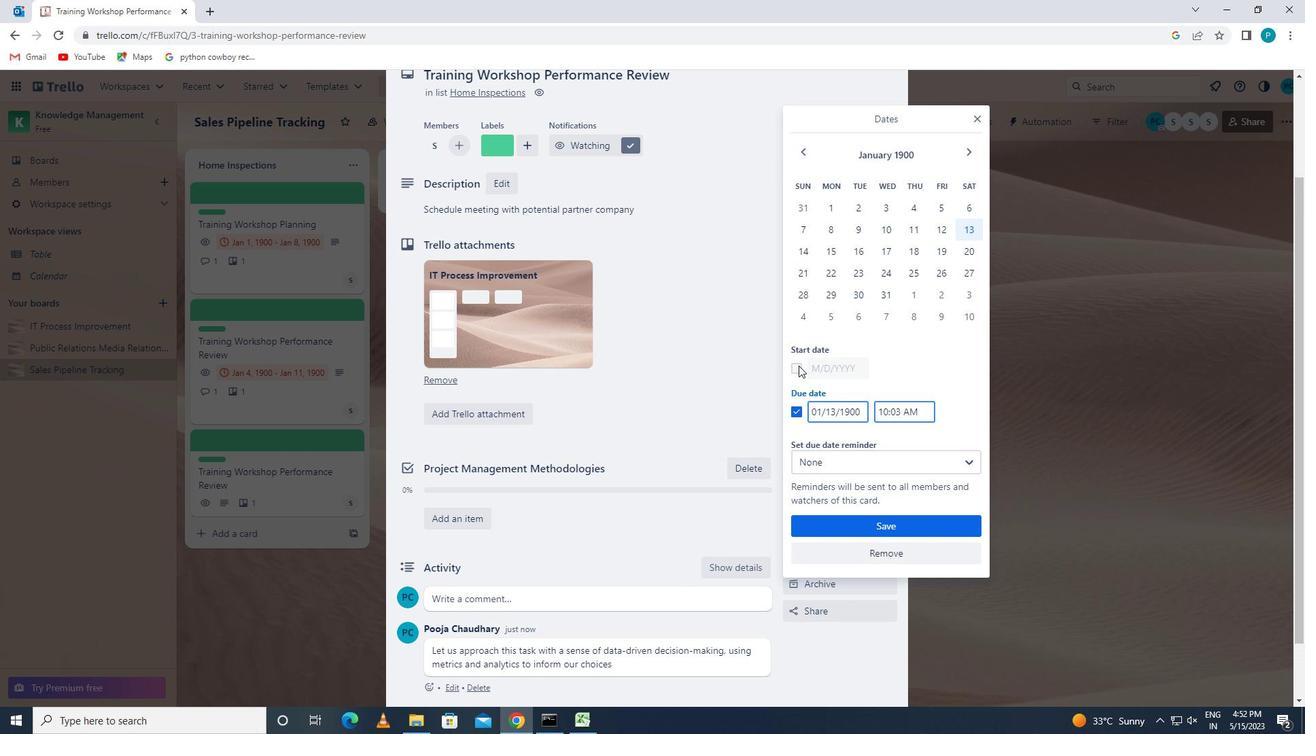 
Action: Mouse moved to (799, 367)
Screenshot: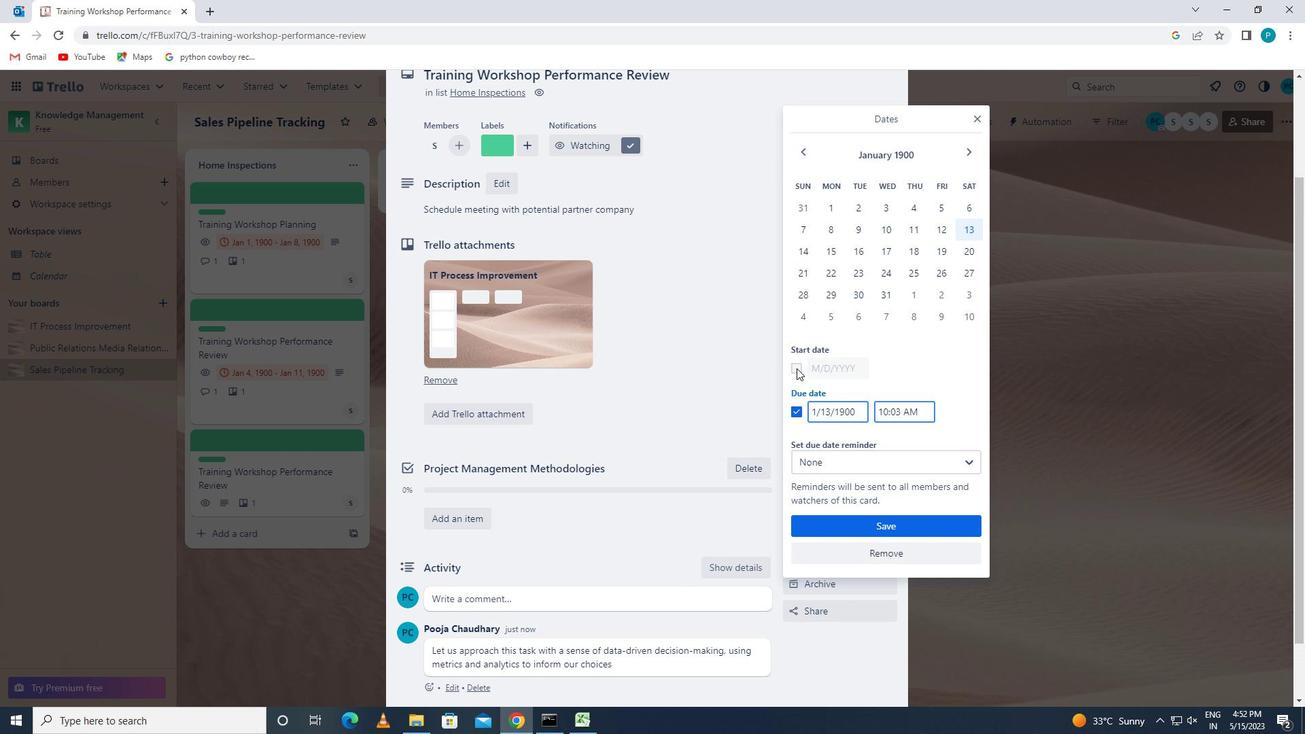 
Action: Mouse scrolled (799, 367) with delta (0, 0)
Screenshot: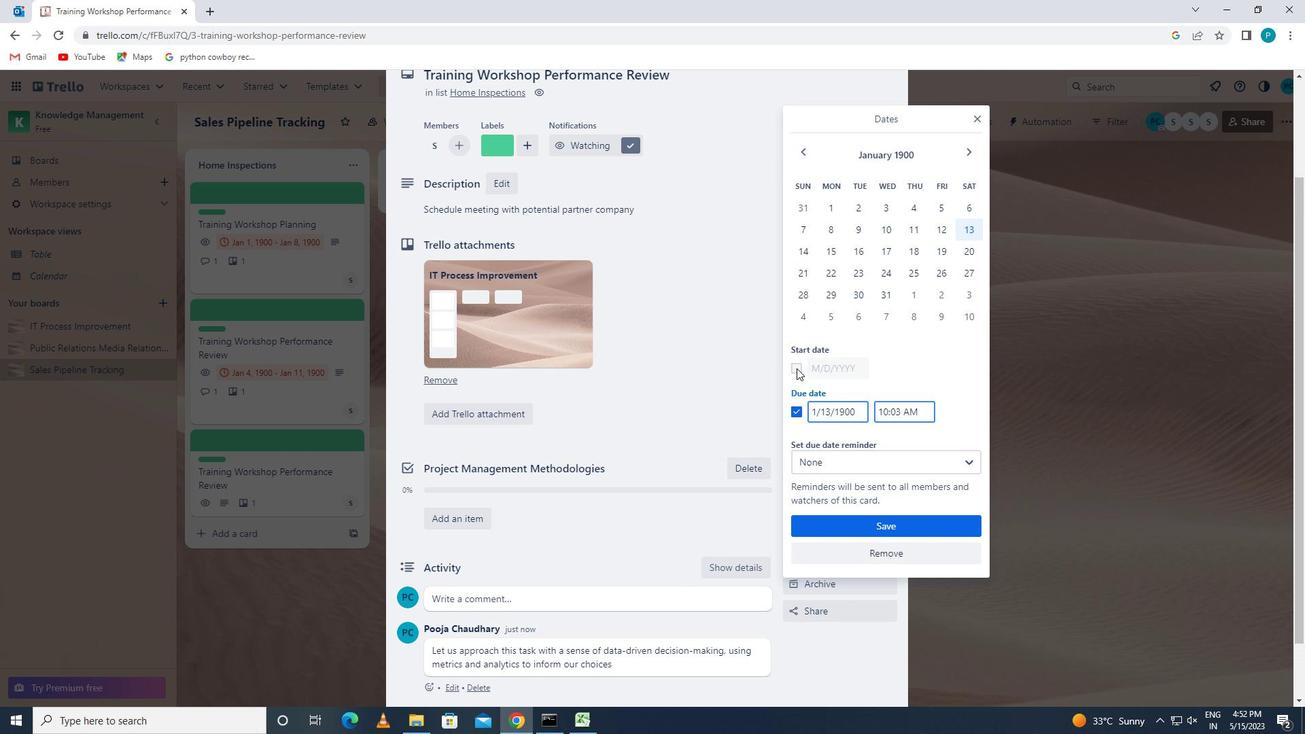 
Action: Mouse moved to (808, 365)
Screenshot: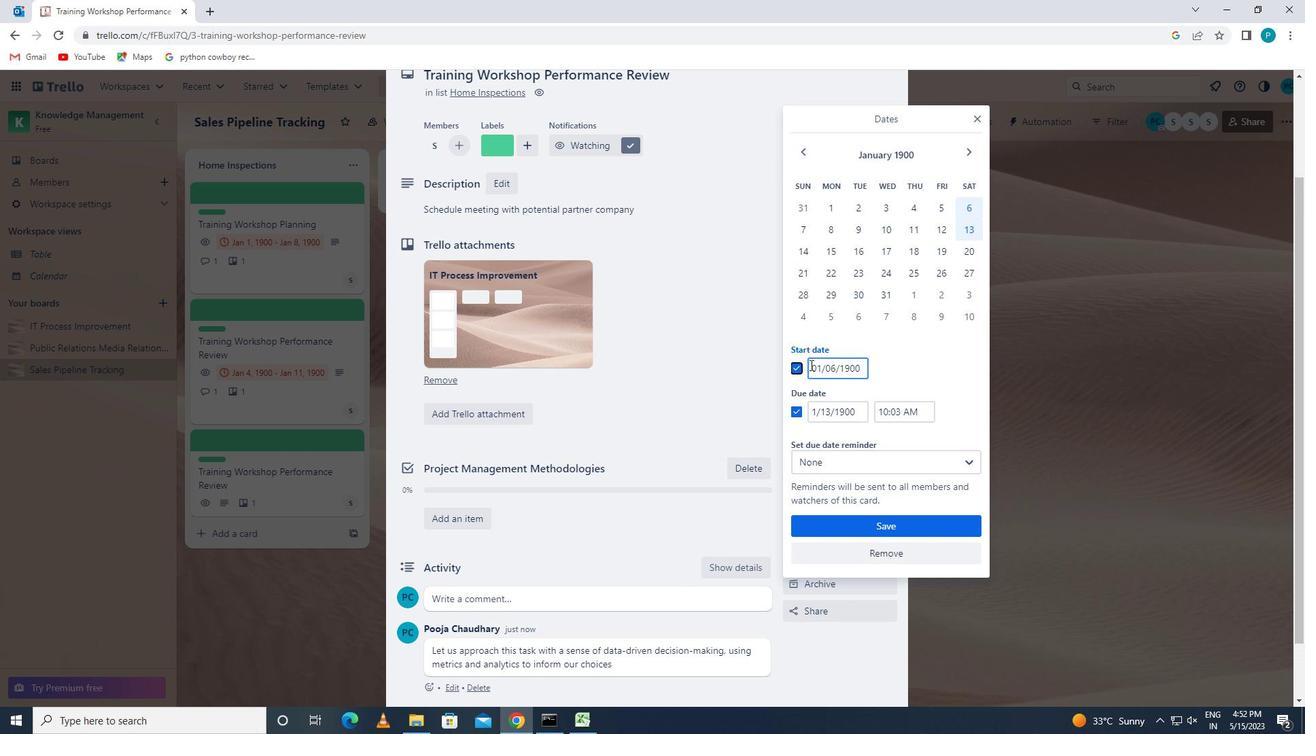 
Action: Mouse pressed left at (808, 365)
Screenshot: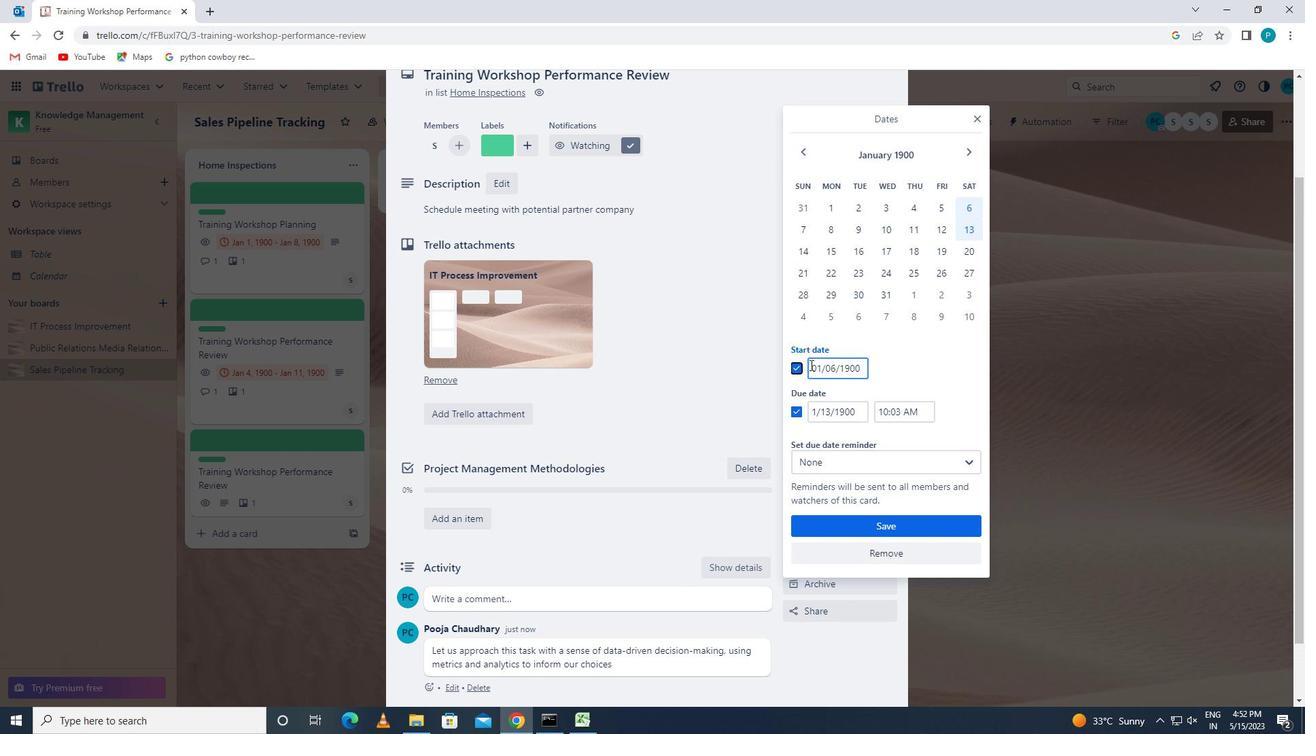 
Action: Mouse moved to (914, 378)
Screenshot: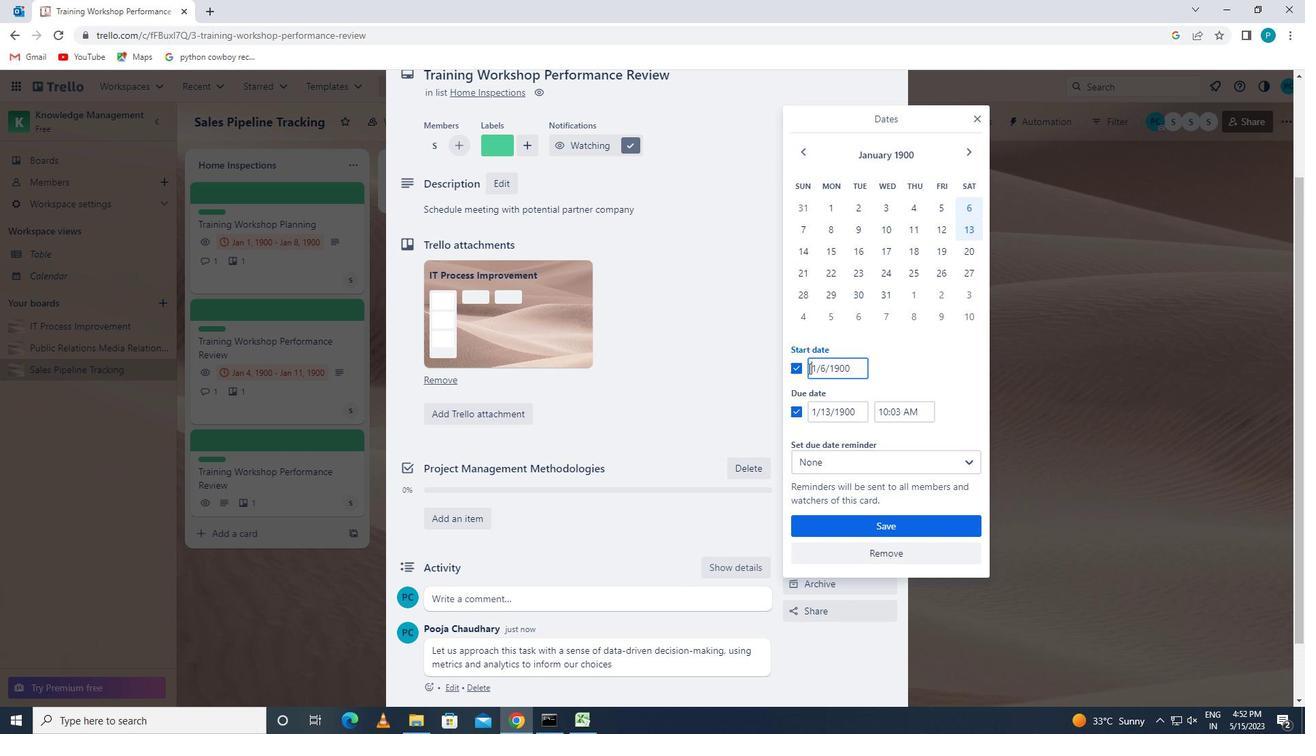 
Action: Key pressed 1/7/1900
Screenshot: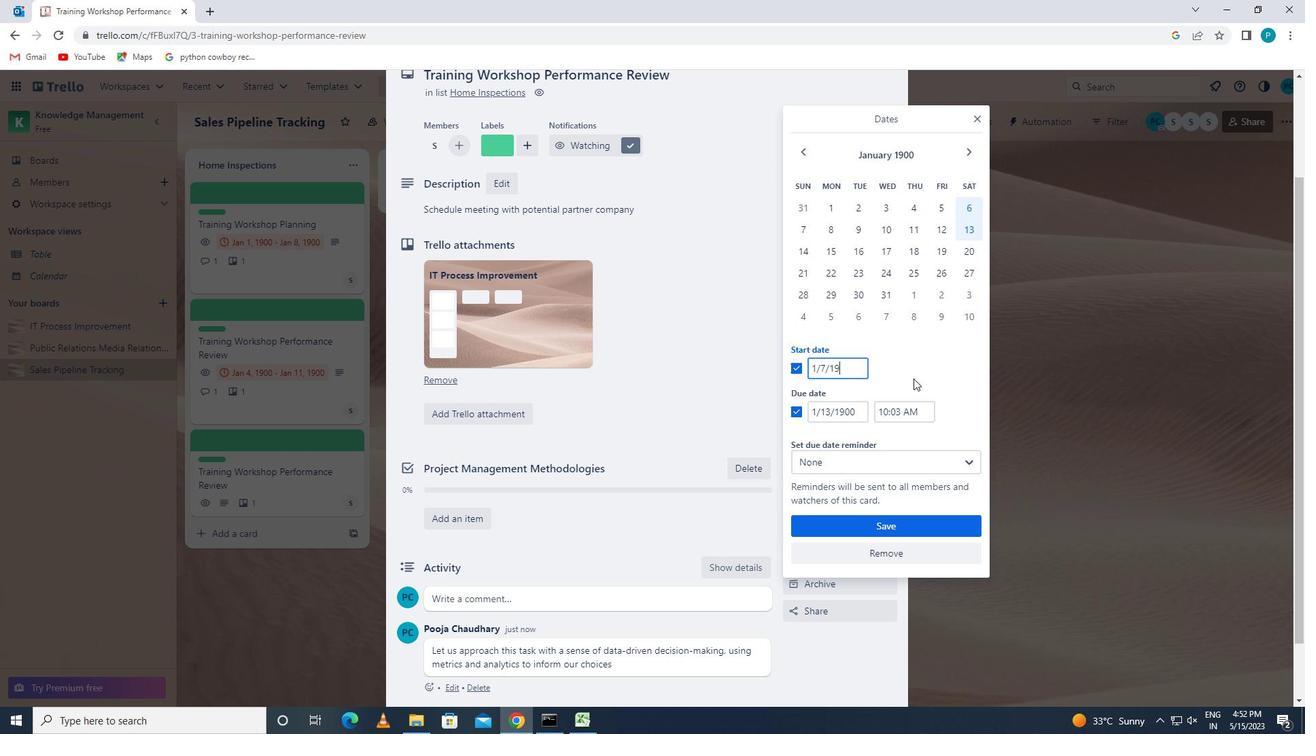 
Action: Mouse moved to (870, 416)
Screenshot: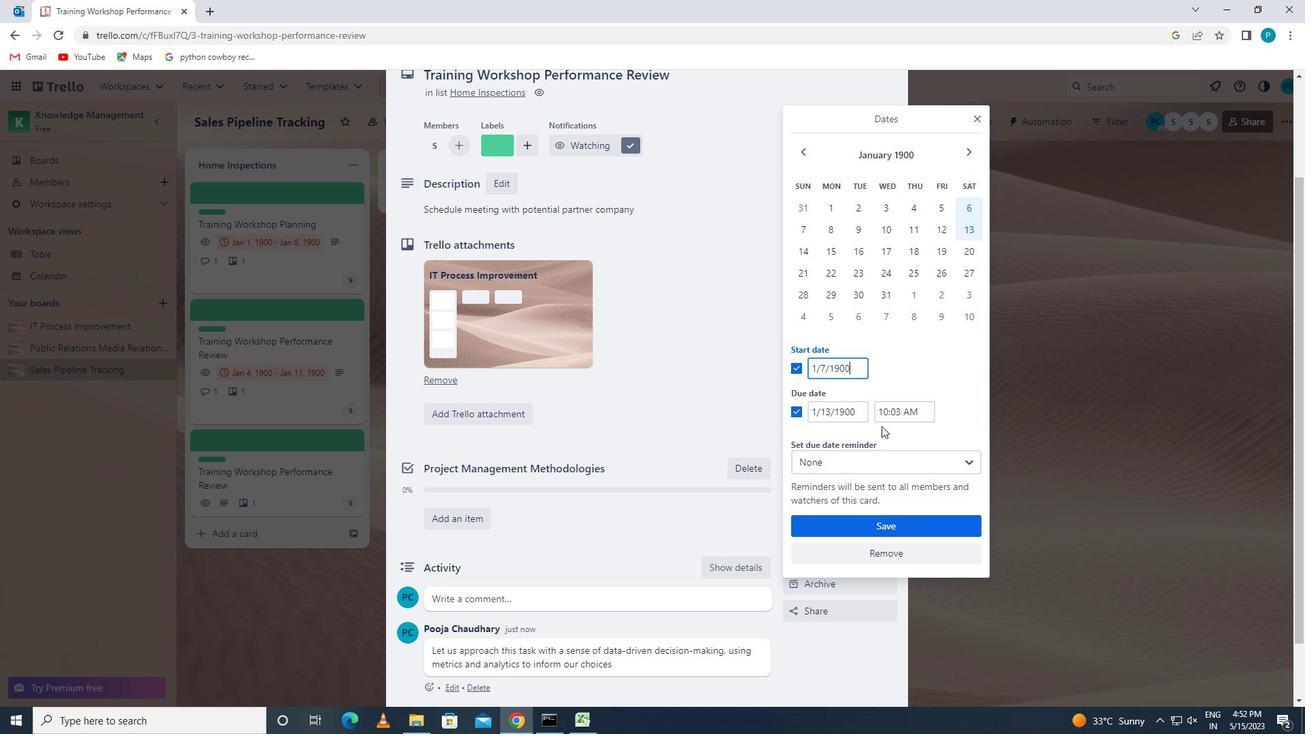 
Action: Mouse pressed left at (870, 416)
Screenshot: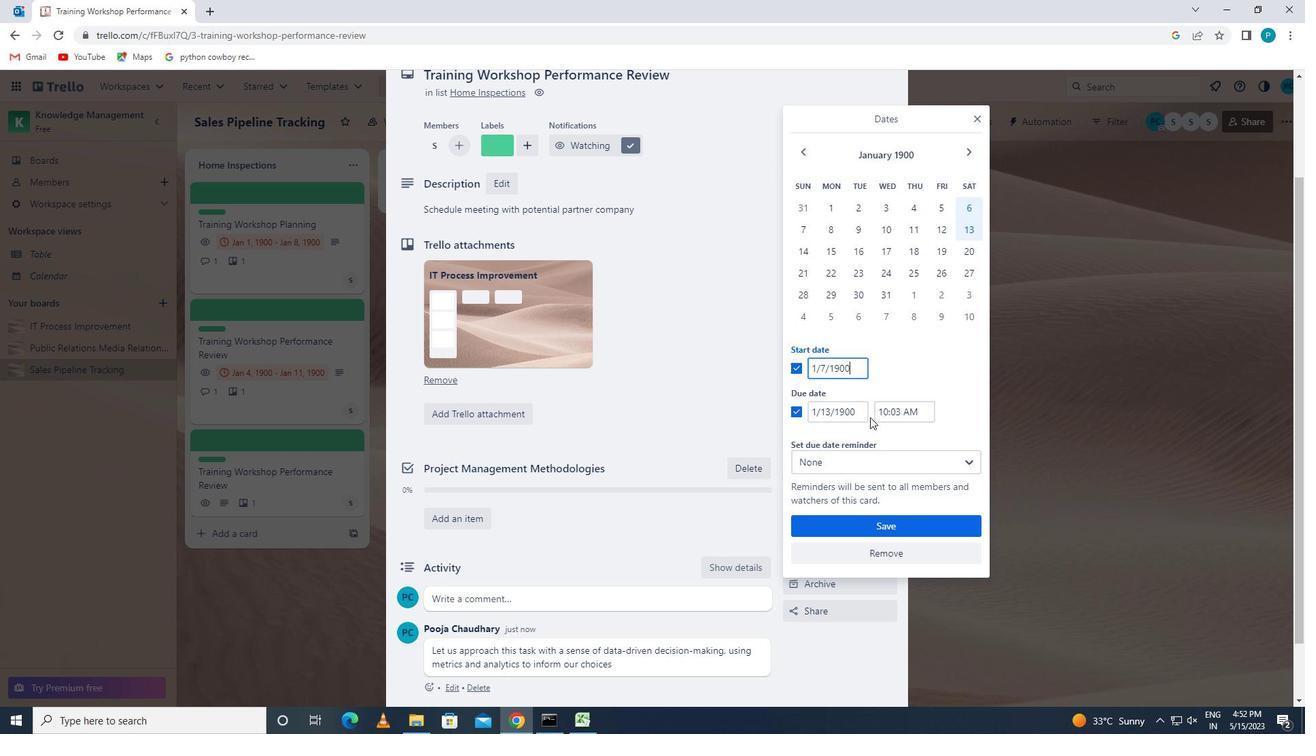 
Action: Mouse moved to (812, 415)
Screenshot: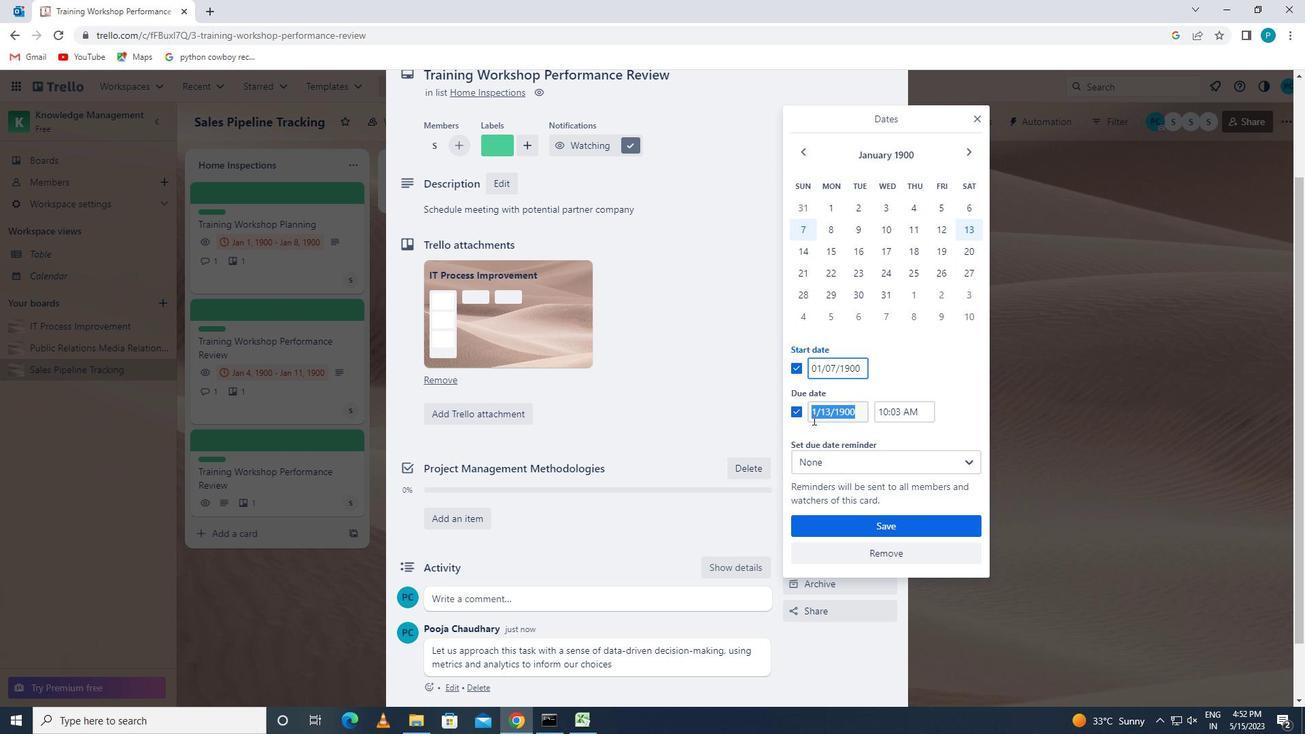 
Action: Key pressed 1/14/190
Screenshot: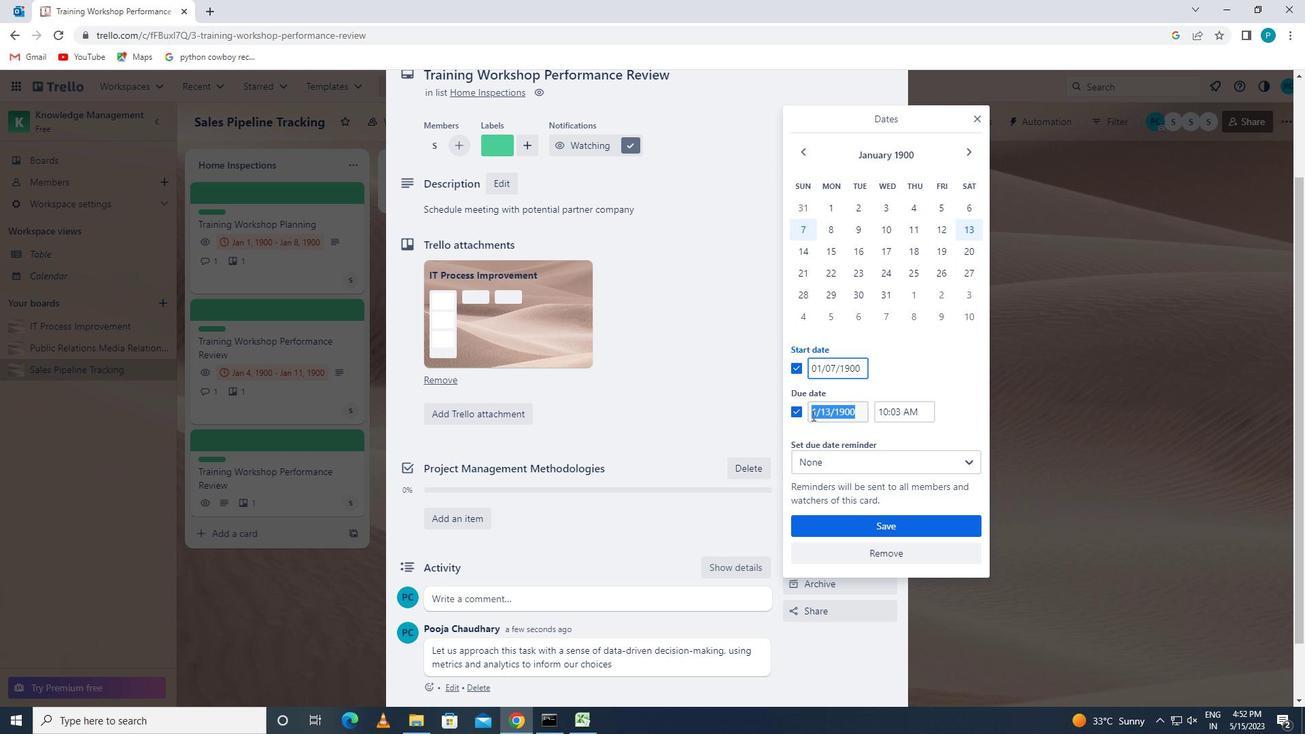 
Action: Mouse pressed left at (812, 415)
Screenshot: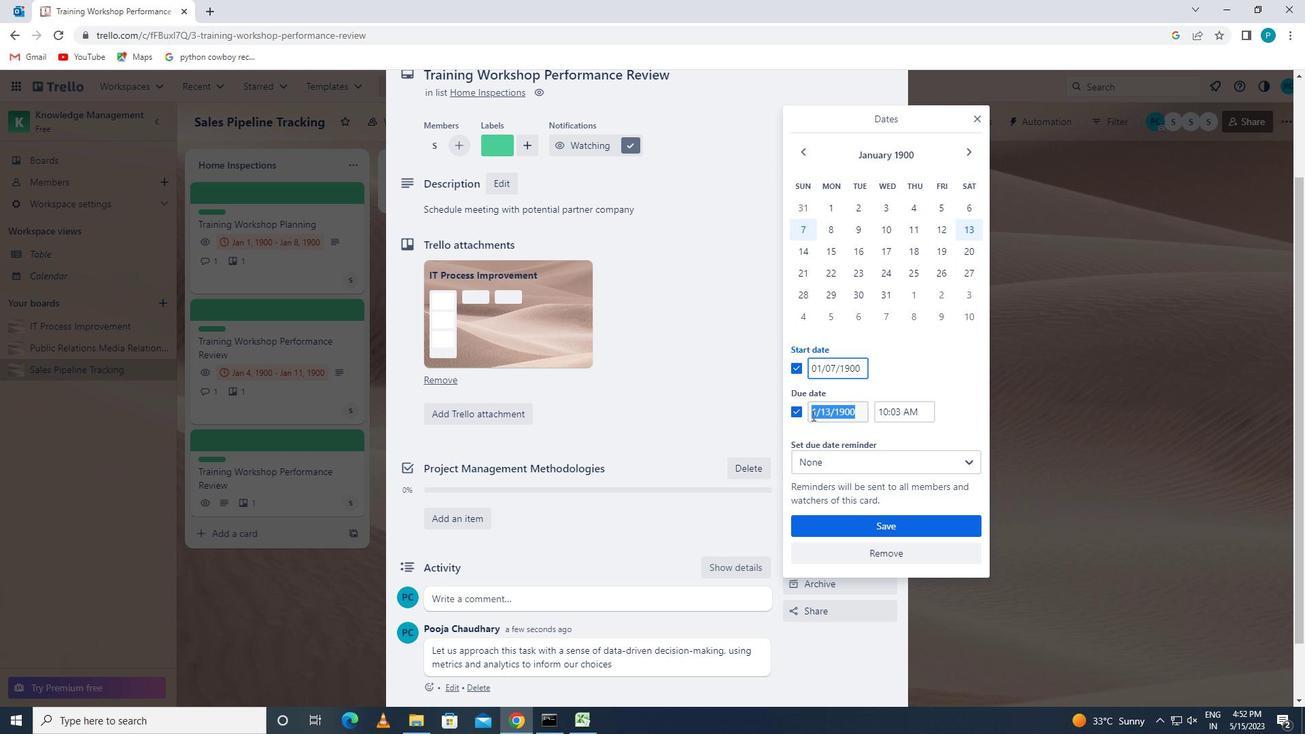 
Action: Mouse moved to (827, 409)
Screenshot: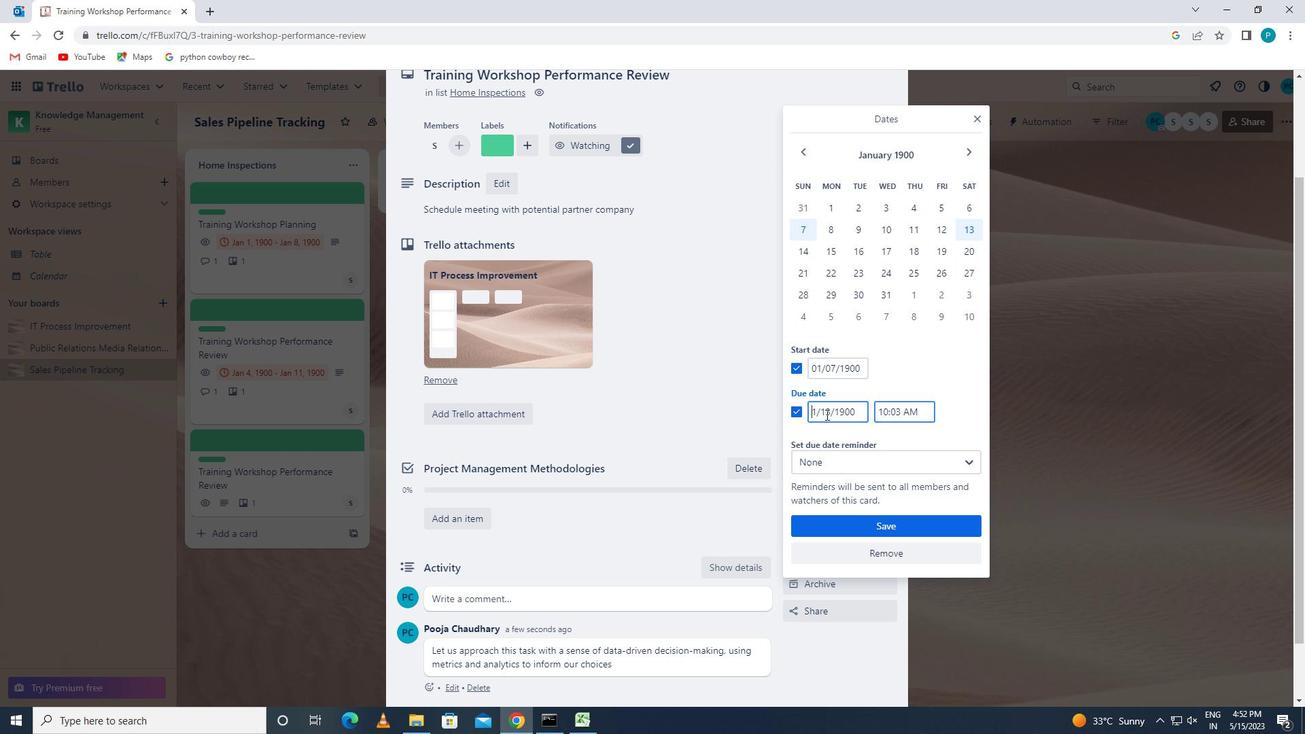 
Action: Mouse pressed left at (827, 409)
Screenshot: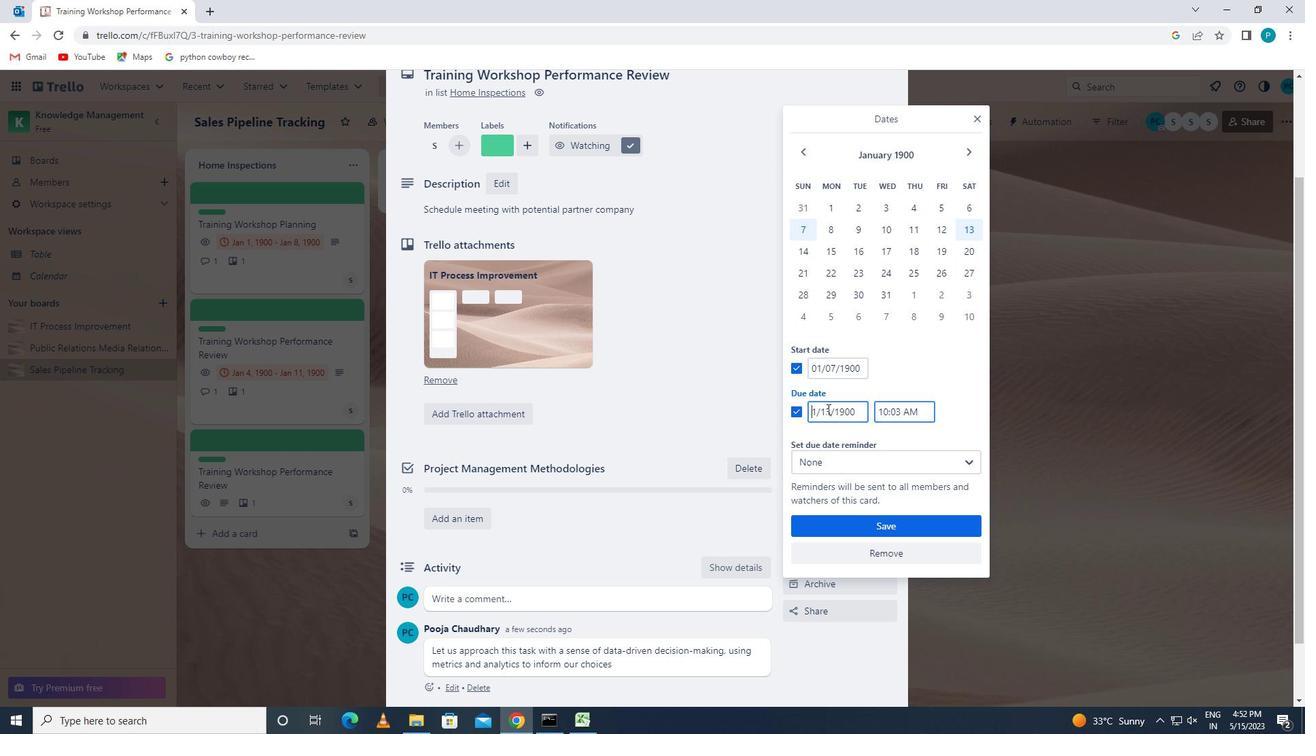 
Action: Mouse moved to (827, 412)
Screenshot: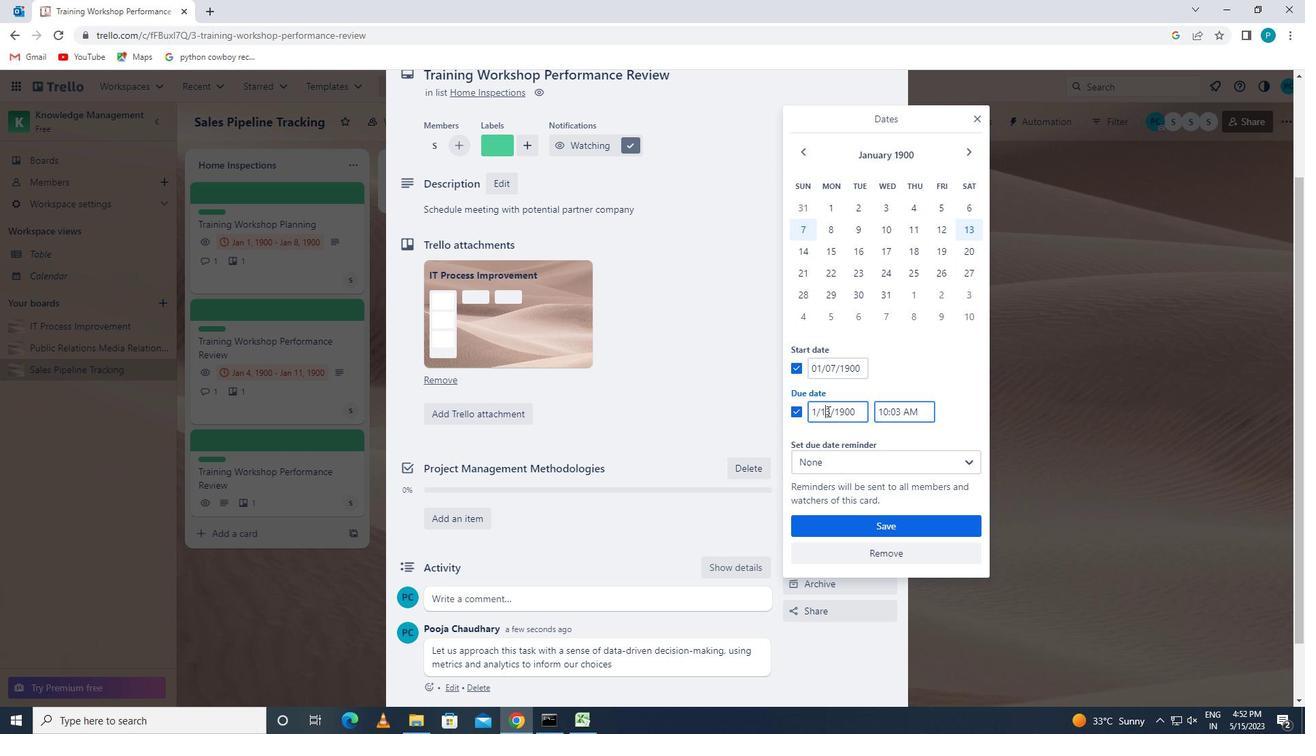 
Action: Mouse pressed left at (827, 412)
Screenshot: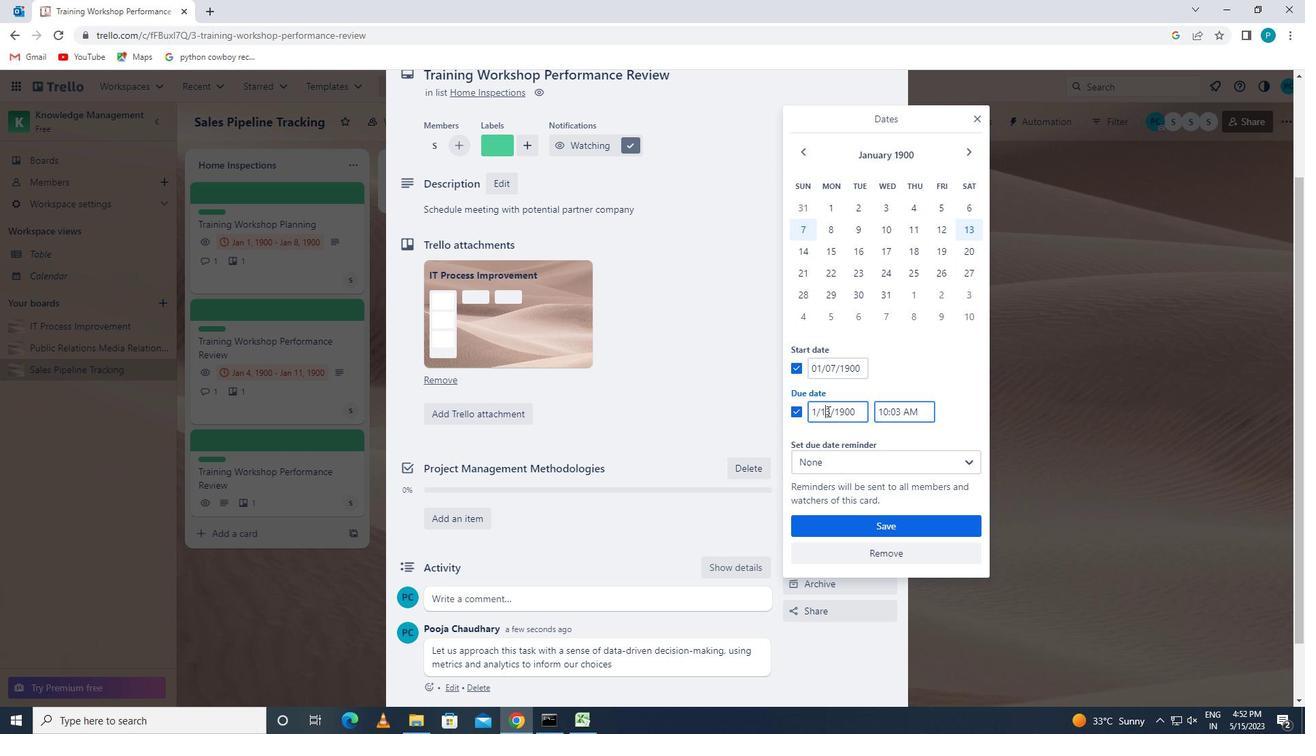 
Action: Mouse moved to (857, 409)
Screenshot: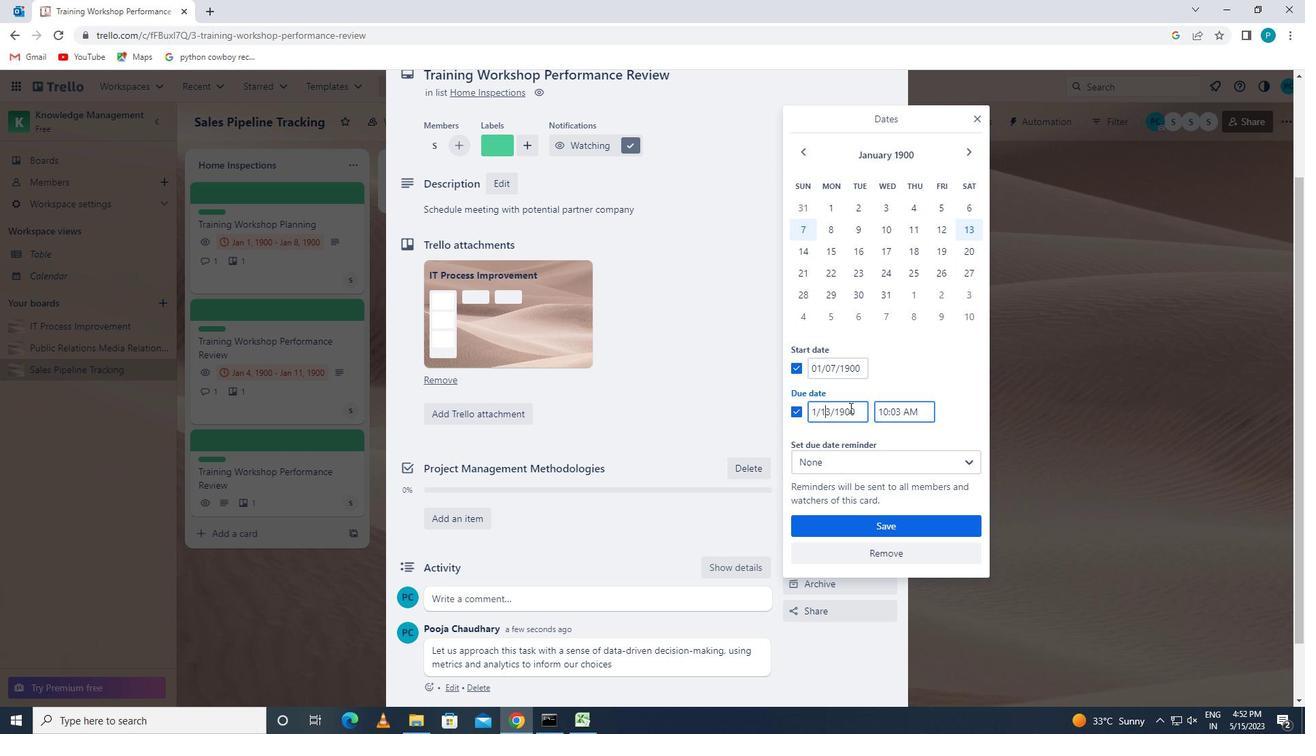 
Action: Mouse pressed left at (857, 409)
Screenshot: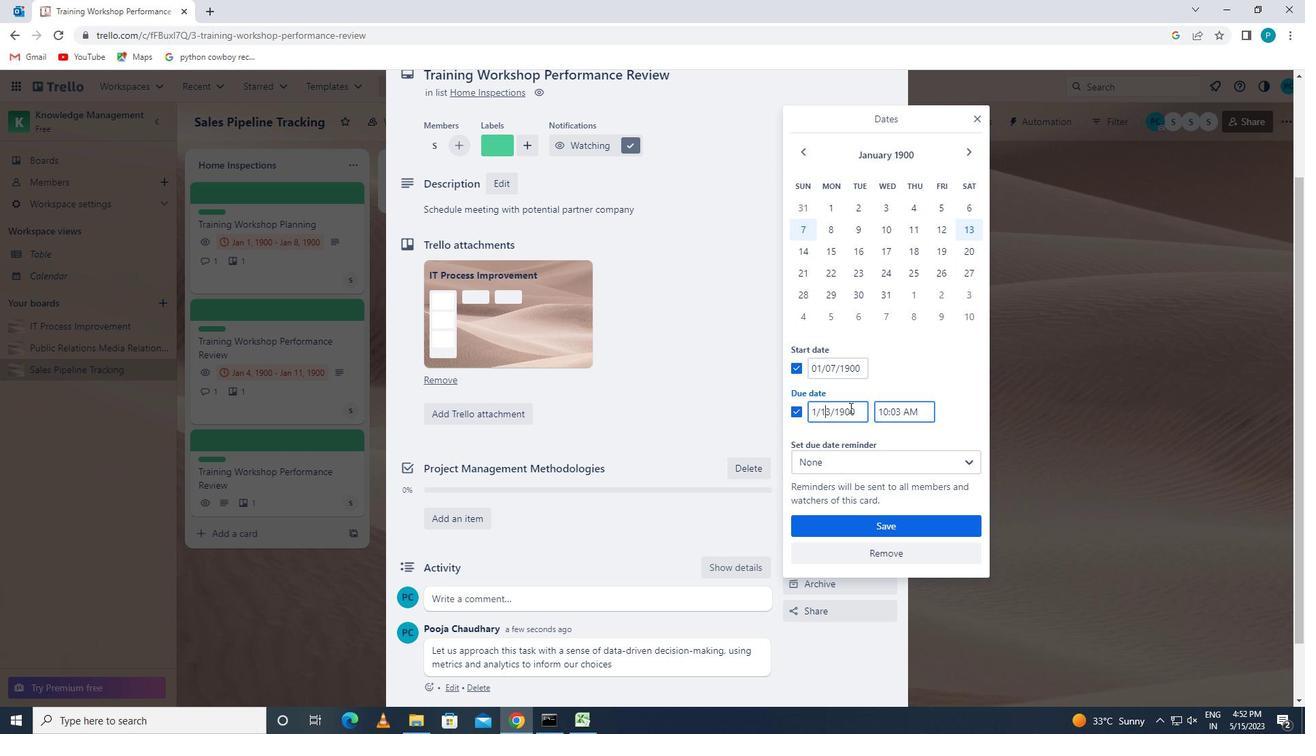 
Action: Mouse moved to (808, 415)
Screenshot: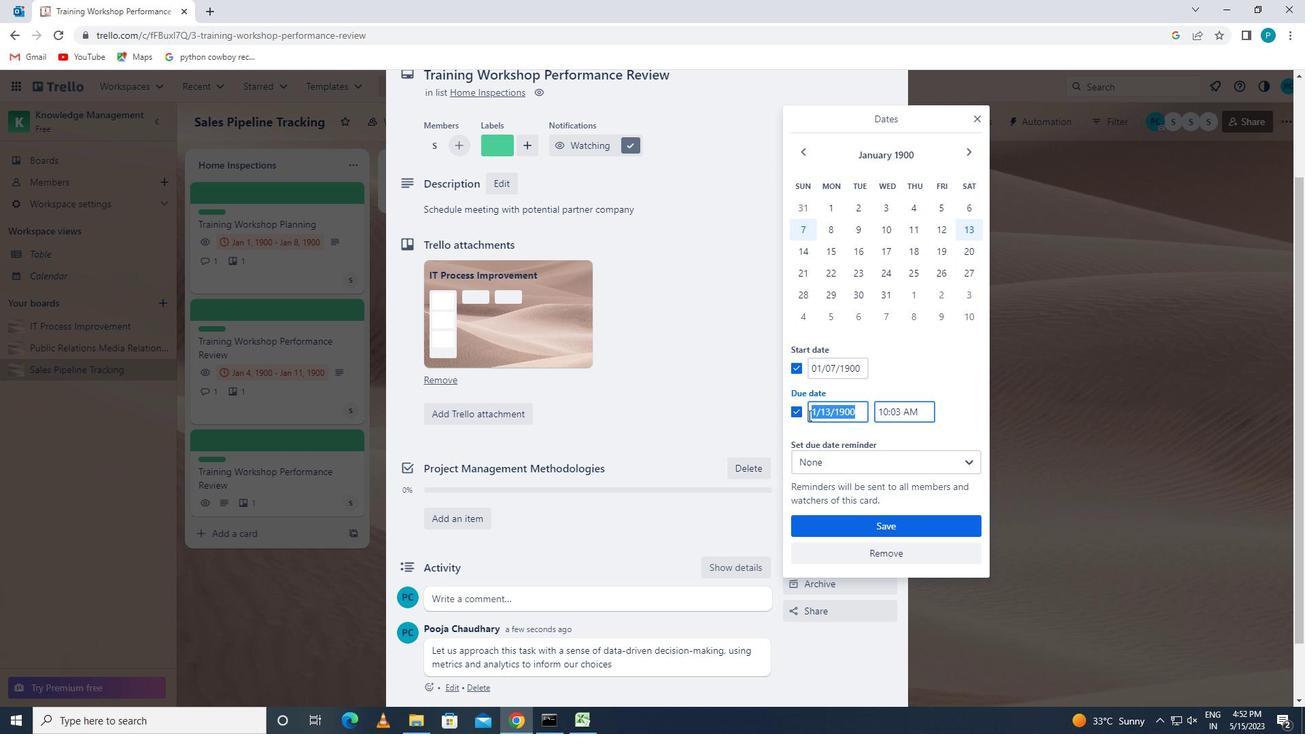 
Action: Key pressed 1/14/1900
Screenshot: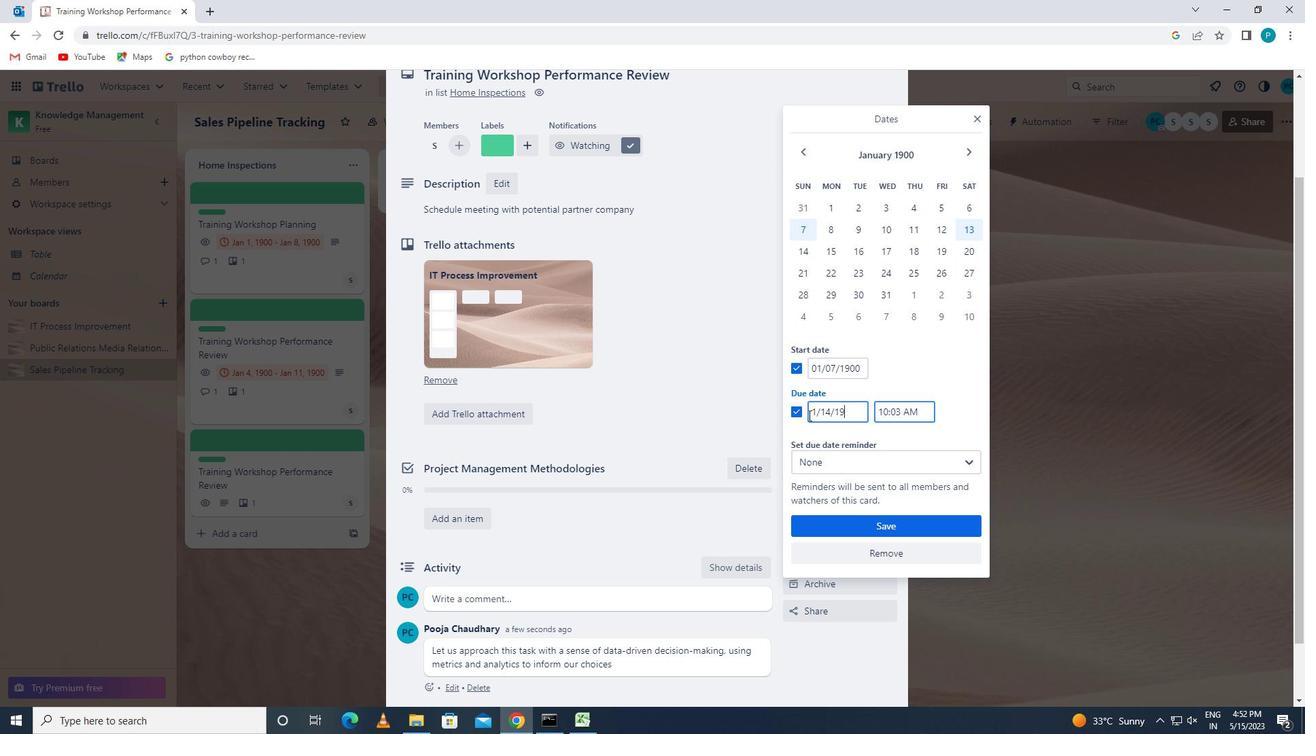 
Action: Mouse moved to (833, 521)
Screenshot: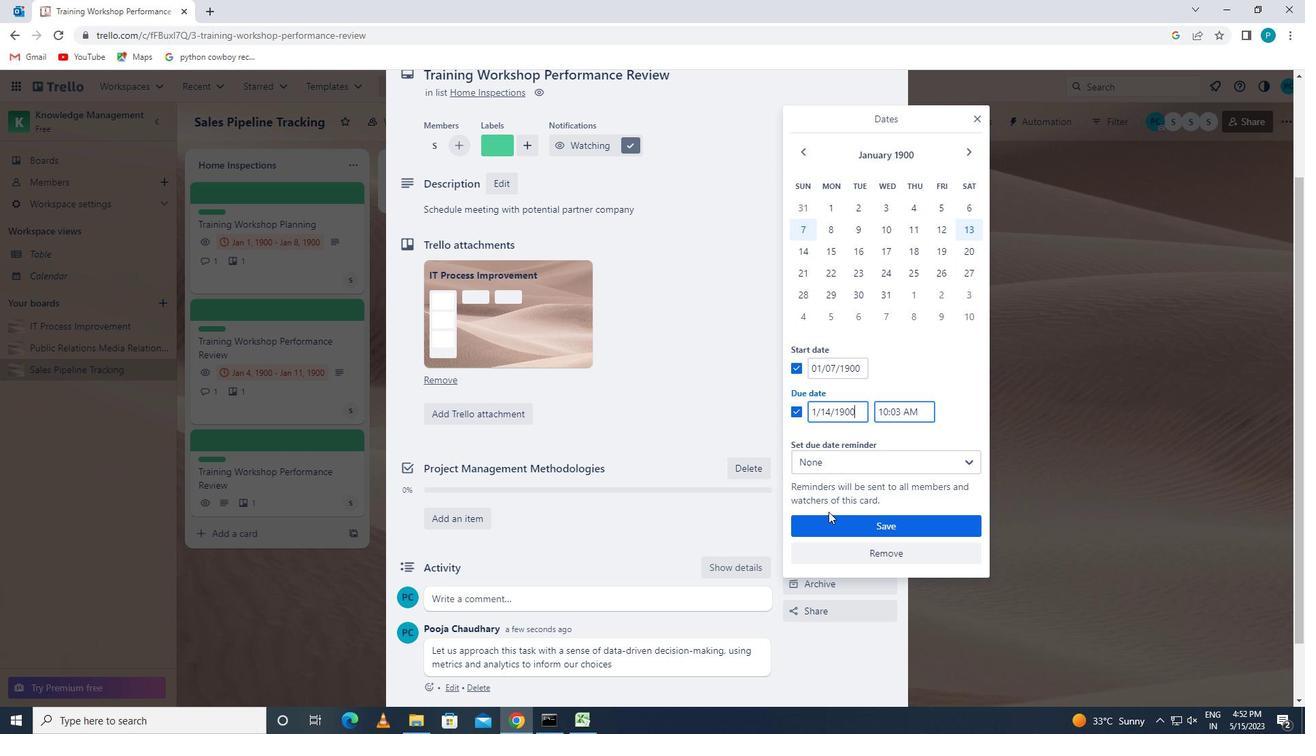 
Action: Mouse pressed left at (833, 521)
Screenshot: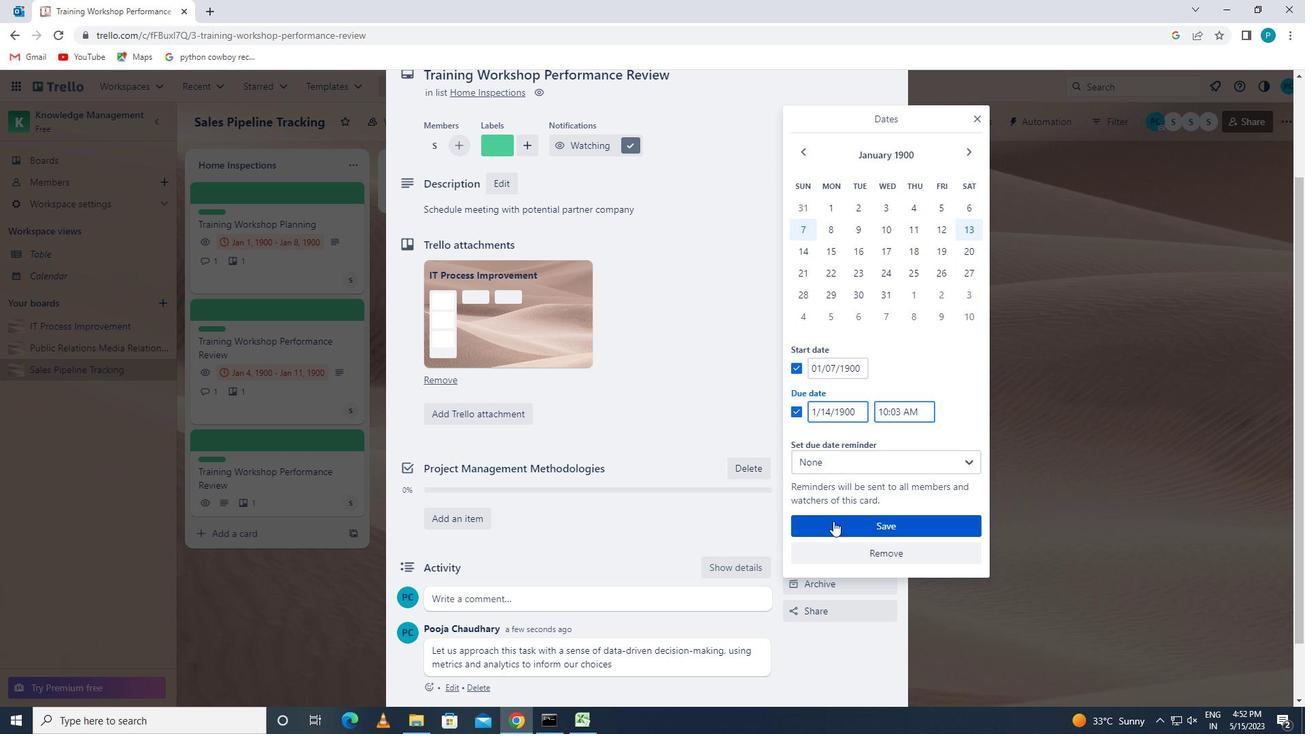 
Action: Mouse scrolled (833, 522) with delta (0, 0)
Screenshot: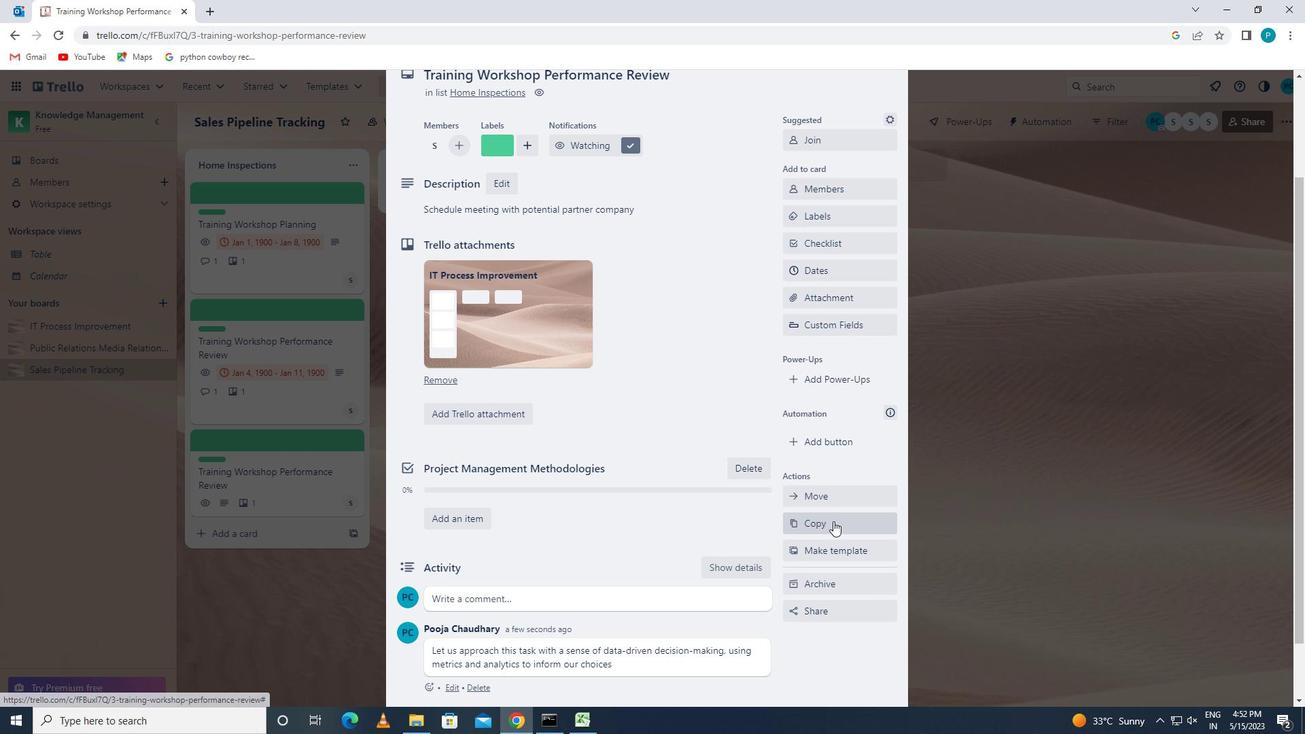
Action: Mouse moved to (833, 522)
Screenshot: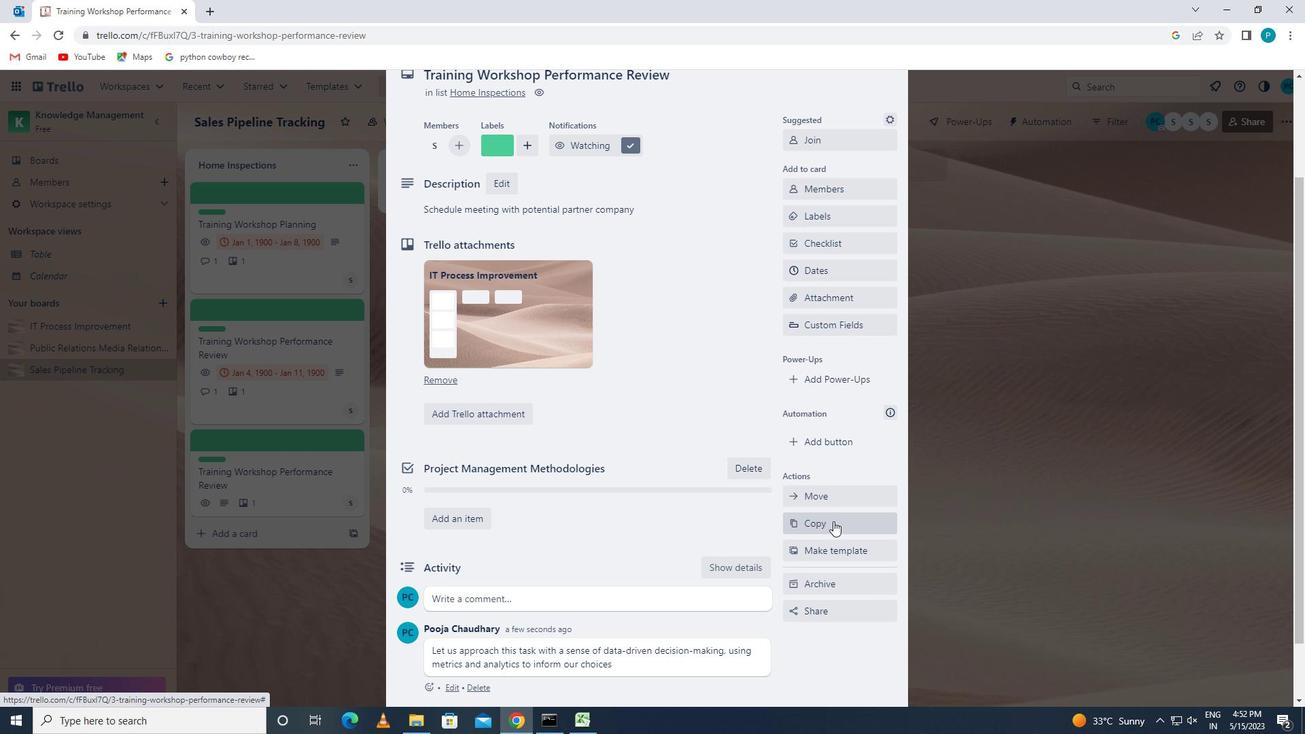 
Action: Mouse scrolled (833, 523) with delta (0, 0)
Screenshot: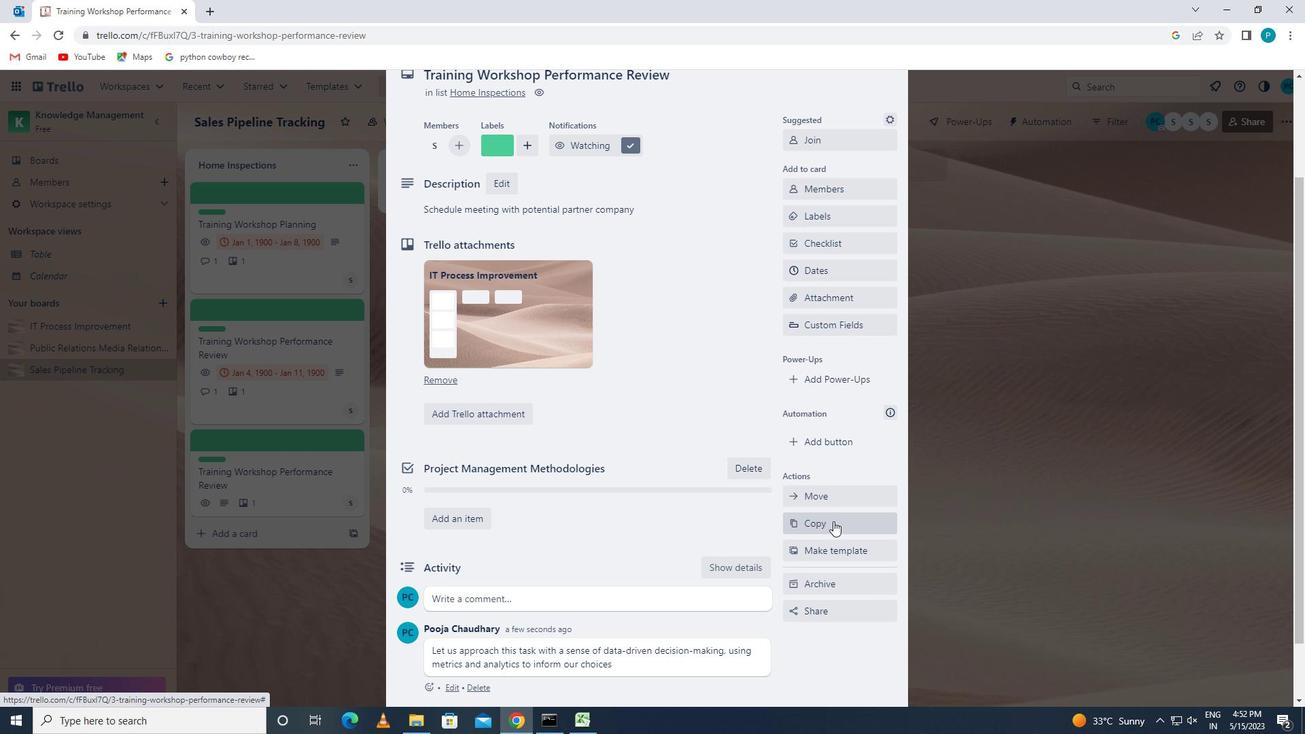 
Action: Mouse moved to (833, 523)
Screenshot: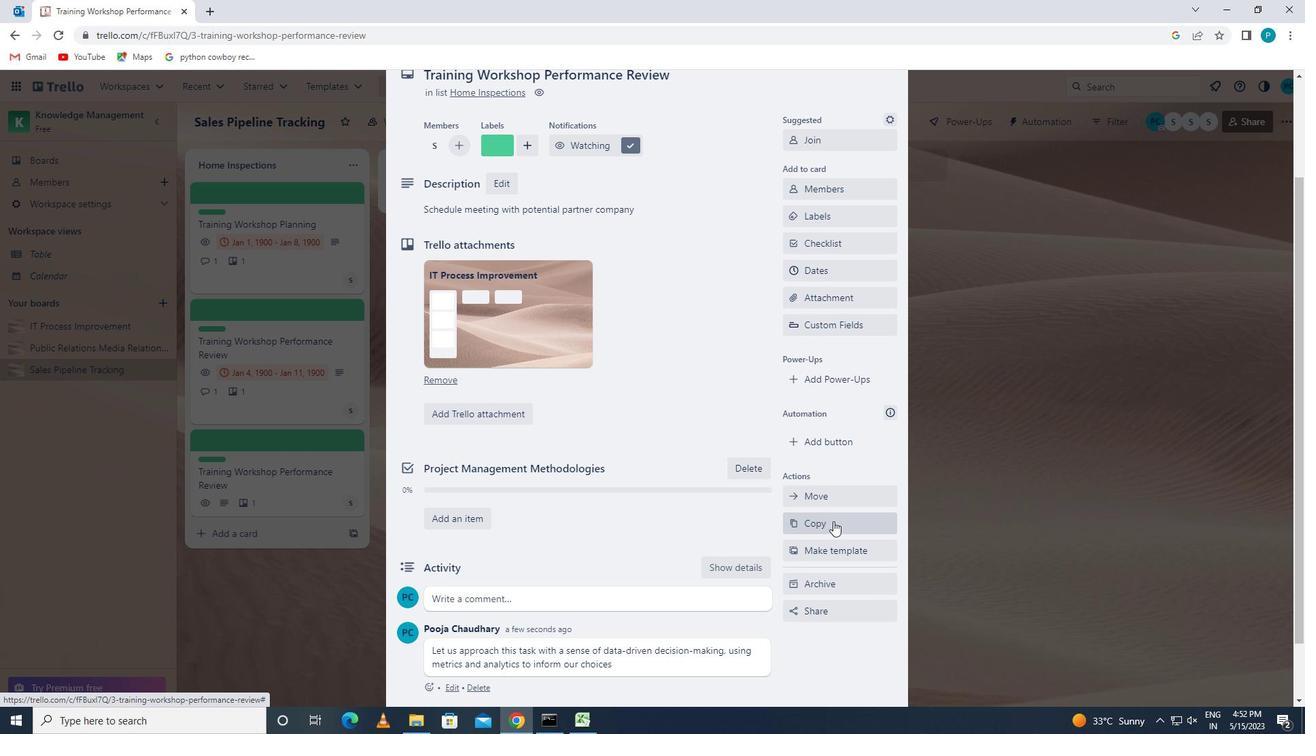 
Action: Mouse scrolled (833, 523) with delta (0, 0)
Screenshot: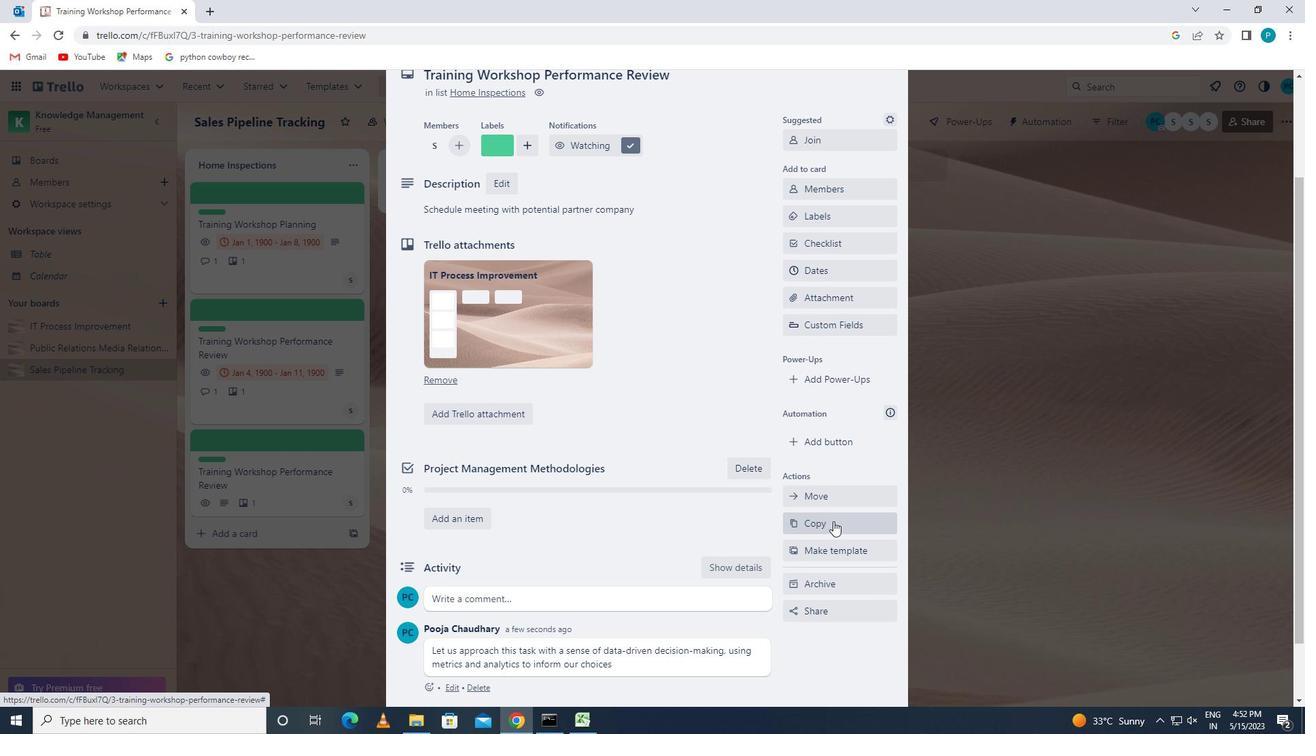 
Action: Mouse scrolled (833, 523) with delta (0, 0)
Screenshot: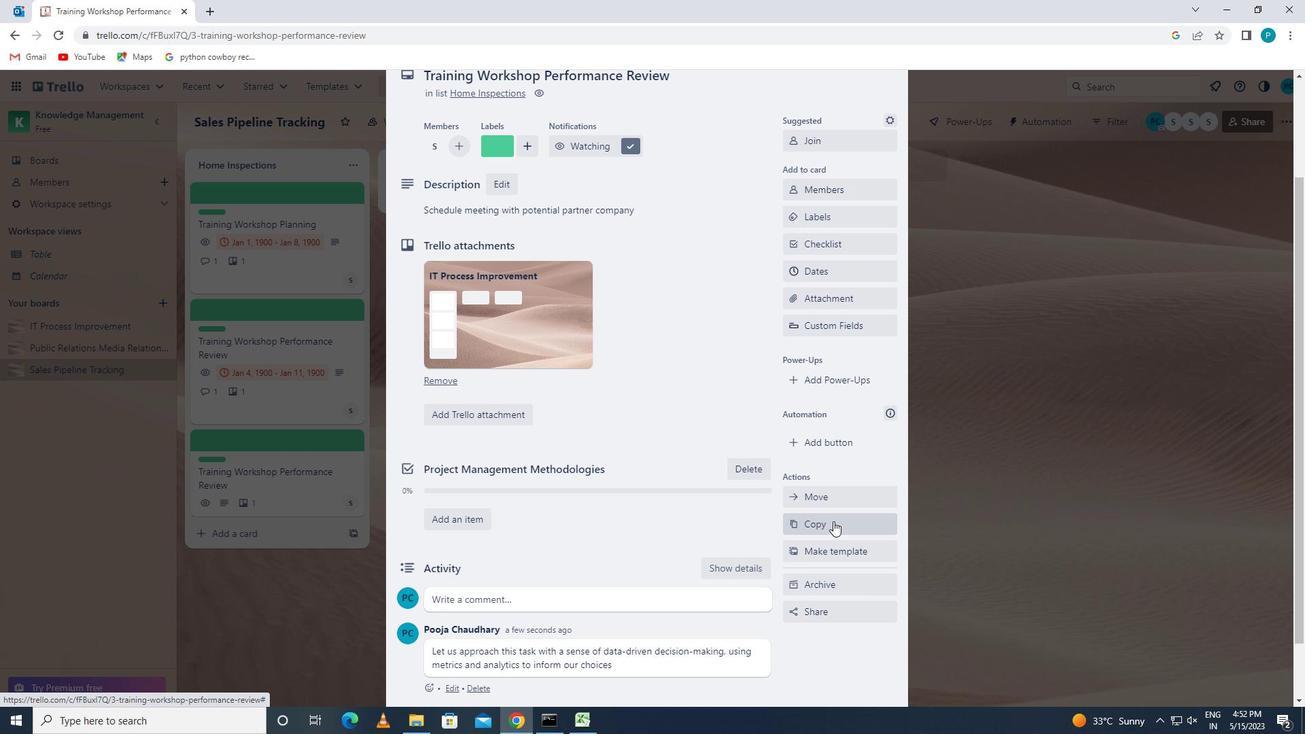 
